 Task: Find a flat in Sint-Oedenrode for 4 guests from July 10 to July 25, with a price range of ₹15,000 to ₹25,000, 2 bedrooms, 3 beds, 2 bathrooms, and amenities like WiFi, free parking, and TV. Ensure self check-in is available and the host speaks English.
Action: Mouse pressed left at (568, 65)
Screenshot: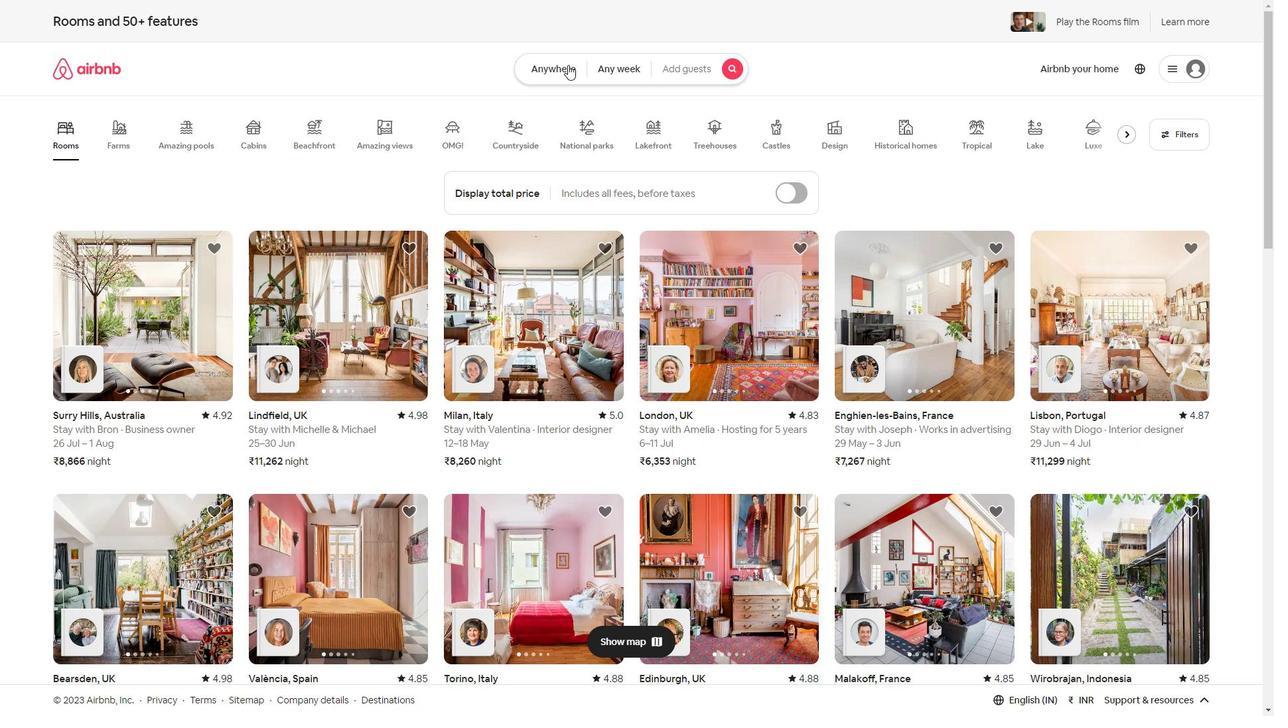 
Action: Mouse moved to (511, 122)
Screenshot: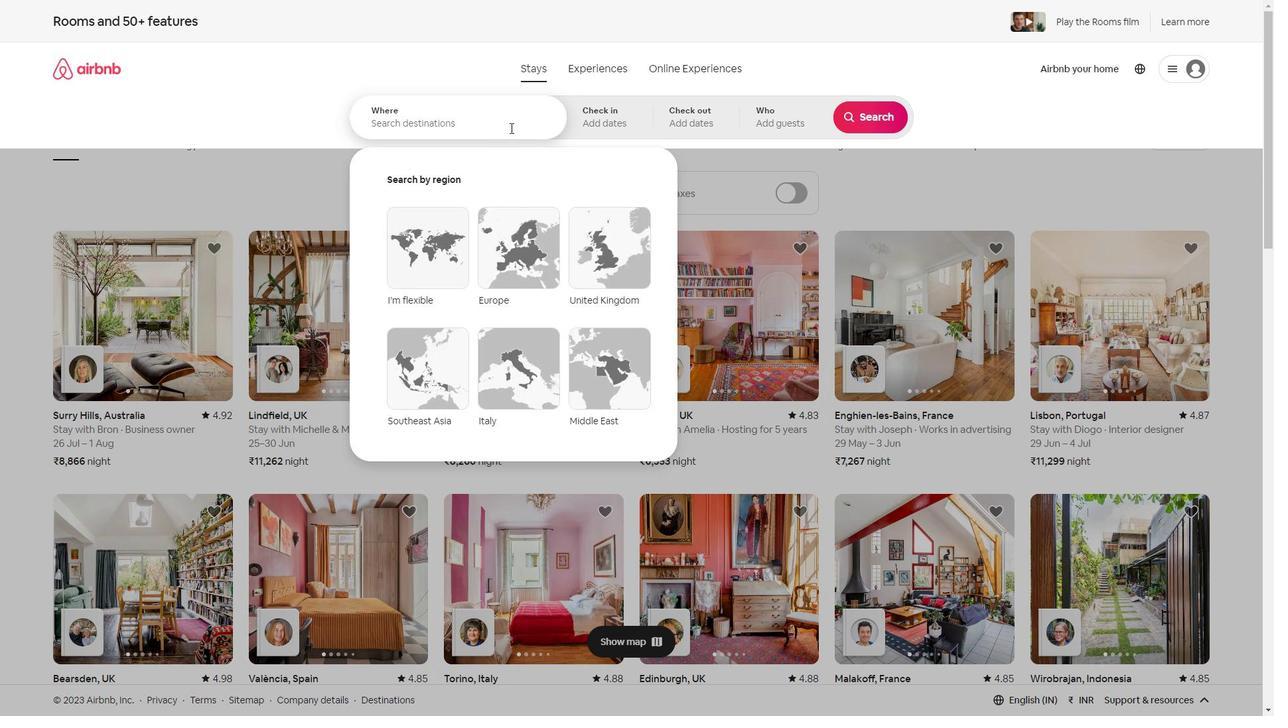 
Action: Mouse pressed left at (511, 122)
Screenshot: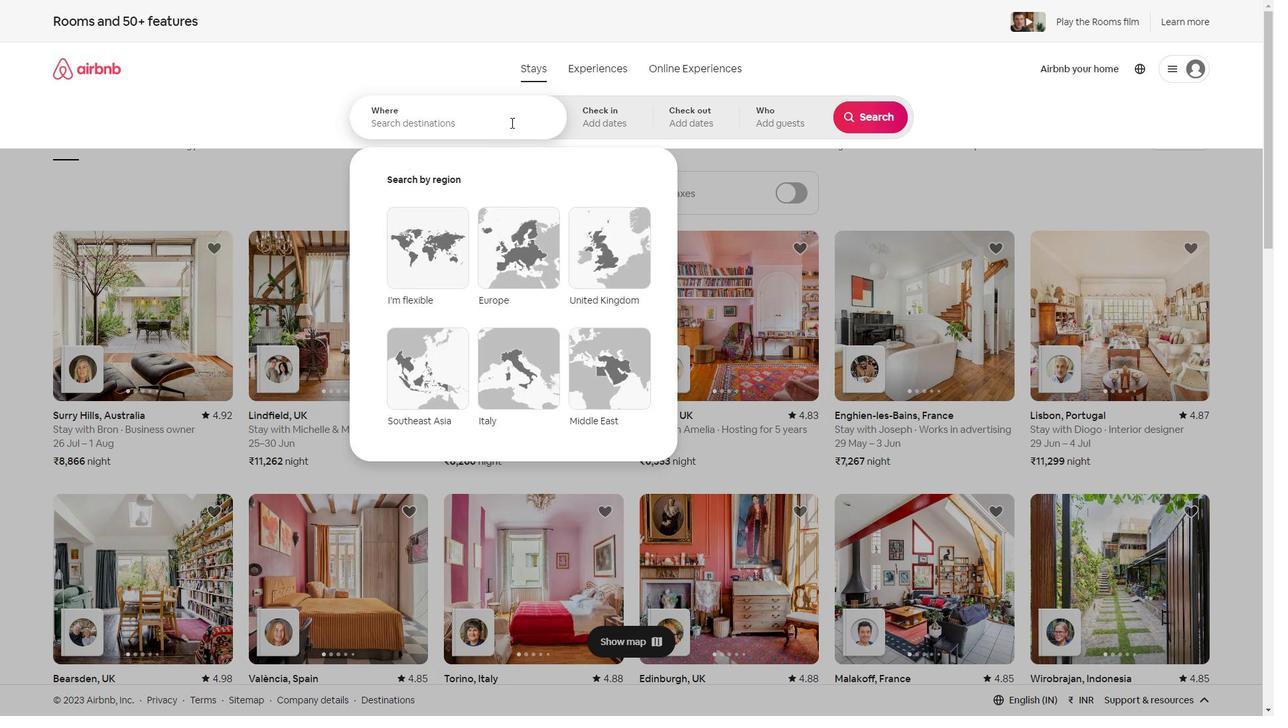 
Action: Mouse moved to (490, 200)
Screenshot: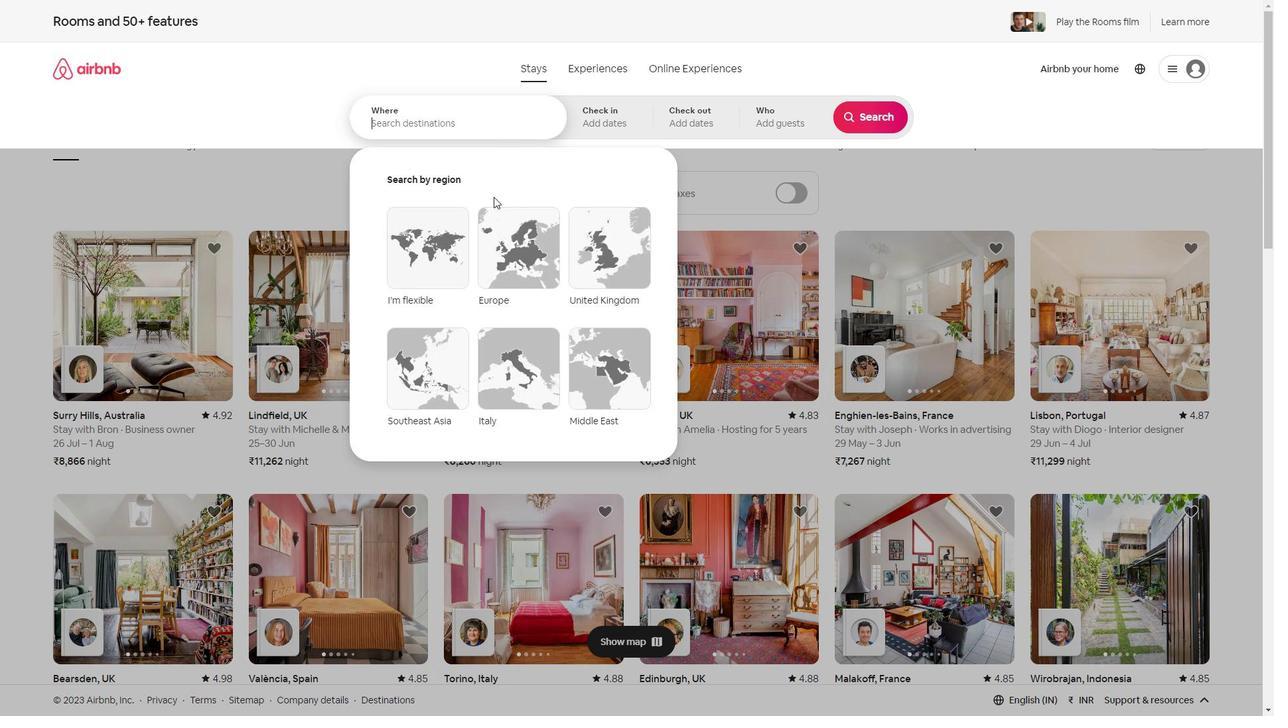 
Action: Key pressed <Key.shift>Sint-<Key.shift><Key.shift><Key.shift><Key.shift><Key.shift><Key.shift><Key.shift><Key.shift>Oede
Screenshot: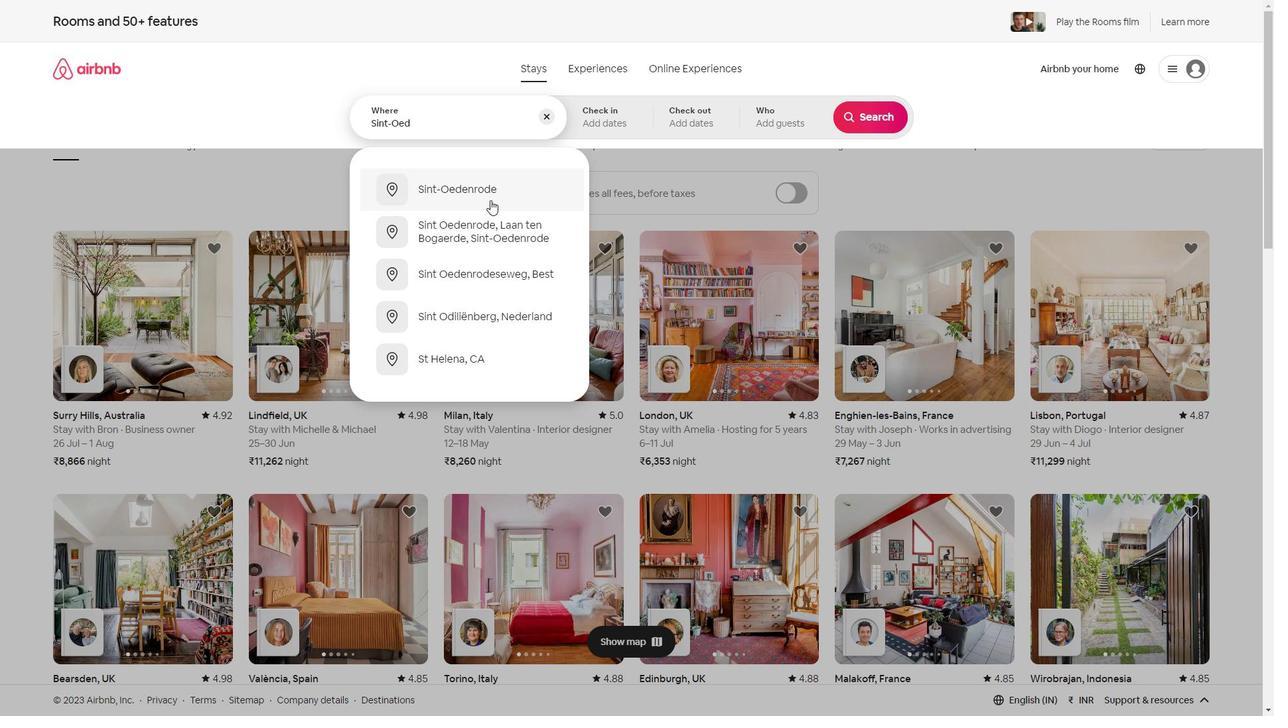 
Action: Mouse moved to (490, 201)
Screenshot: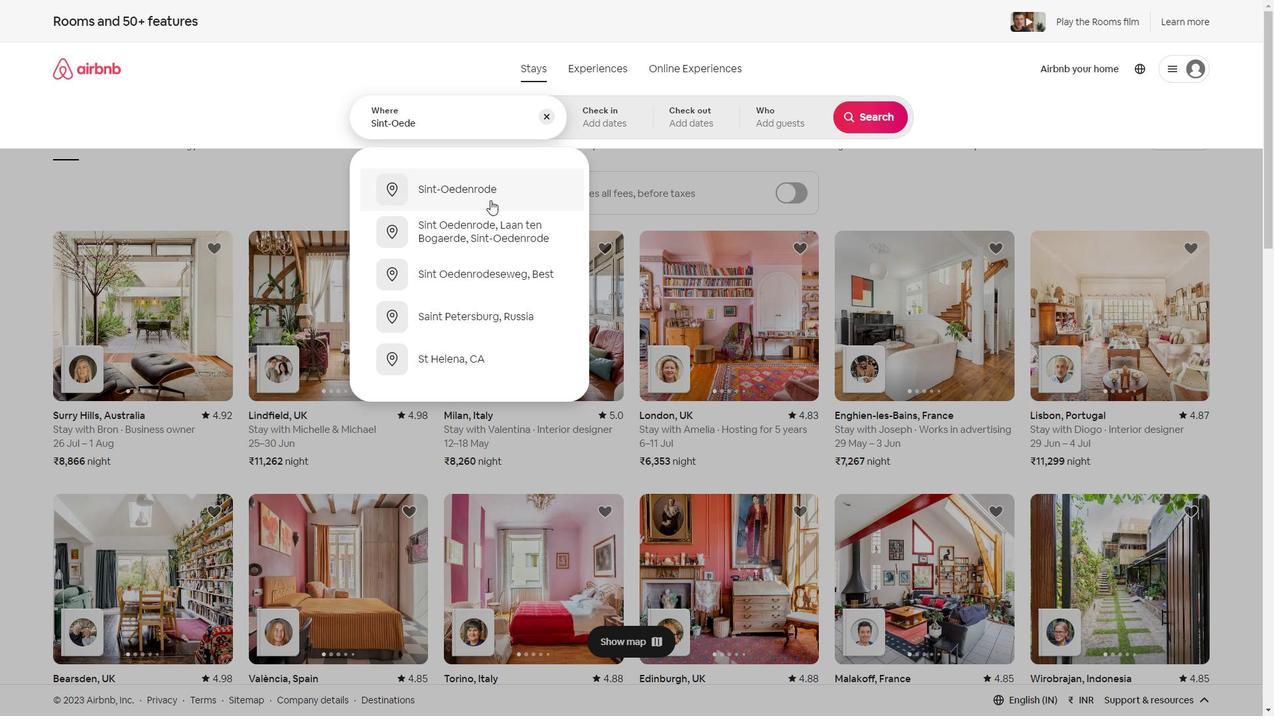 
Action: Mouse pressed left at (490, 201)
Screenshot: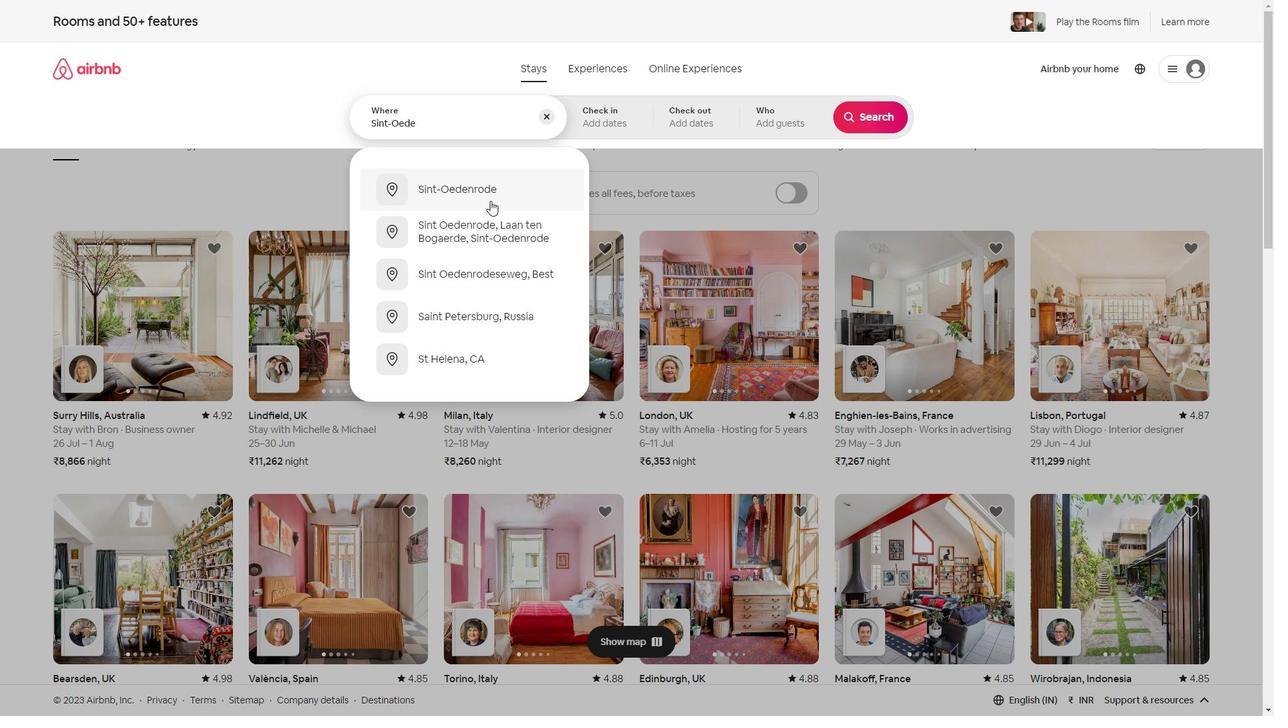 
Action: Mouse moved to (462, 116)
Screenshot: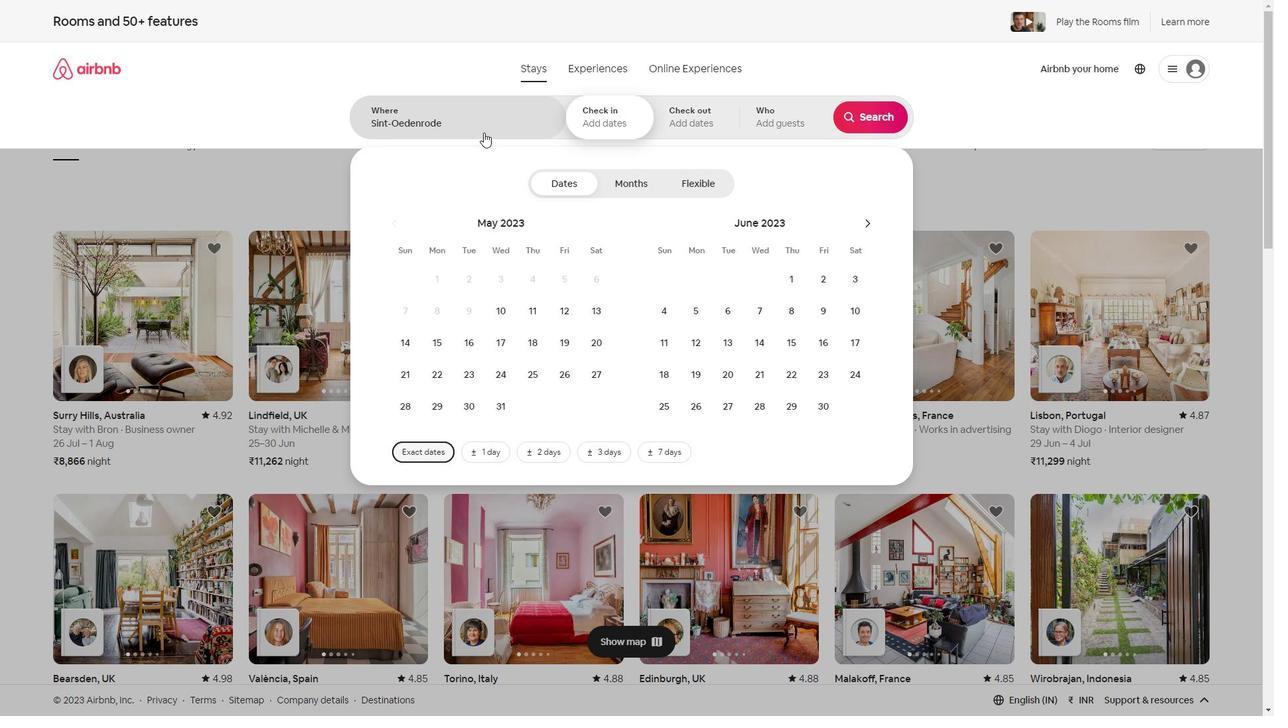 
Action: Mouse pressed left at (462, 116)
Screenshot: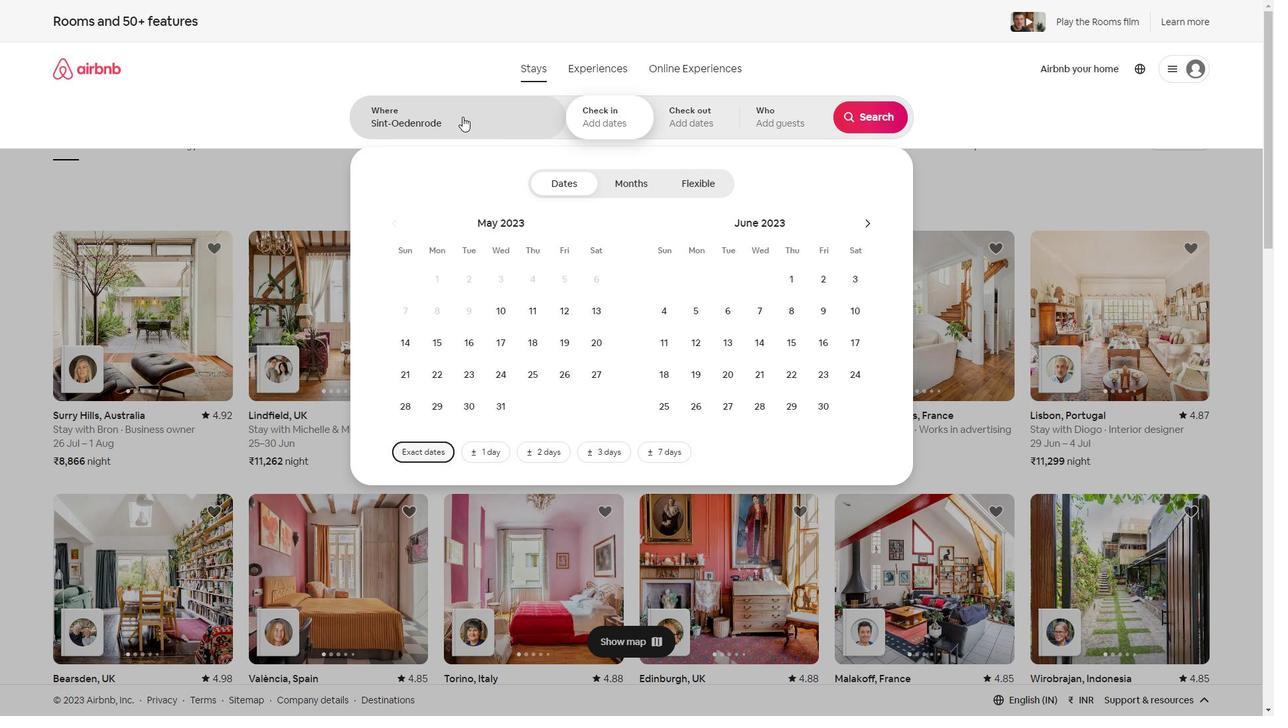 
Action: Mouse moved to (457, 122)
Screenshot: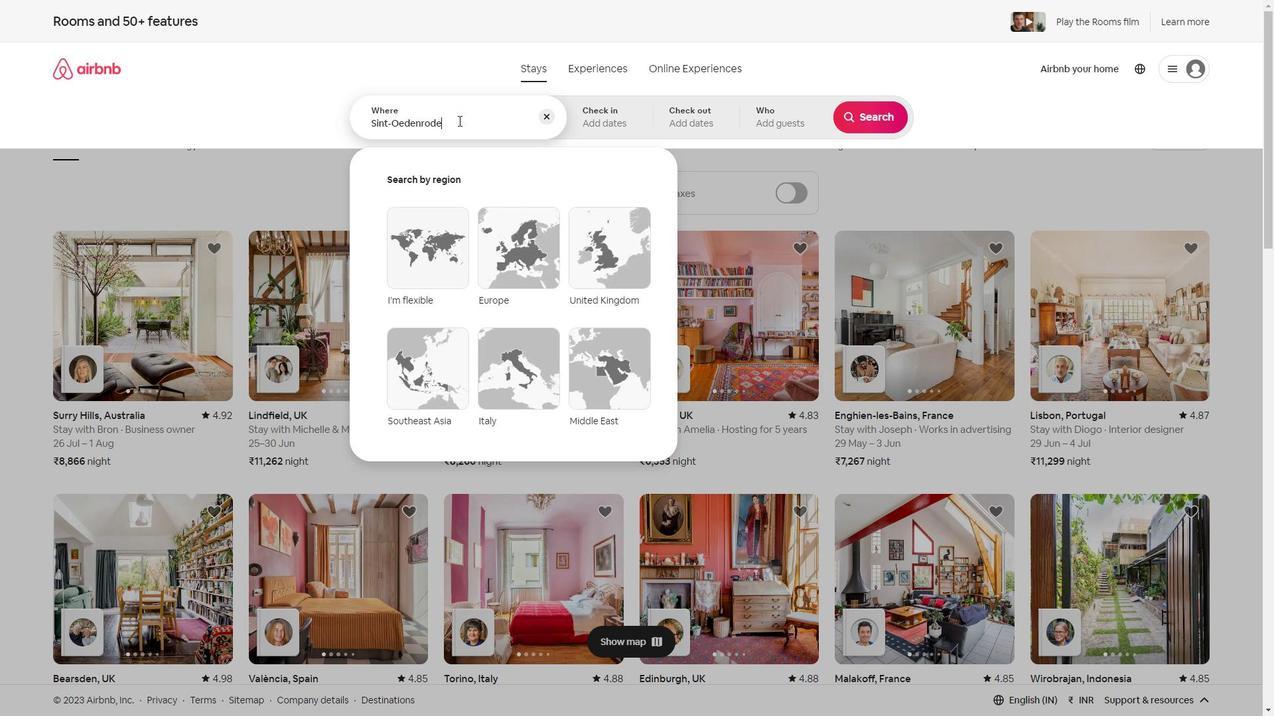 
Action: Key pressed ,<Key.shift>Nethrlands
Screenshot: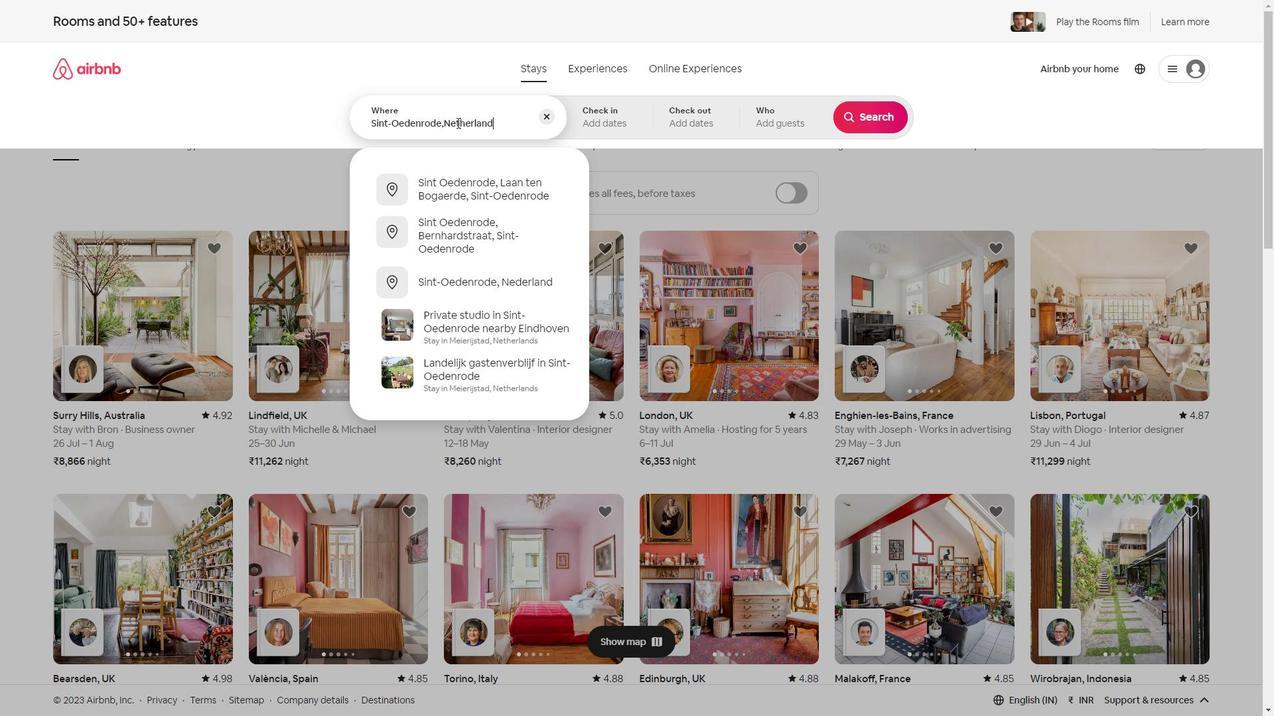 
Action: Mouse moved to (617, 106)
Screenshot: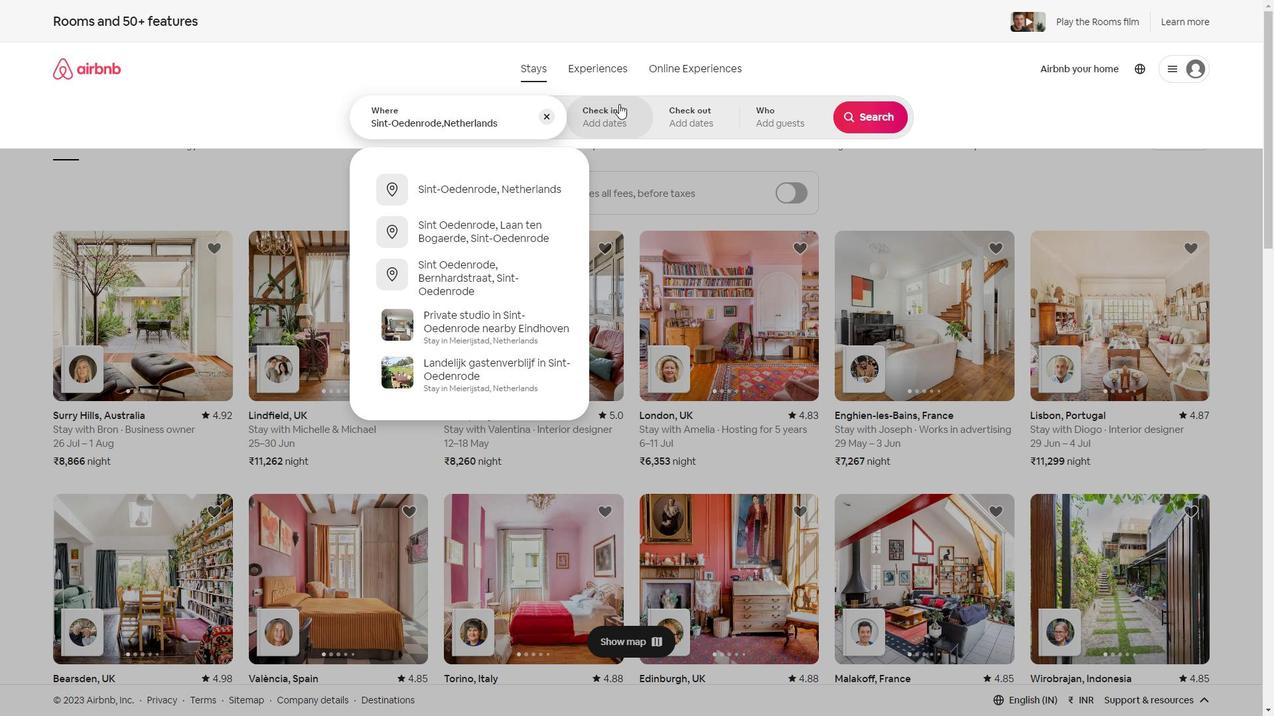 
Action: Mouse pressed left at (617, 106)
Screenshot: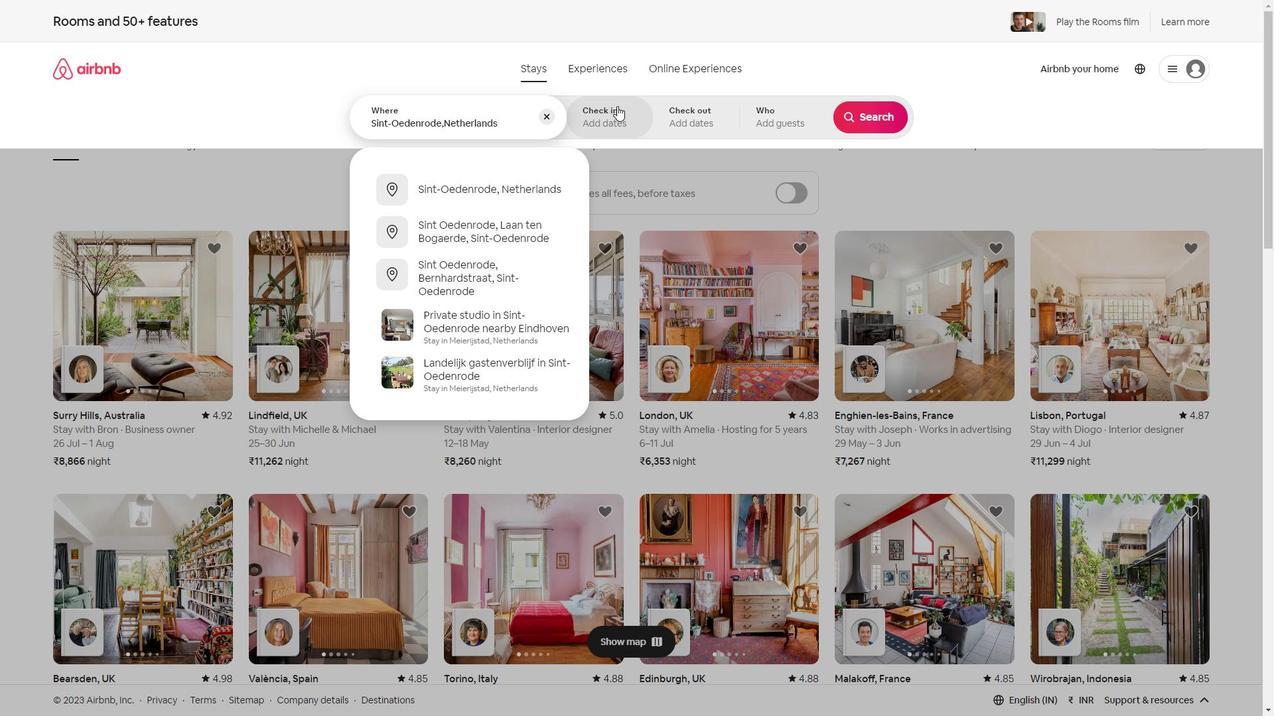 
Action: Mouse moved to (864, 225)
Screenshot: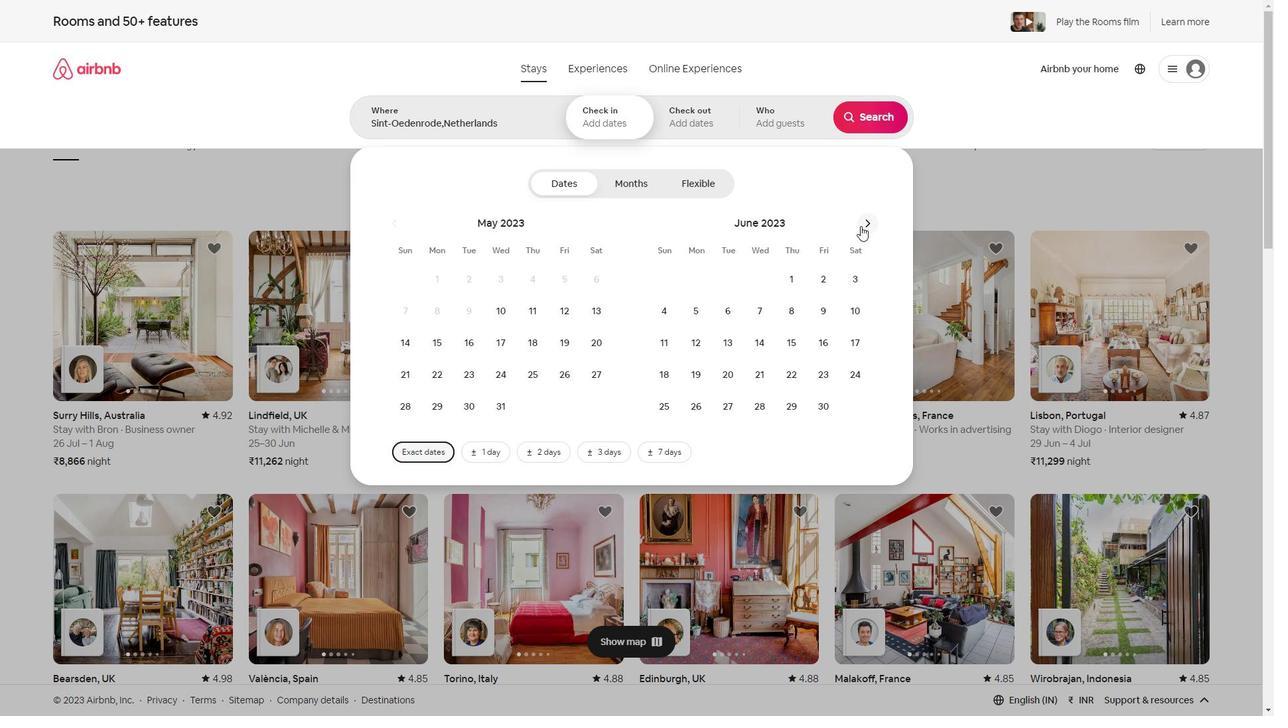 
Action: Mouse pressed left at (864, 225)
Screenshot: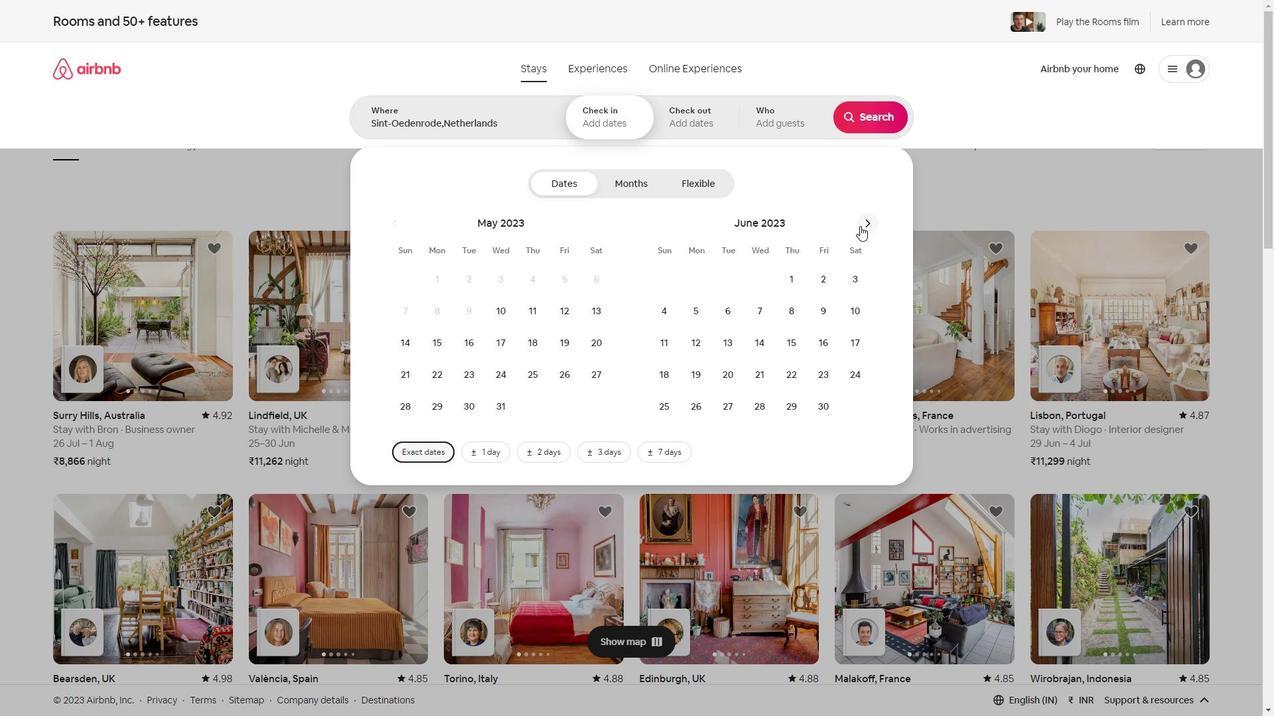 
Action: Mouse pressed left at (864, 225)
Screenshot: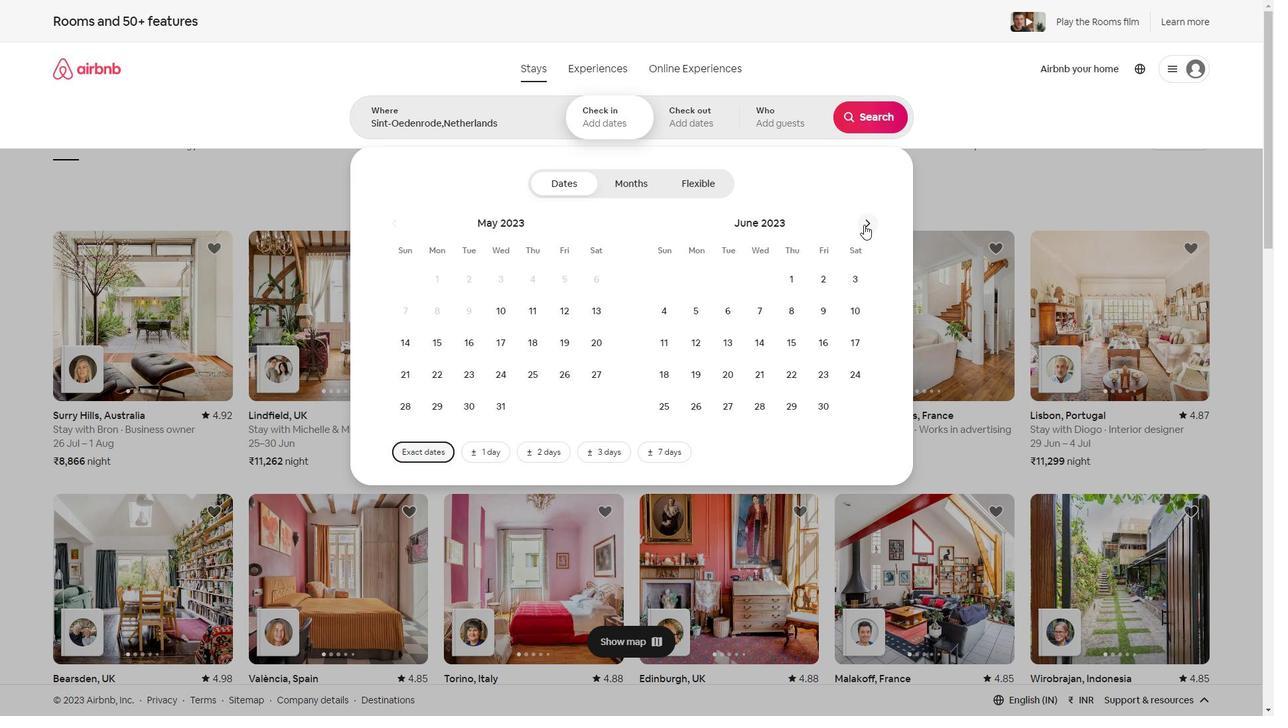 
Action: Mouse pressed left at (864, 225)
Screenshot: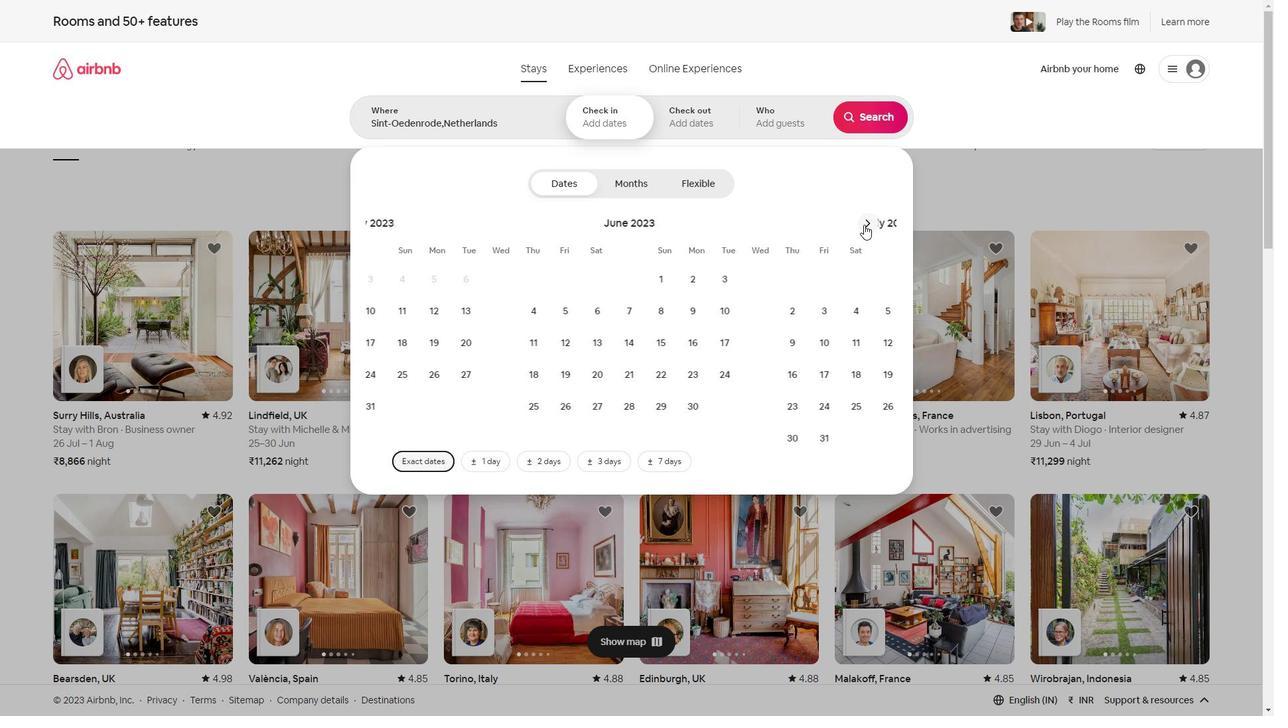 
Action: Mouse moved to (440, 344)
Screenshot: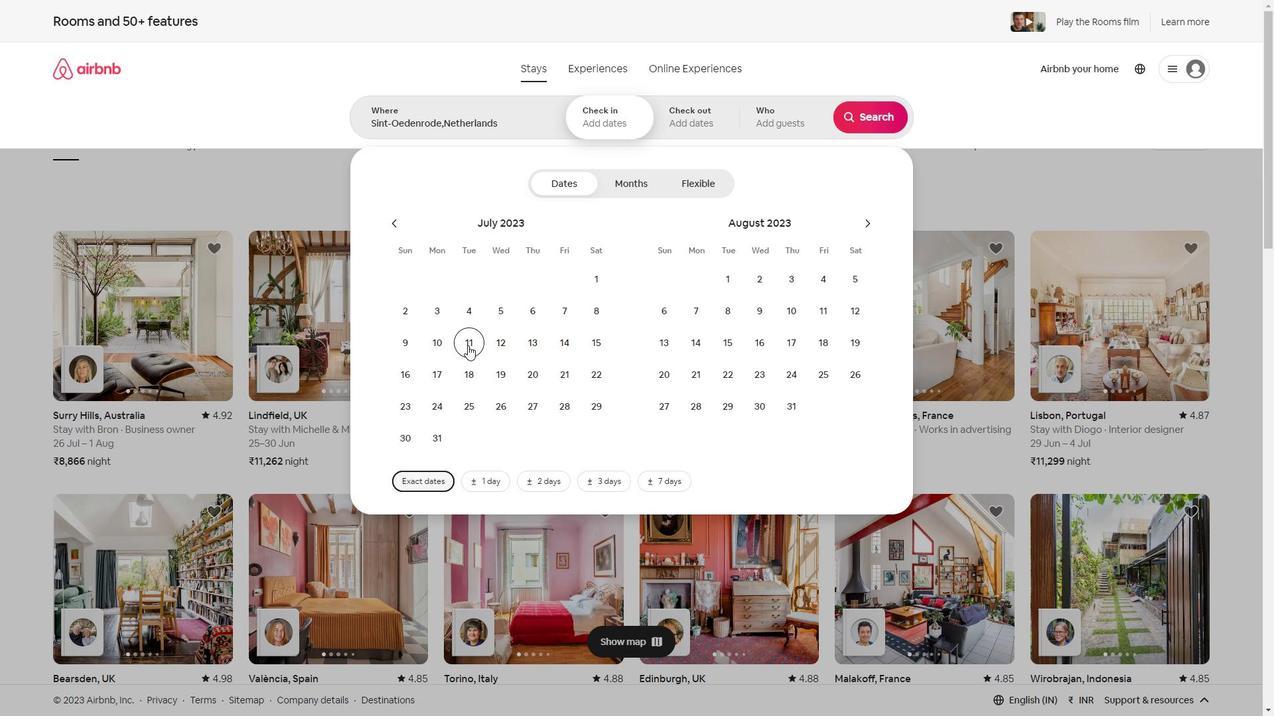 
Action: Mouse pressed left at (440, 344)
Screenshot: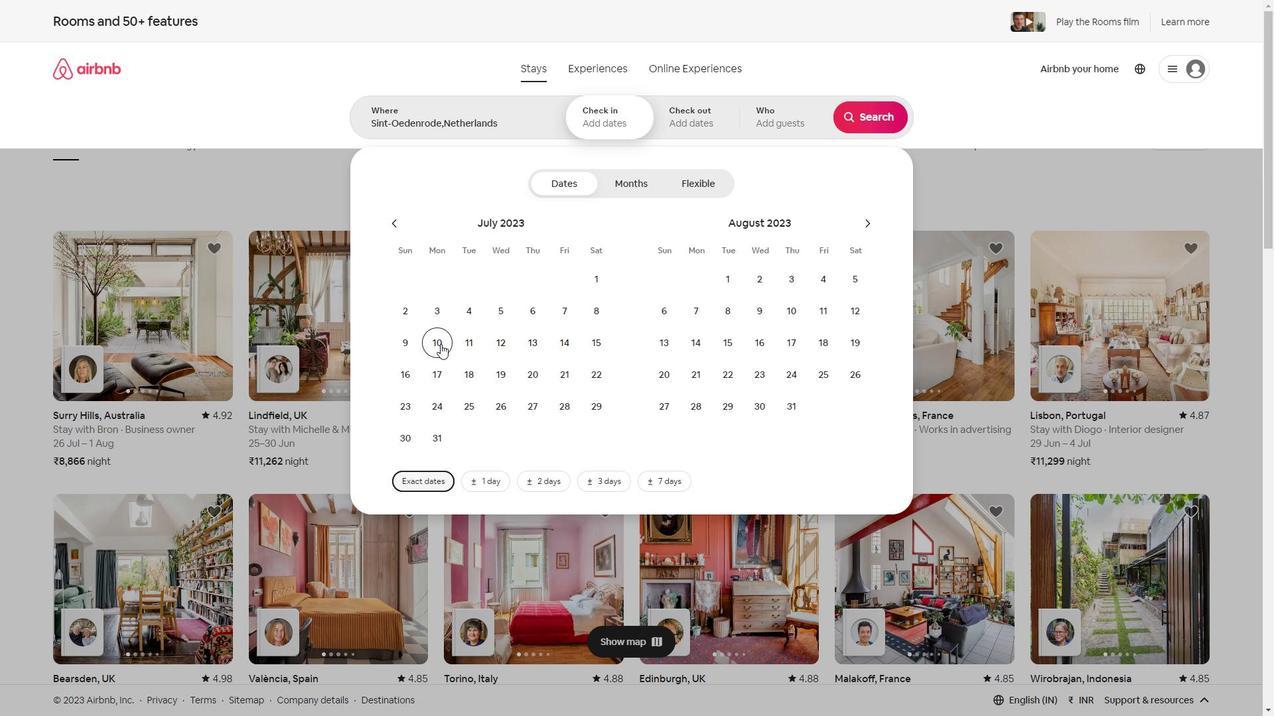 
Action: Mouse moved to (476, 415)
Screenshot: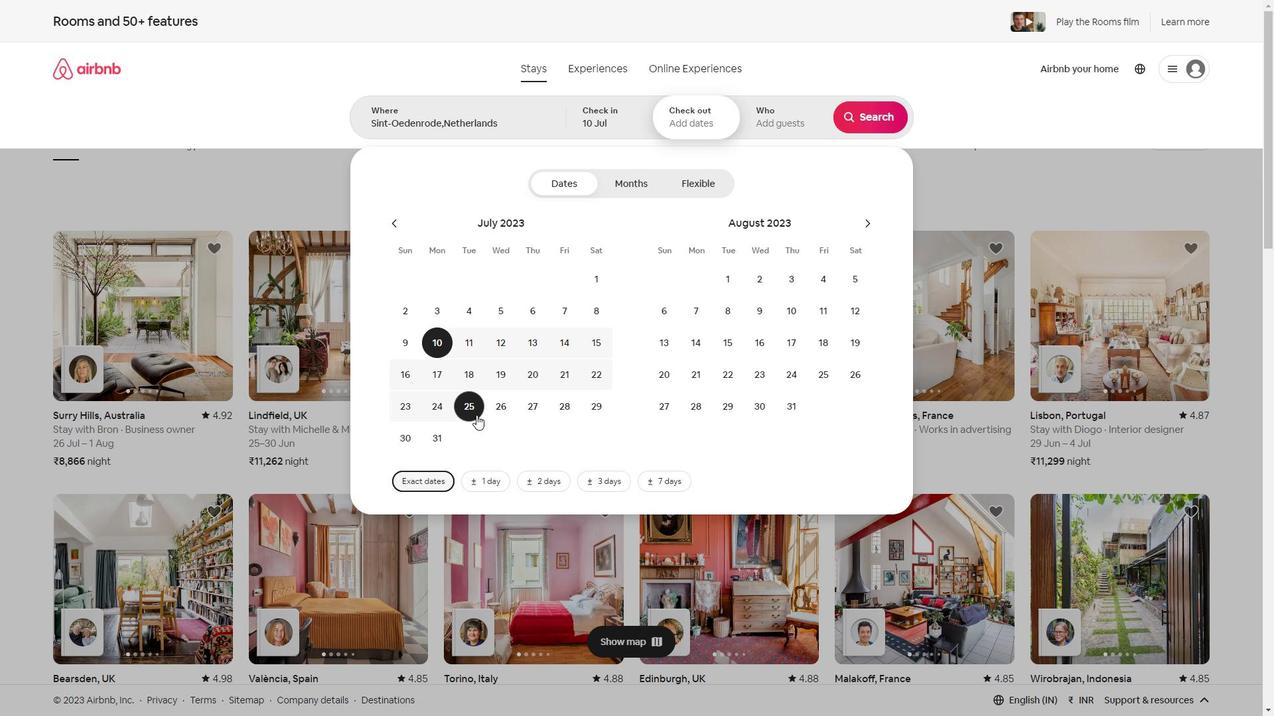 
Action: Mouse pressed left at (476, 415)
Screenshot: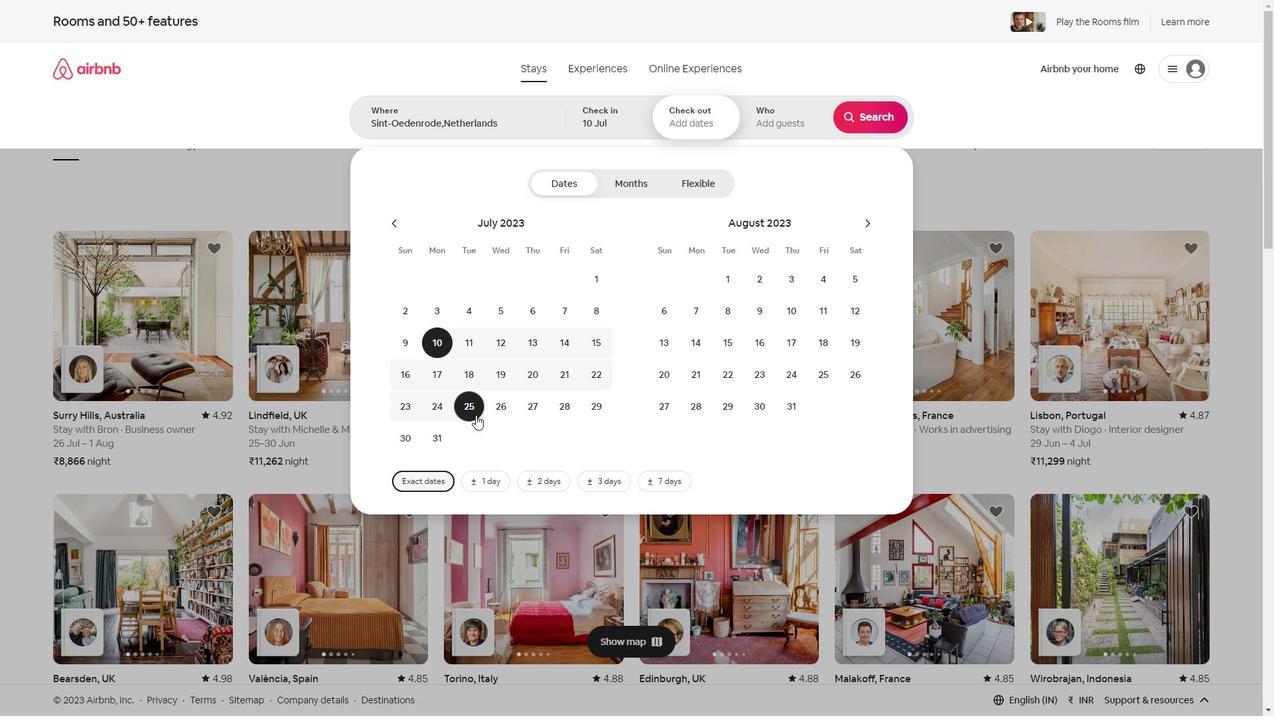 
Action: Mouse moved to (783, 121)
Screenshot: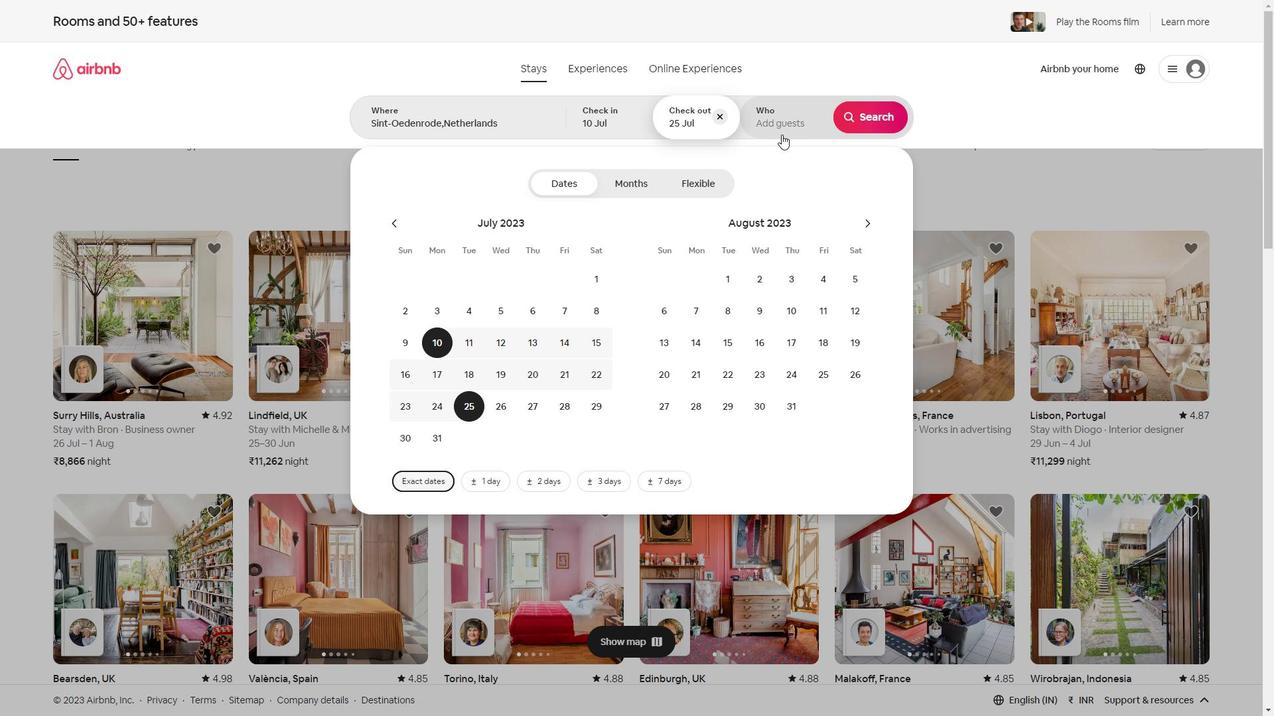 
Action: Mouse pressed left at (783, 121)
Screenshot: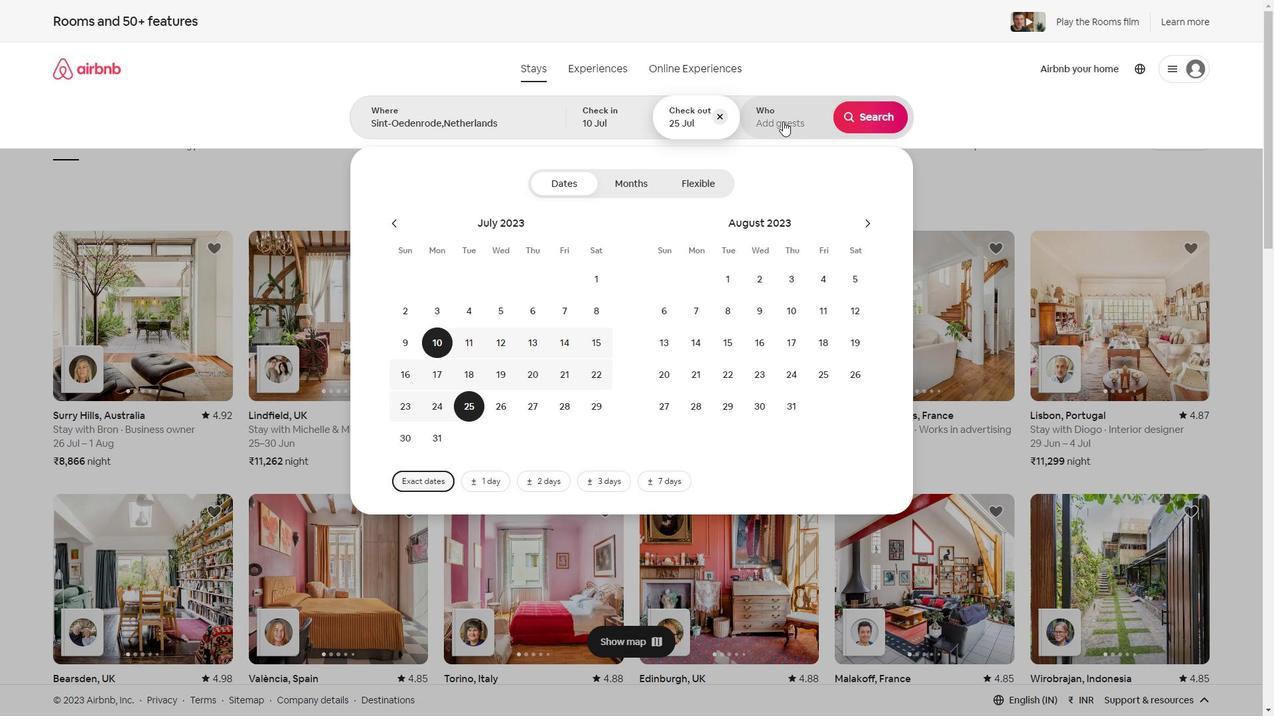 
Action: Mouse moved to (876, 191)
Screenshot: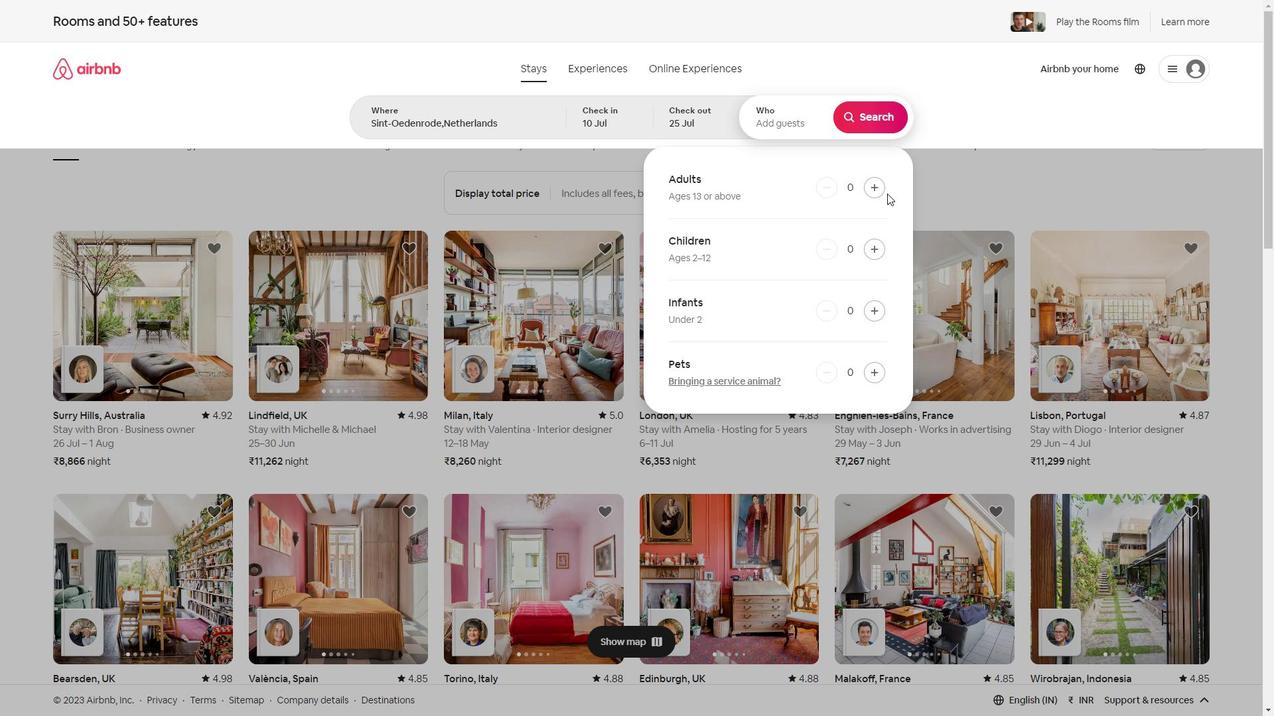 
Action: Mouse pressed left at (876, 191)
Screenshot: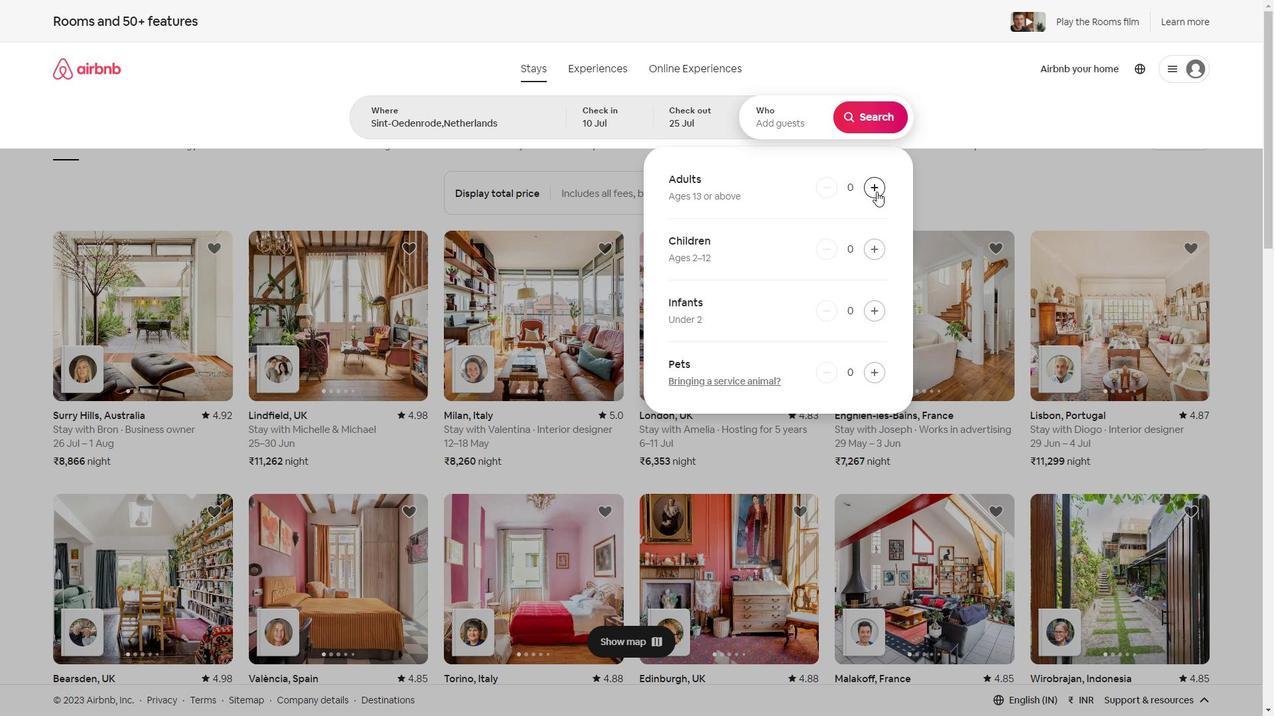 
Action: Mouse pressed left at (876, 191)
Screenshot: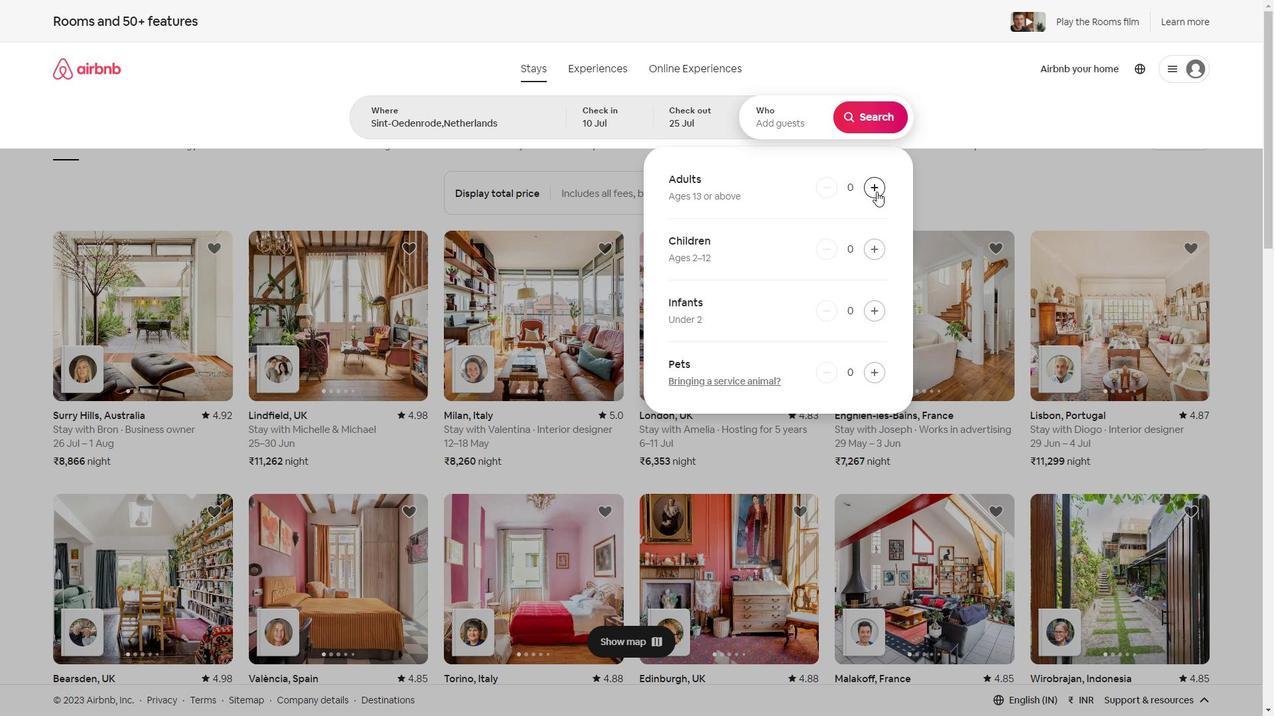 
Action: Mouse pressed left at (876, 191)
Screenshot: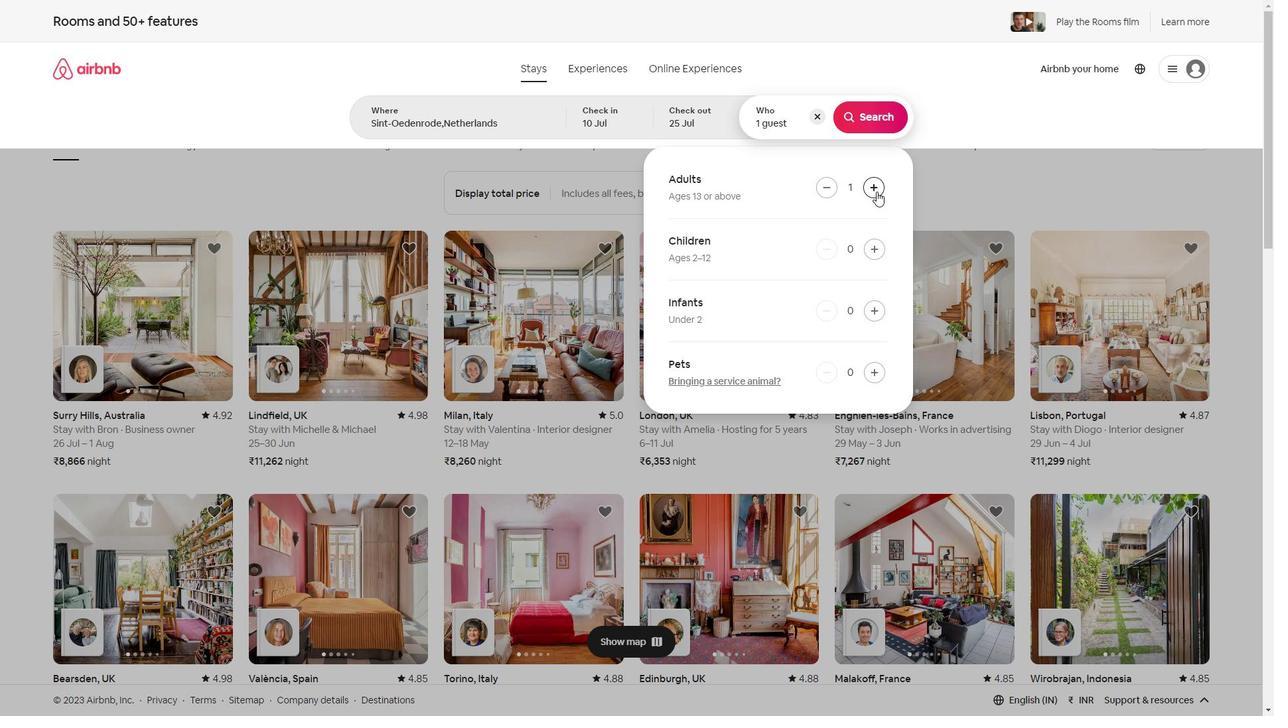 
Action: Mouse moved to (876, 253)
Screenshot: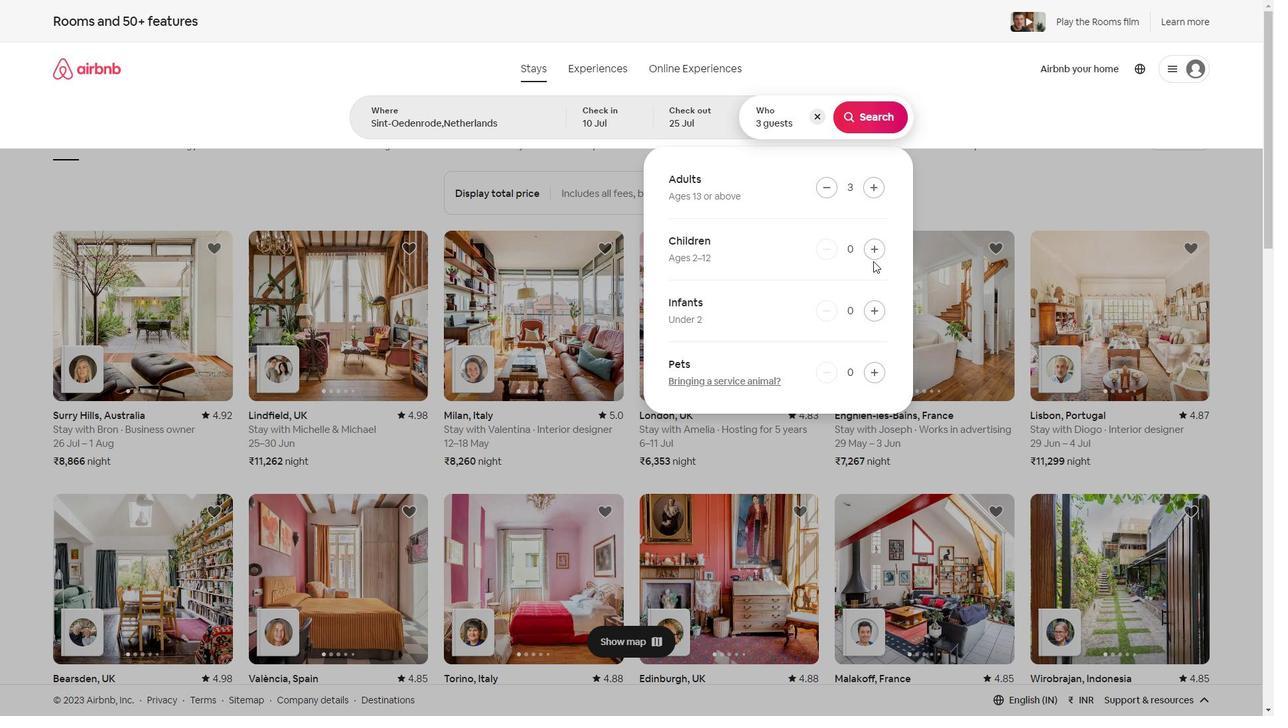 
Action: Mouse pressed left at (876, 253)
Screenshot: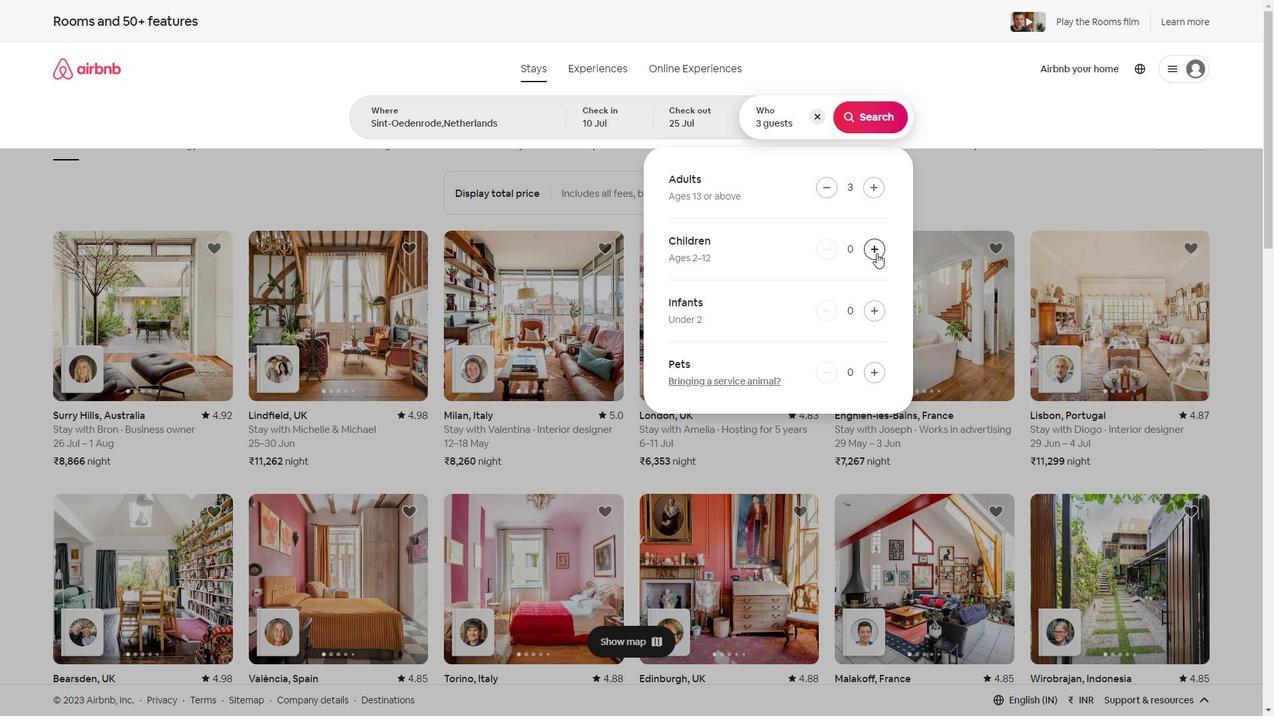 
Action: Mouse moved to (895, 122)
Screenshot: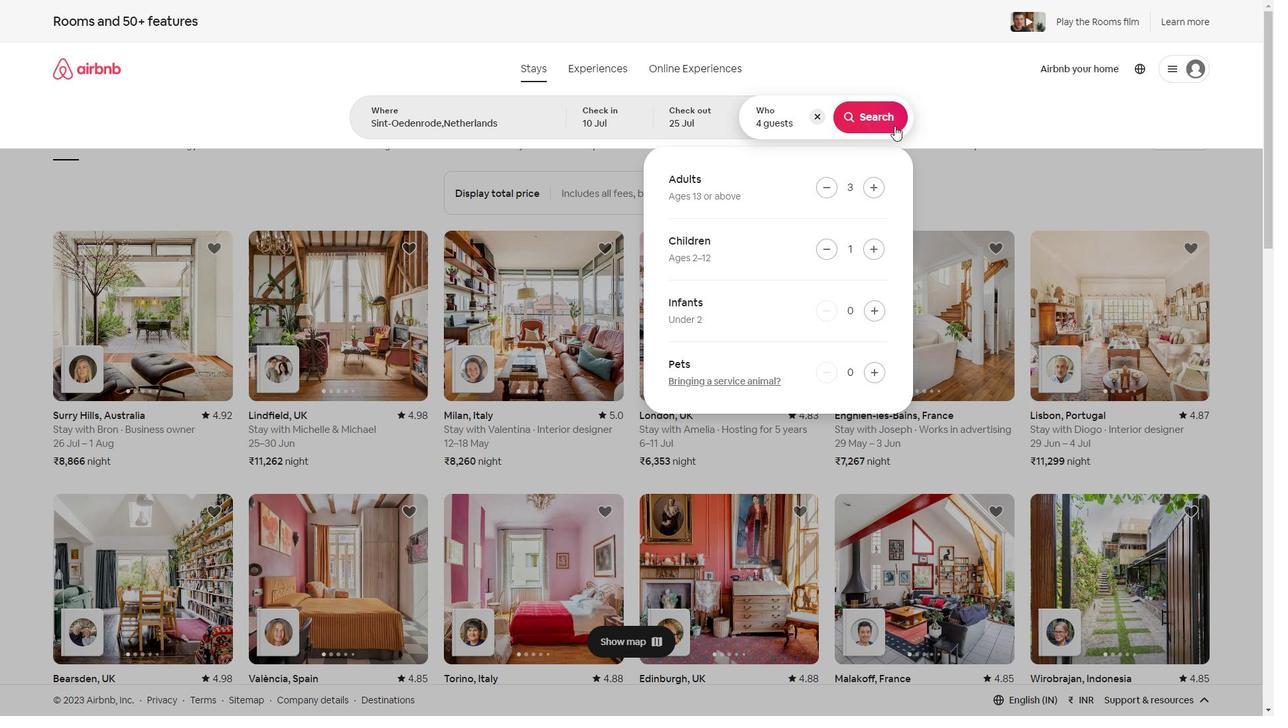 
Action: Mouse pressed left at (895, 122)
Screenshot: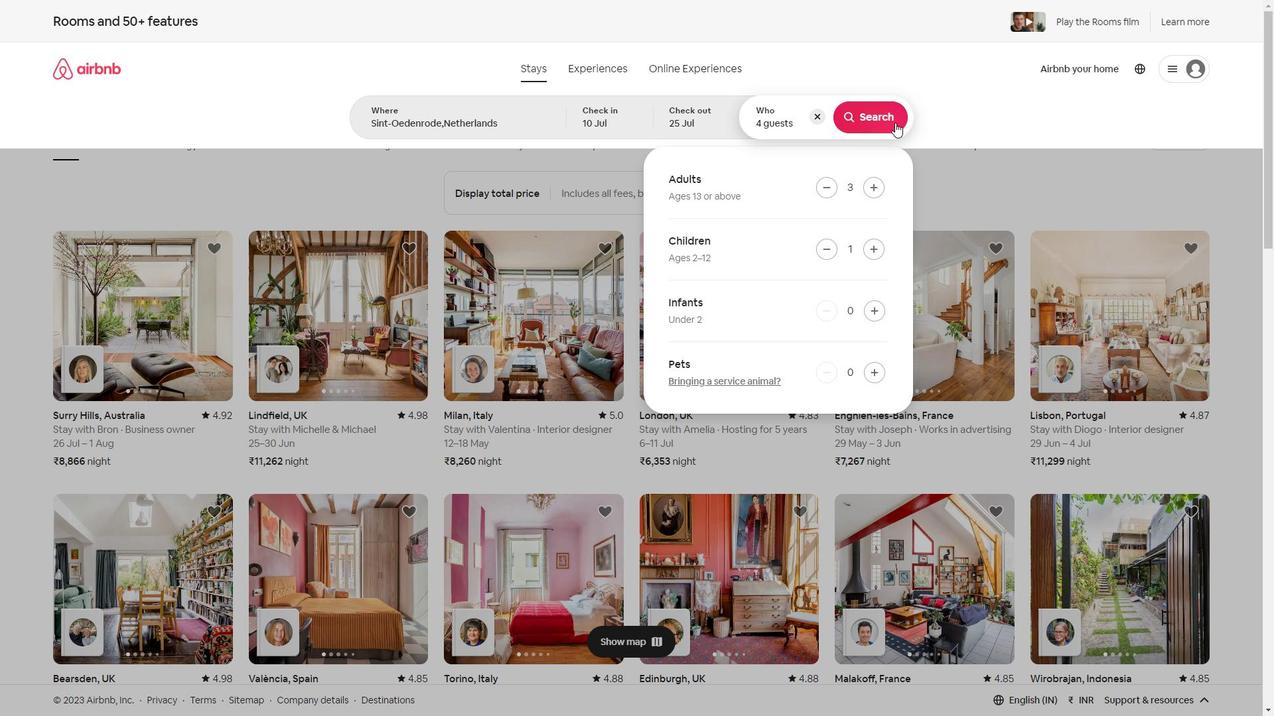 
Action: Mouse moved to (1224, 61)
Screenshot: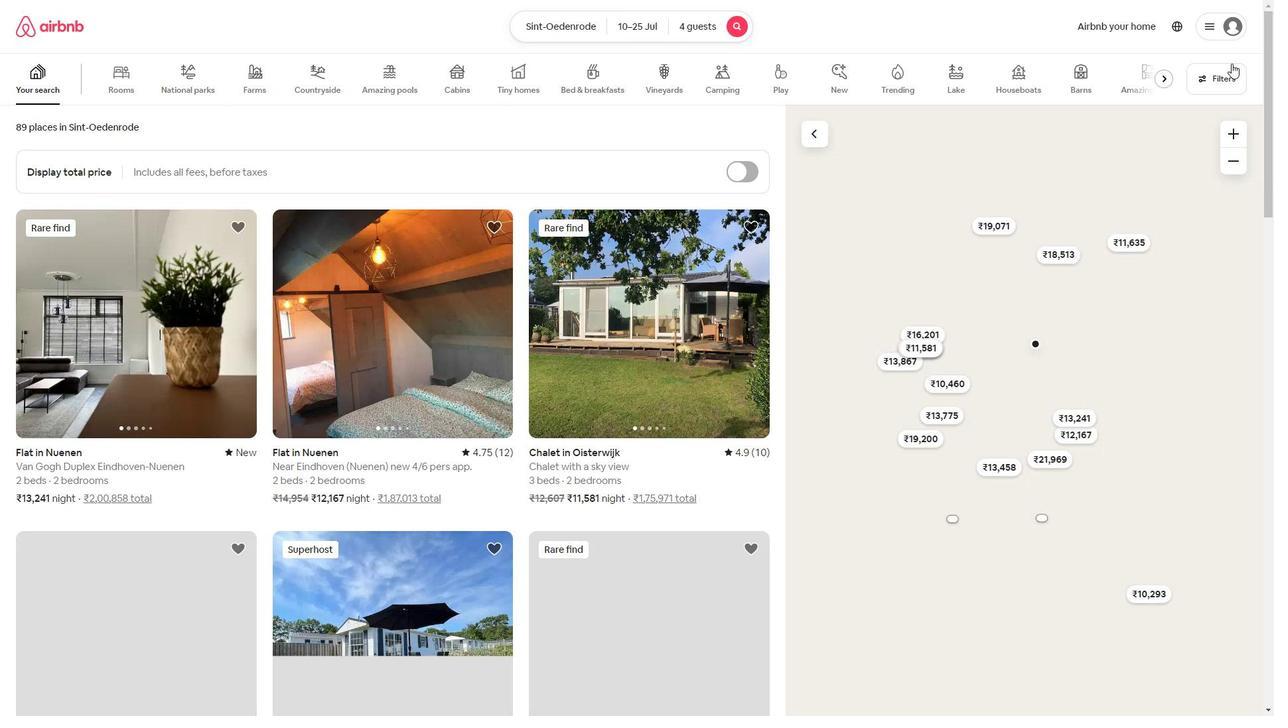 
Action: Mouse pressed left at (1224, 61)
Screenshot: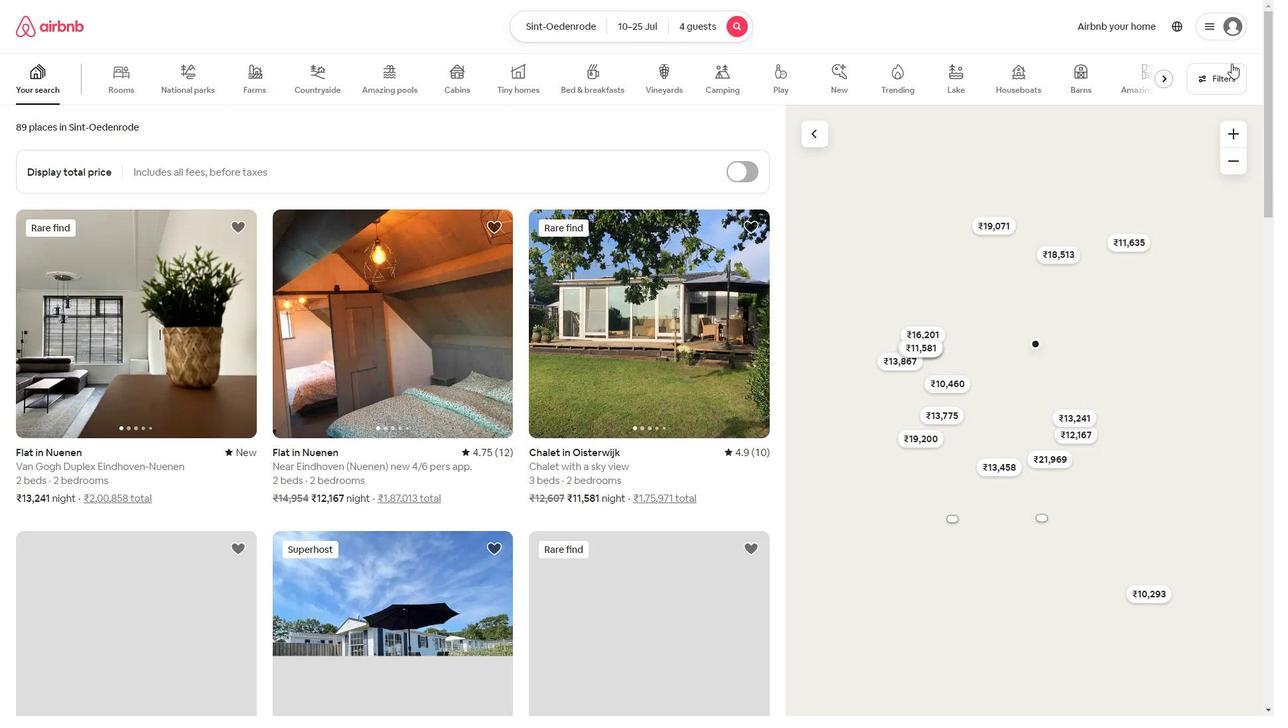 
Action: Mouse moved to (1223, 61)
Screenshot: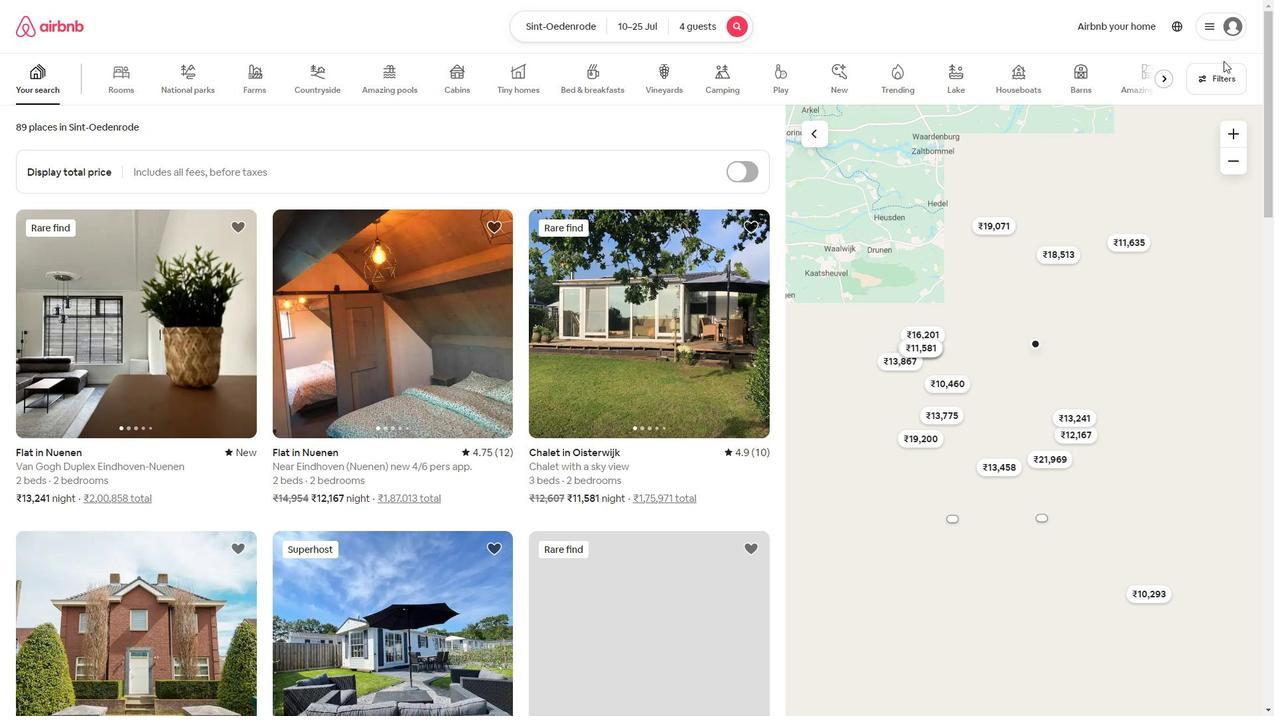 
Action: Mouse pressed left at (1220, 86)
Screenshot: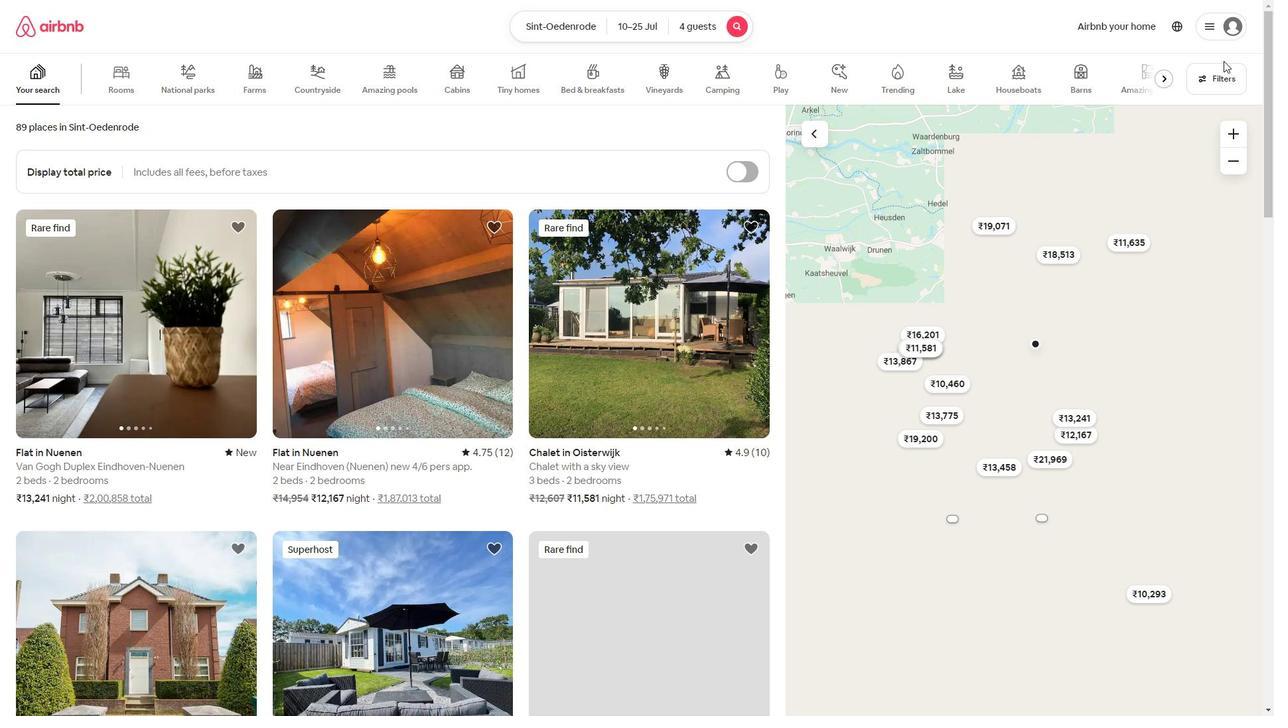 
Action: Mouse moved to (575, 396)
Screenshot: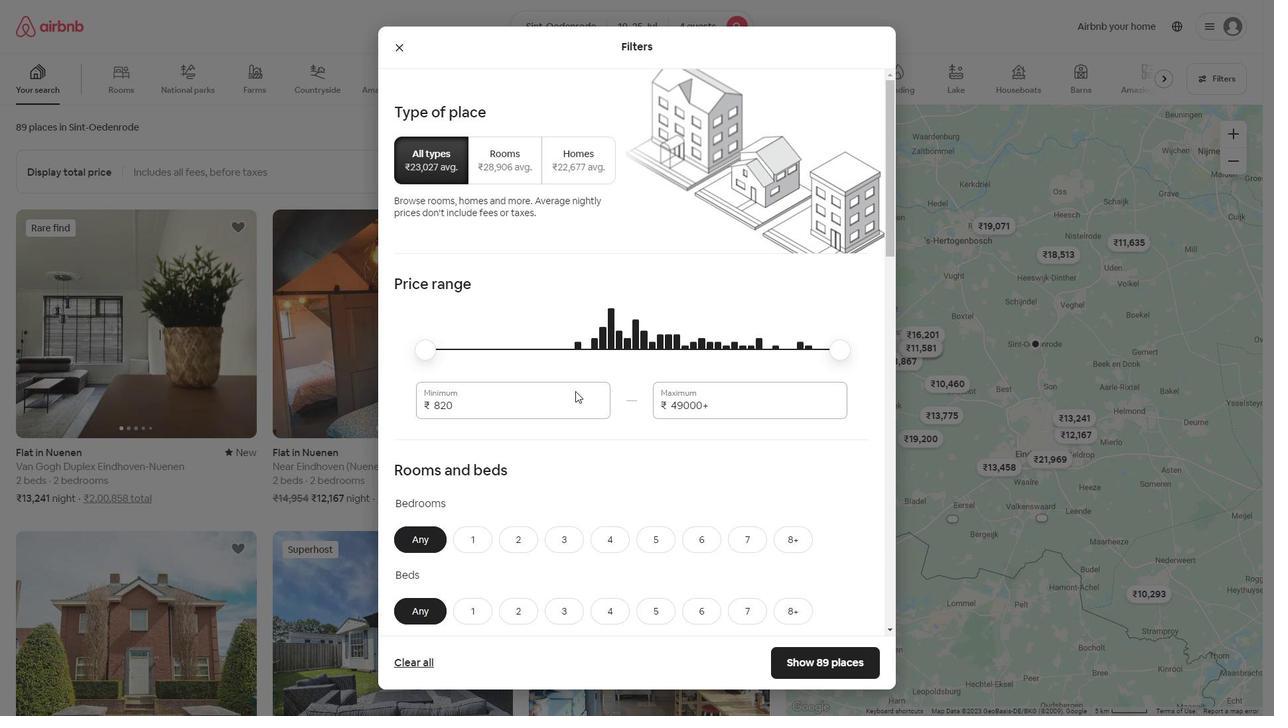 
Action: Mouse pressed left at (575, 396)
Screenshot: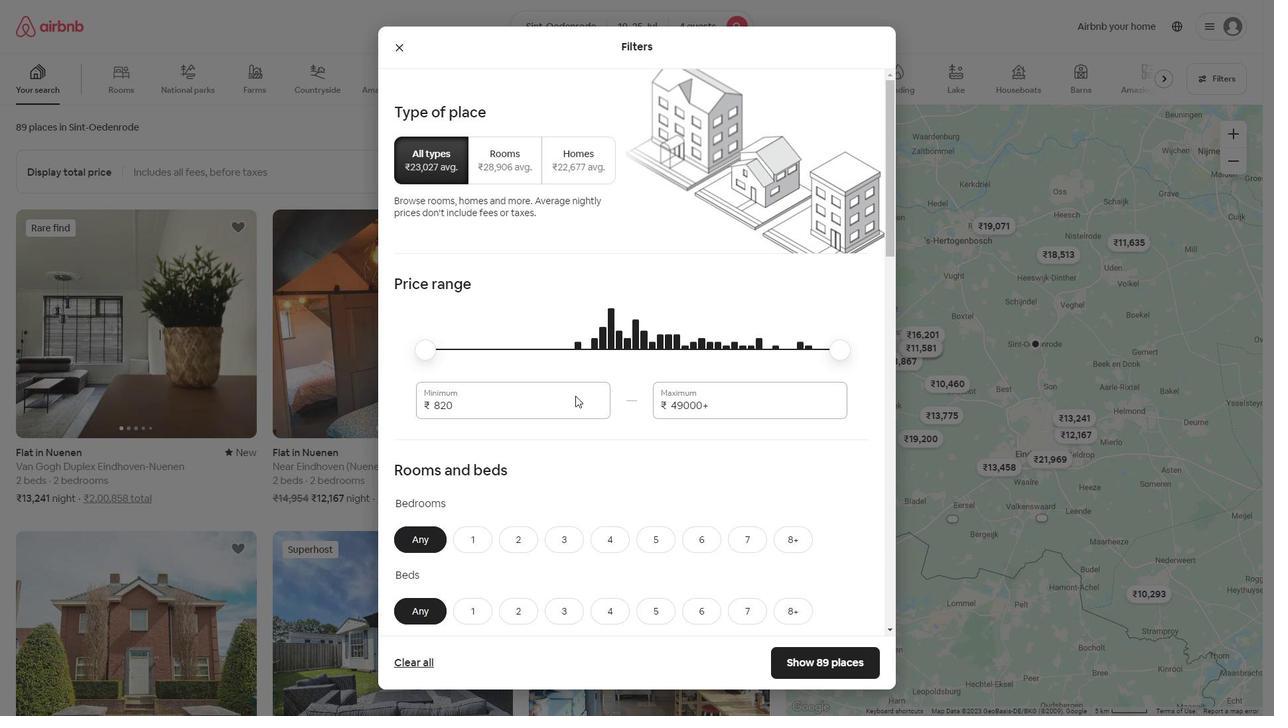 
Action: Key pressed <Key.backspace><Key.backspace><Key.backspace><Key.backspace><Key.backspace><Key.backspace><Key.backspace><Key.backspace><Key.backspace><Key.backspace>15000
Screenshot: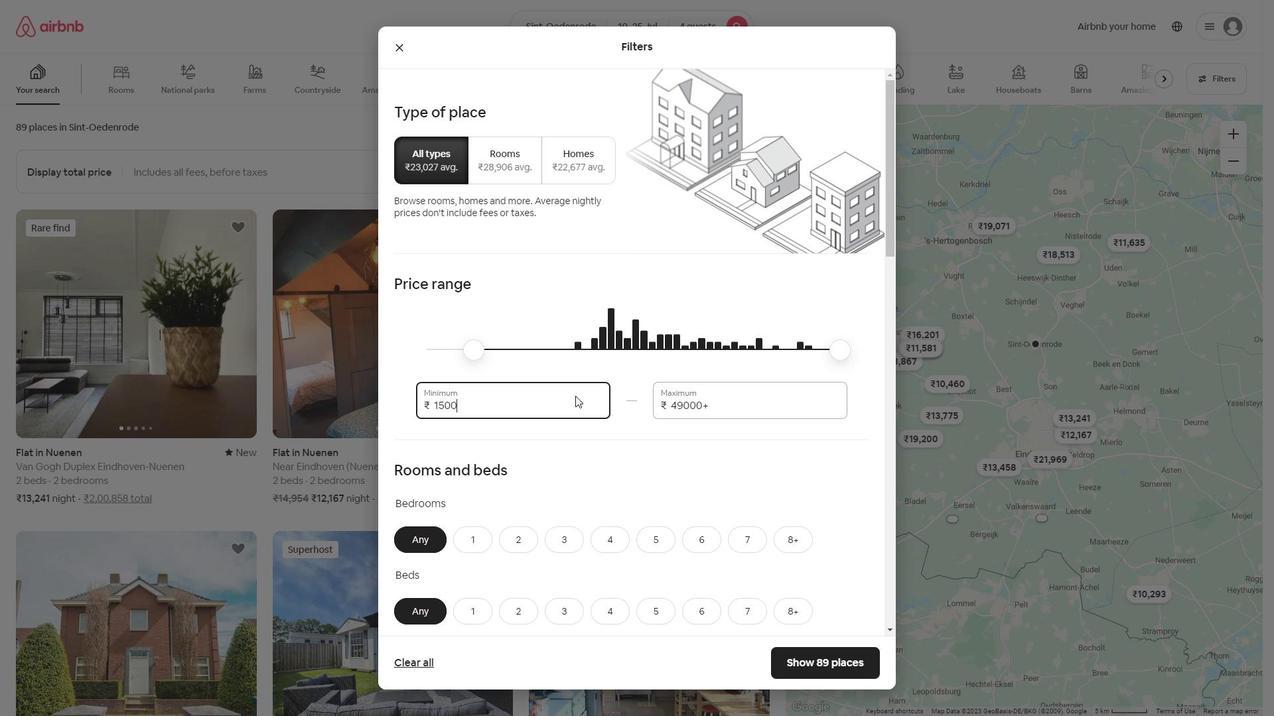 
Action: Mouse moved to (731, 410)
Screenshot: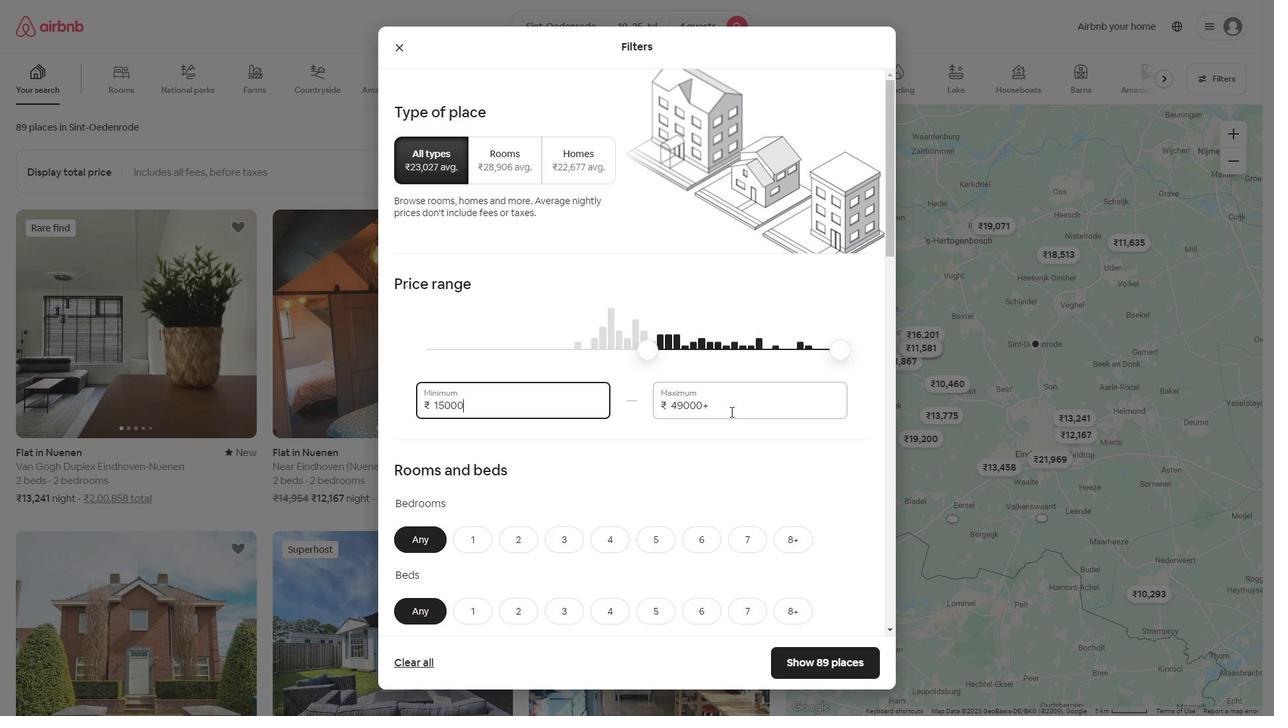 
Action: Mouse pressed left at (731, 410)
Screenshot: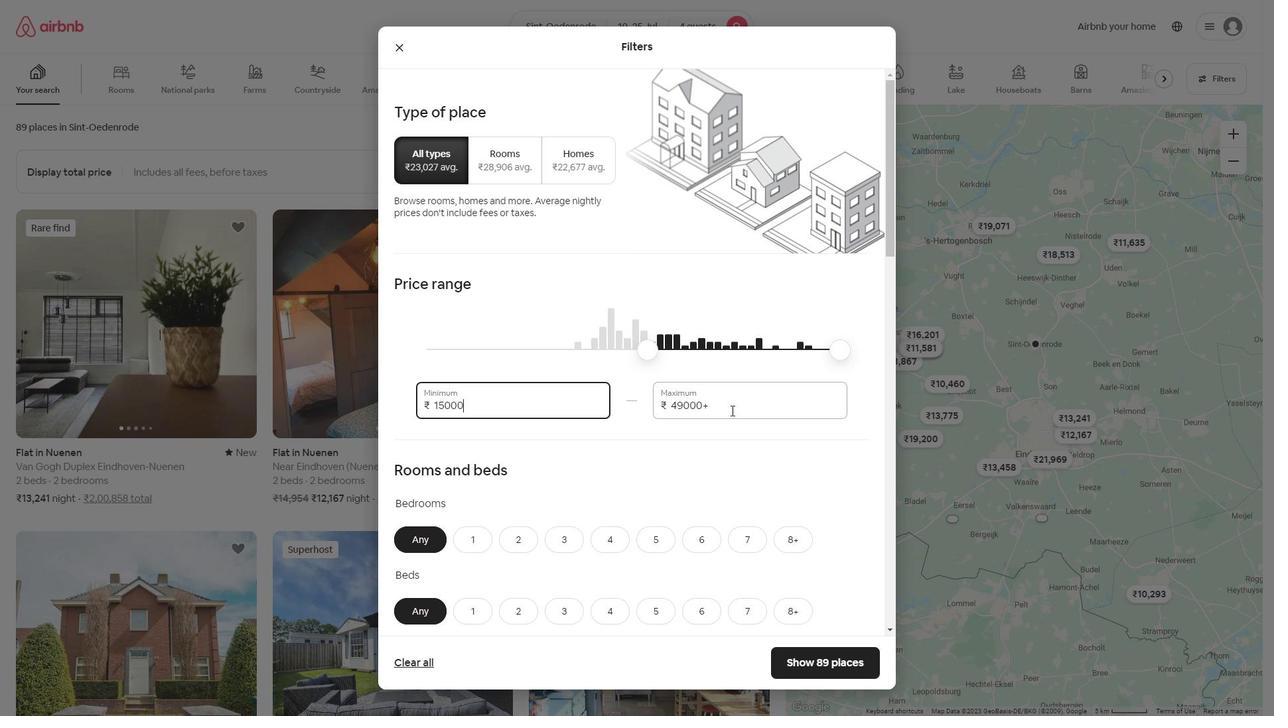 
Action: Key pressed <Key.backspace><Key.backspace><Key.backspace><Key.backspace><Key.backspace><Key.backspace><Key.backspace><Key.backspace><Key.backspace><Key.backspace><Key.backspace>25000
Screenshot: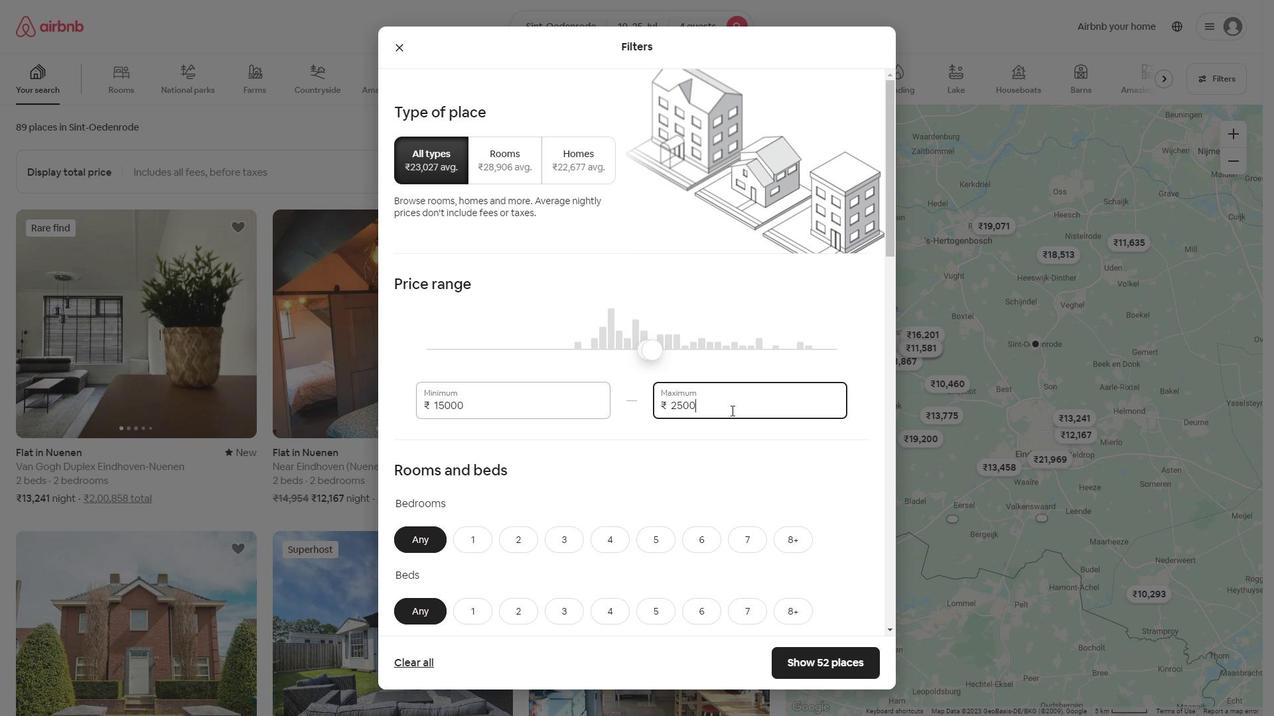 
Action: Mouse moved to (518, 527)
Screenshot: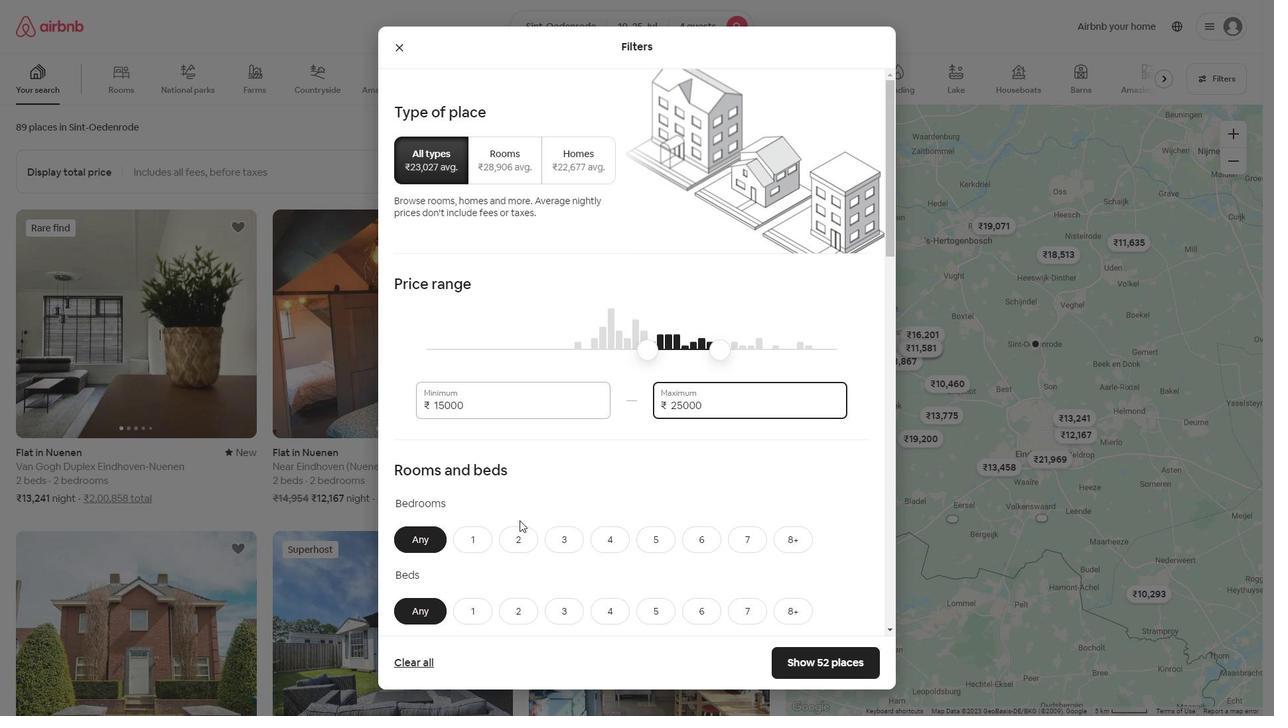 
Action: Mouse pressed left at (518, 527)
Screenshot: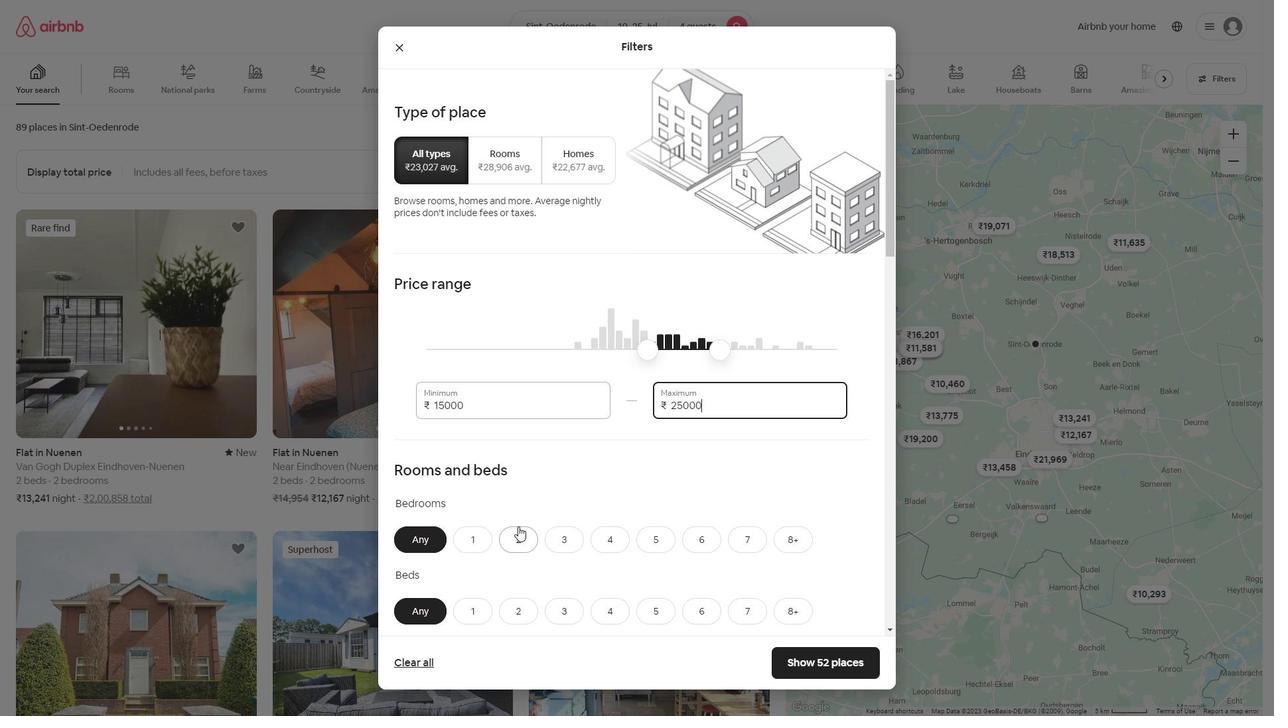 
Action: Mouse moved to (553, 608)
Screenshot: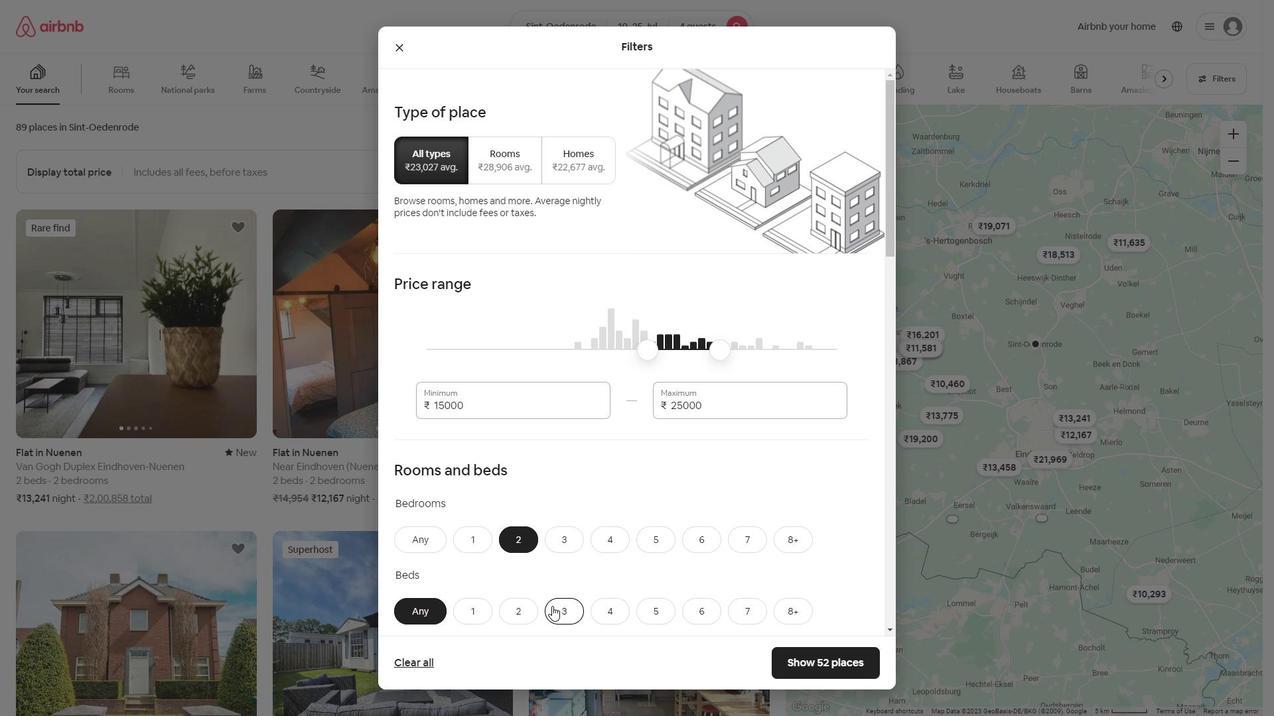 
Action: Mouse pressed left at (553, 608)
Screenshot: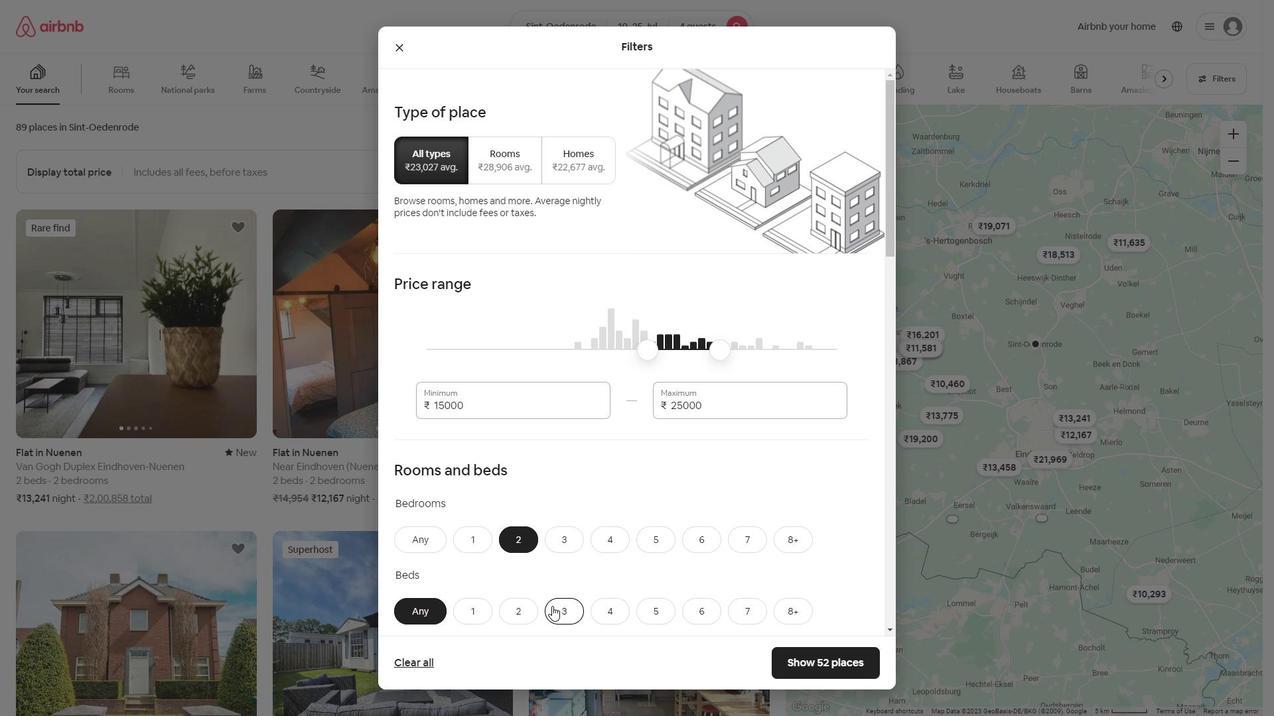 
Action: Mouse scrolled (553, 607) with delta (0, 0)
Screenshot: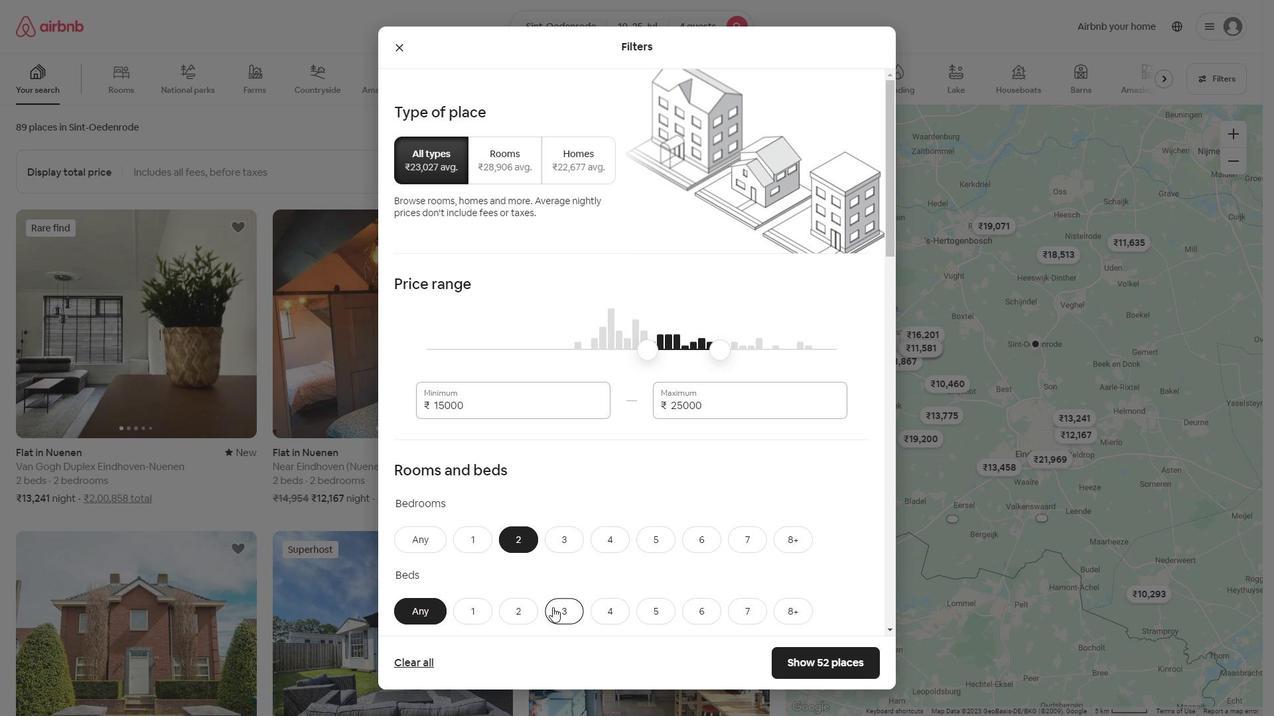 
Action: Mouse scrolled (553, 607) with delta (0, 0)
Screenshot: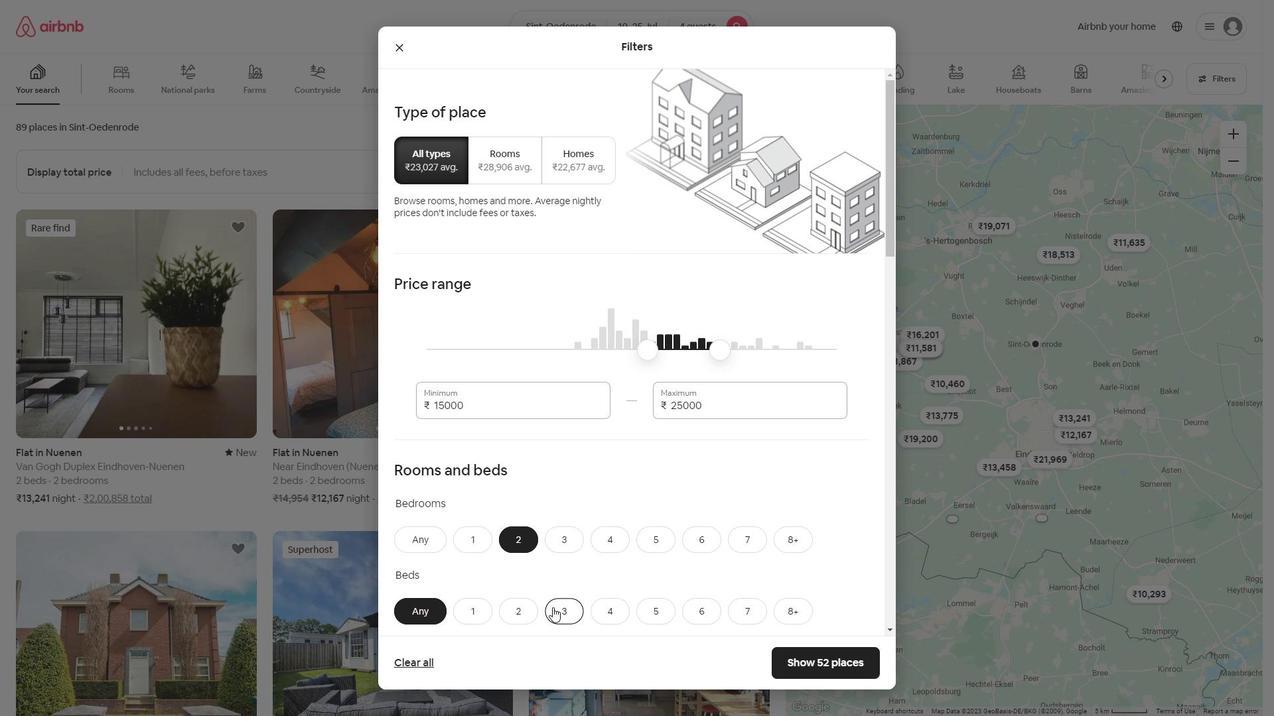 
Action: Mouse scrolled (553, 607) with delta (0, 0)
Screenshot: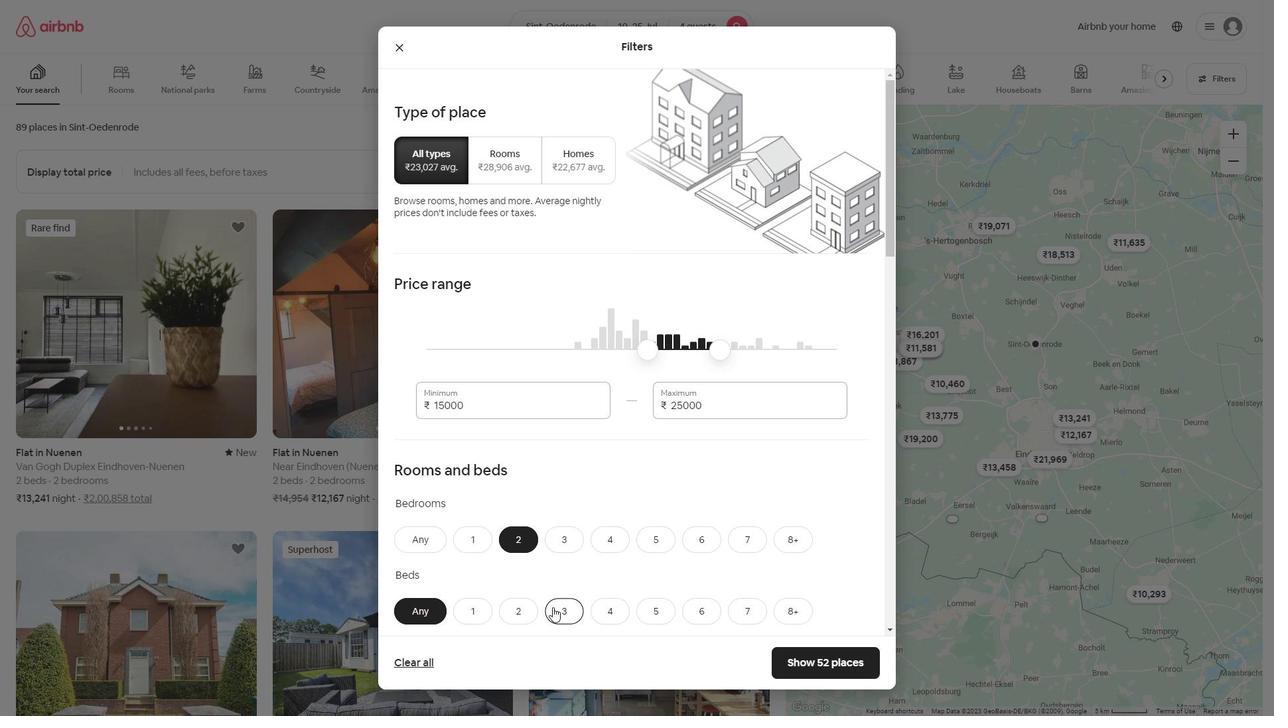 
Action: Mouse scrolled (553, 607) with delta (0, 0)
Screenshot: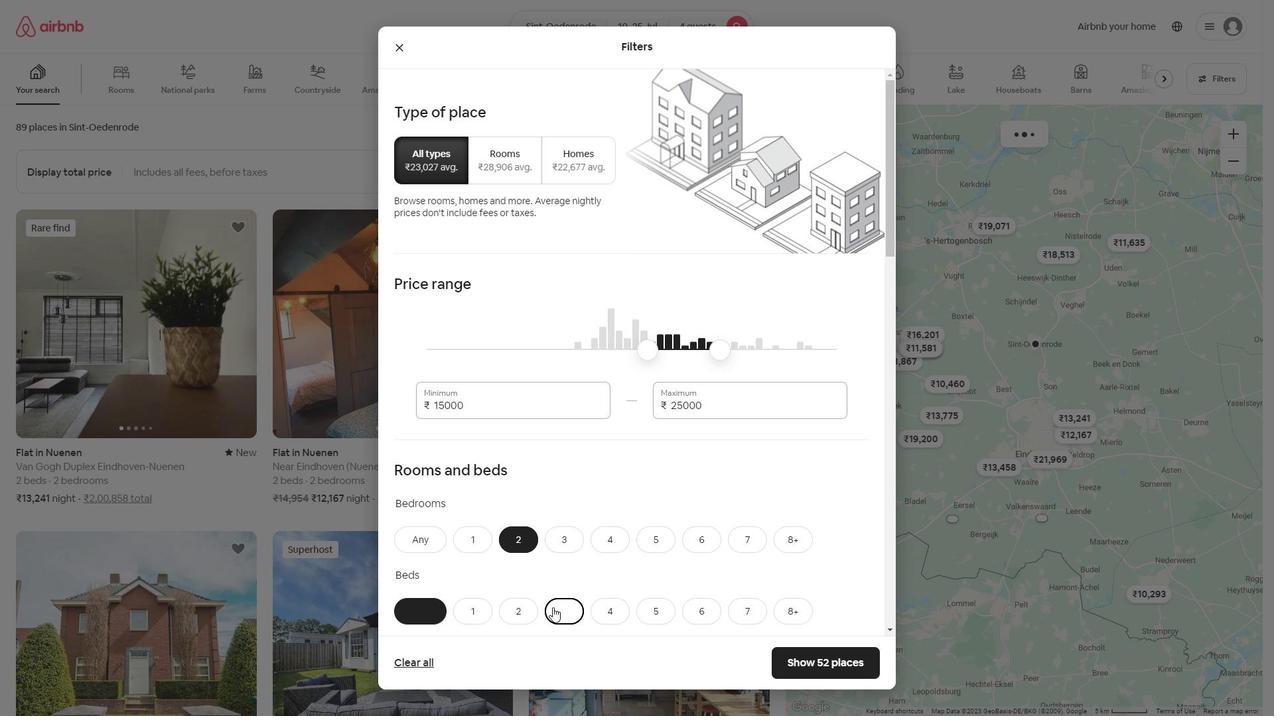 
Action: Mouse moved to (518, 423)
Screenshot: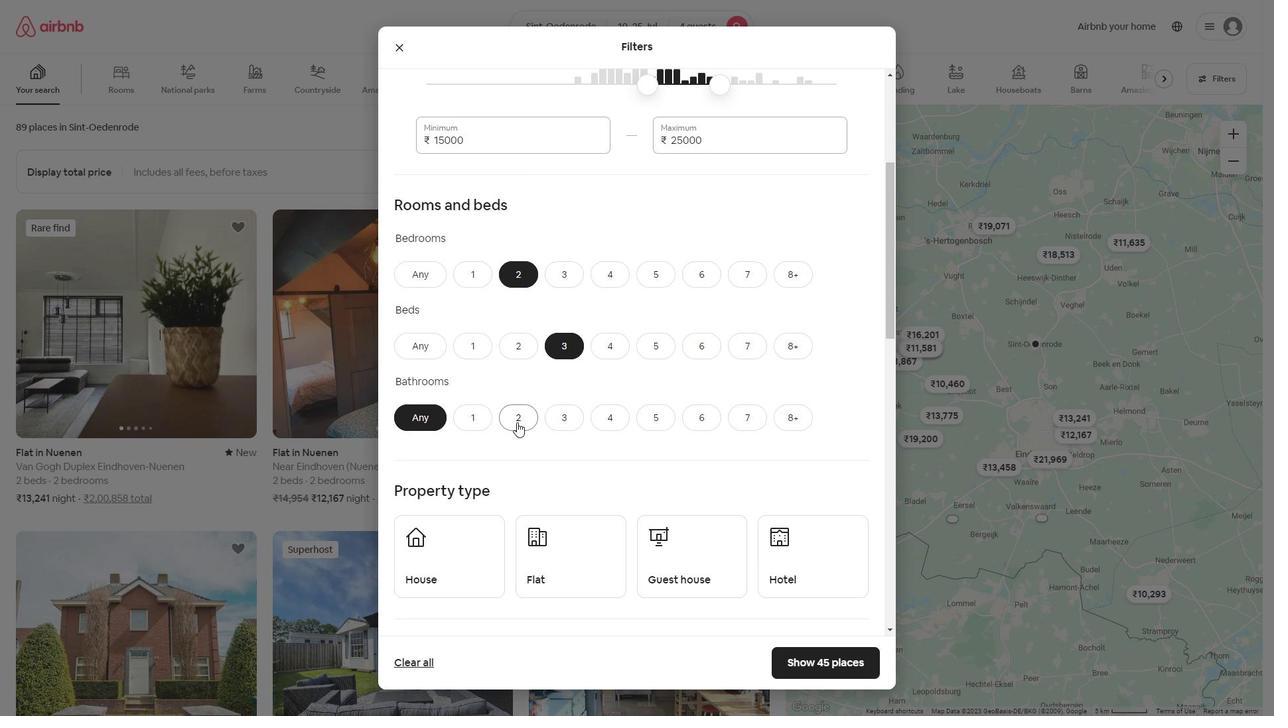 
Action: Mouse pressed left at (518, 423)
Screenshot: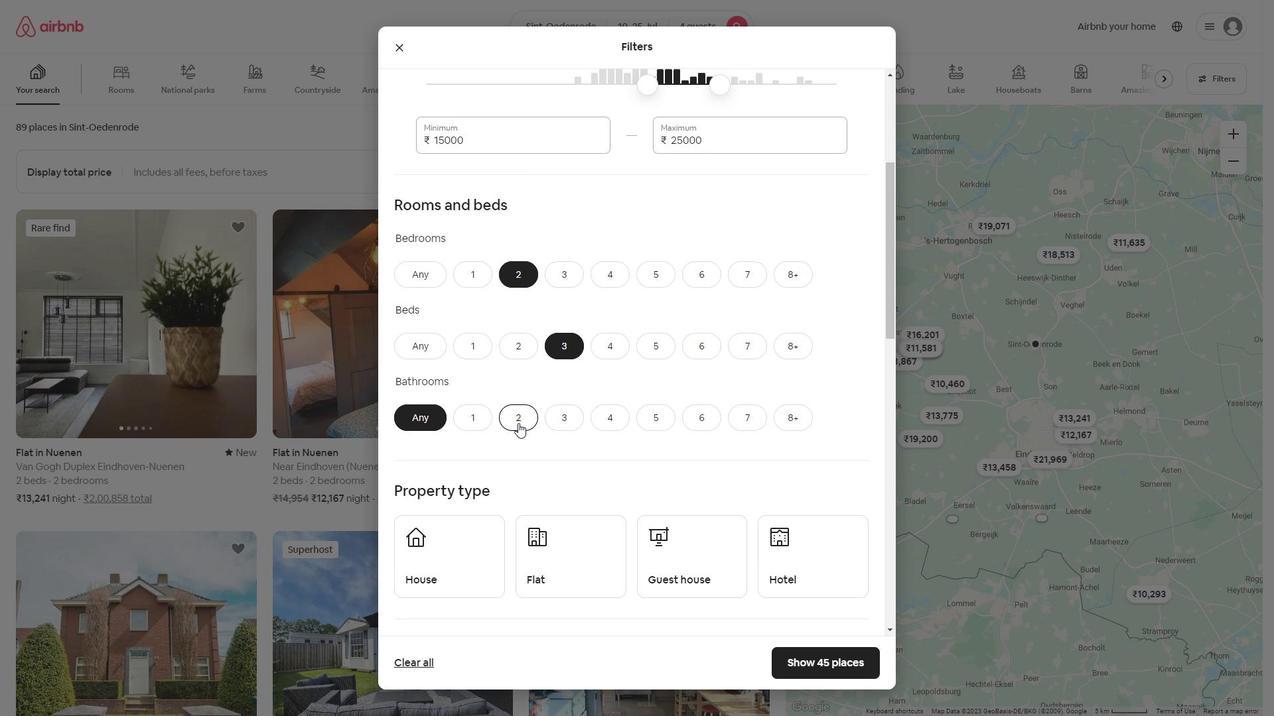 
Action: Mouse moved to (438, 535)
Screenshot: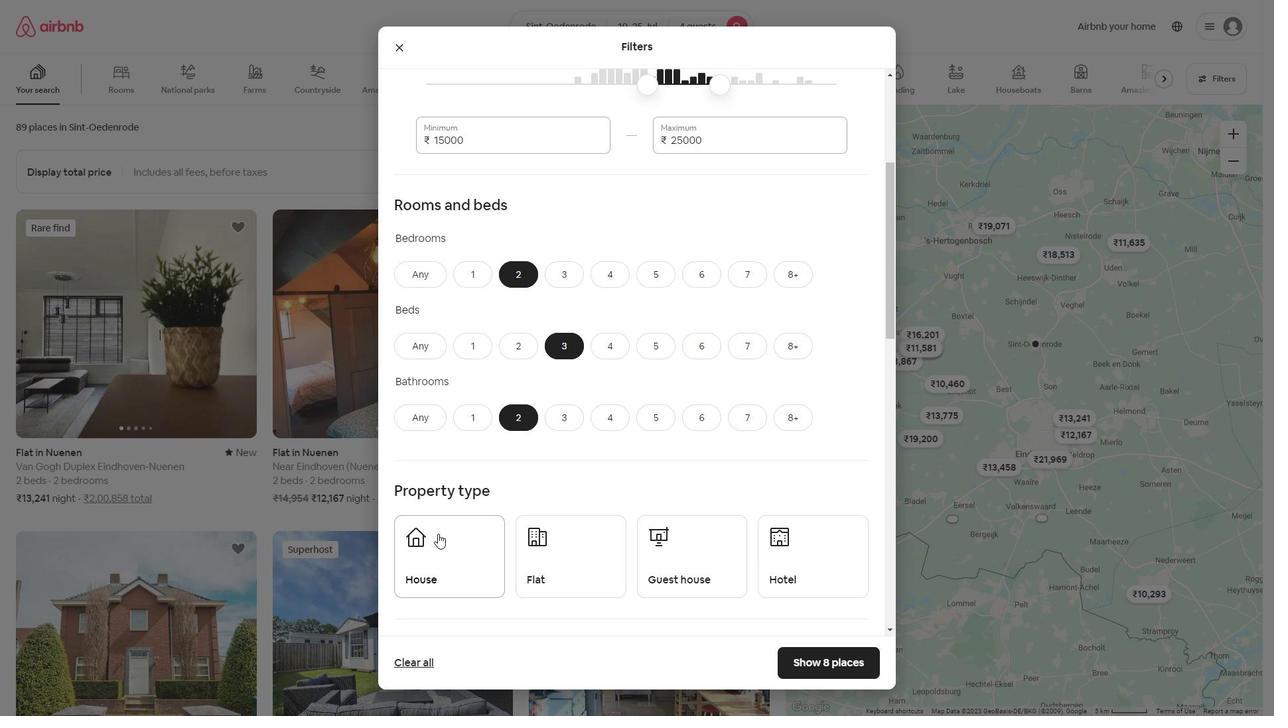 
Action: Mouse pressed left at (438, 535)
Screenshot: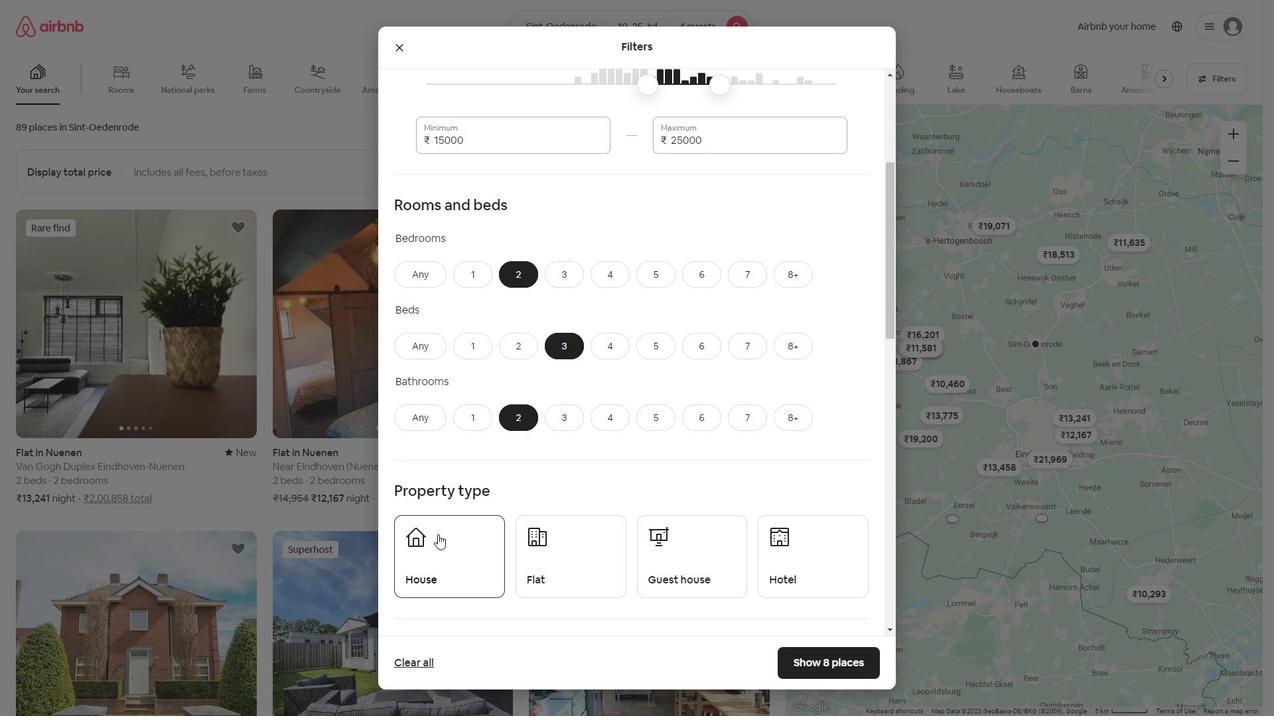 
Action: Mouse moved to (555, 554)
Screenshot: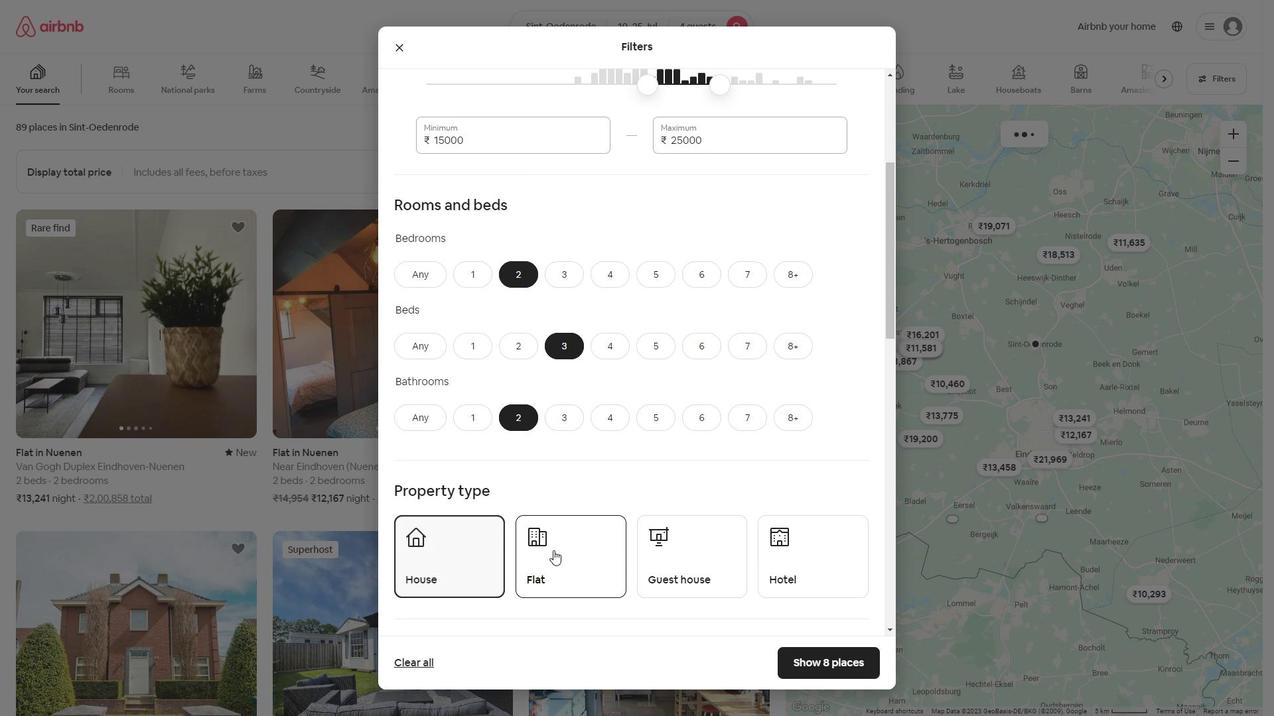 
Action: Mouse pressed left at (555, 554)
Screenshot: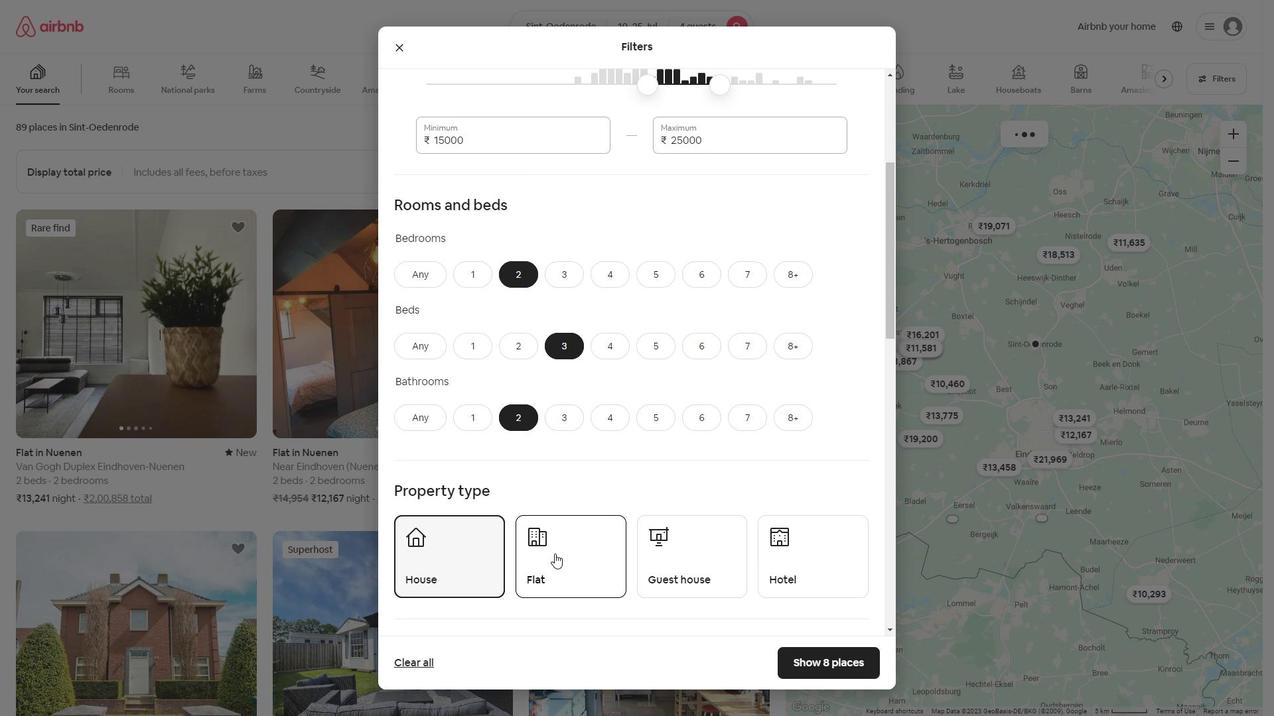 
Action: Mouse moved to (676, 575)
Screenshot: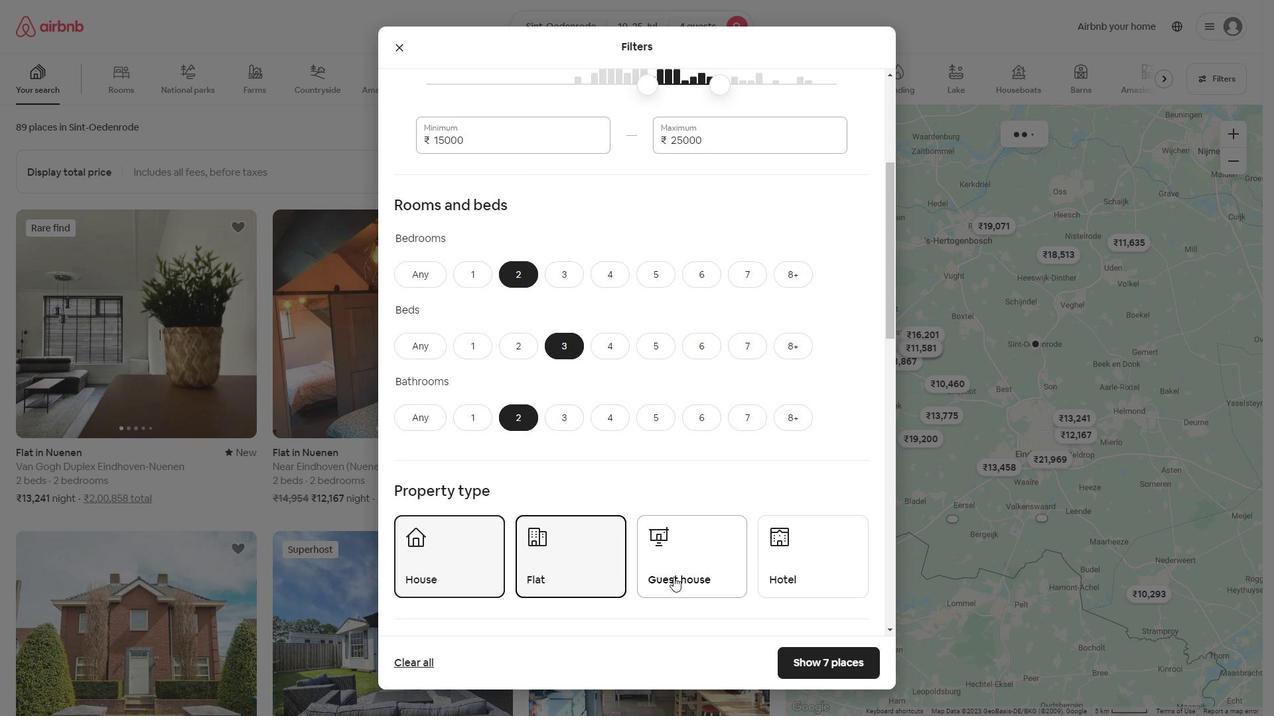 
Action: Mouse pressed left at (676, 575)
Screenshot: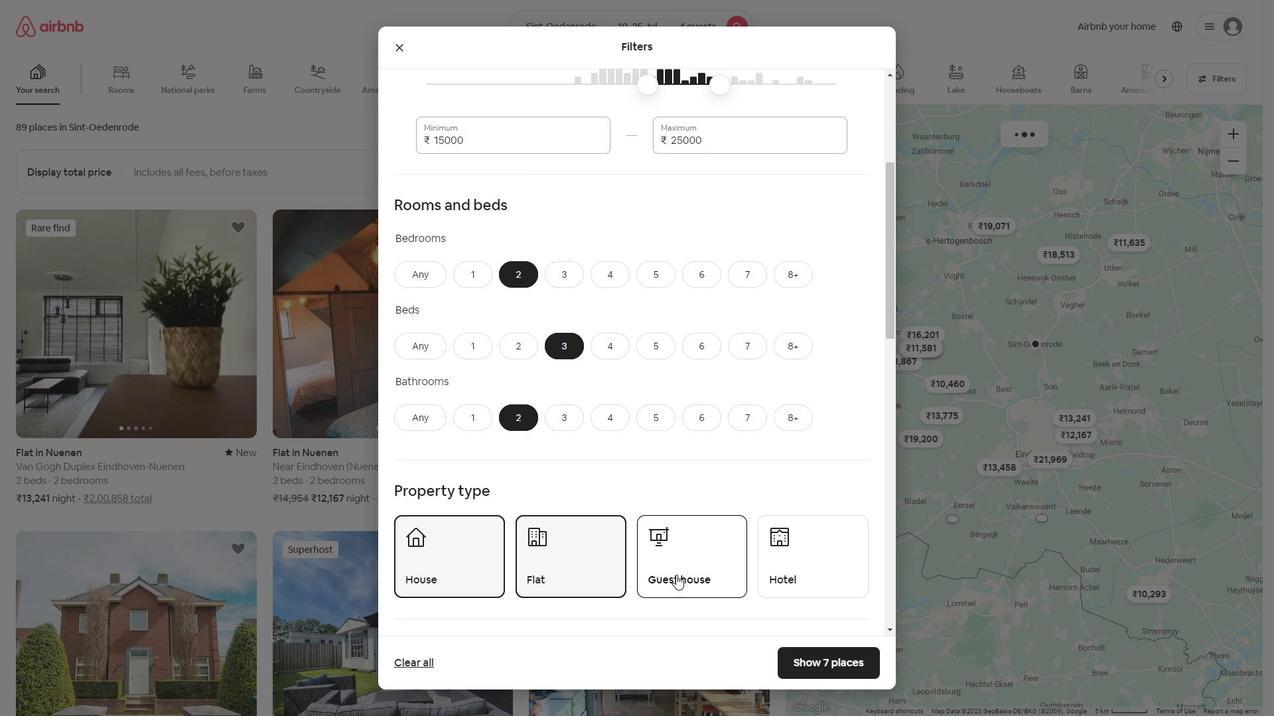 
Action: Mouse moved to (515, 472)
Screenshot: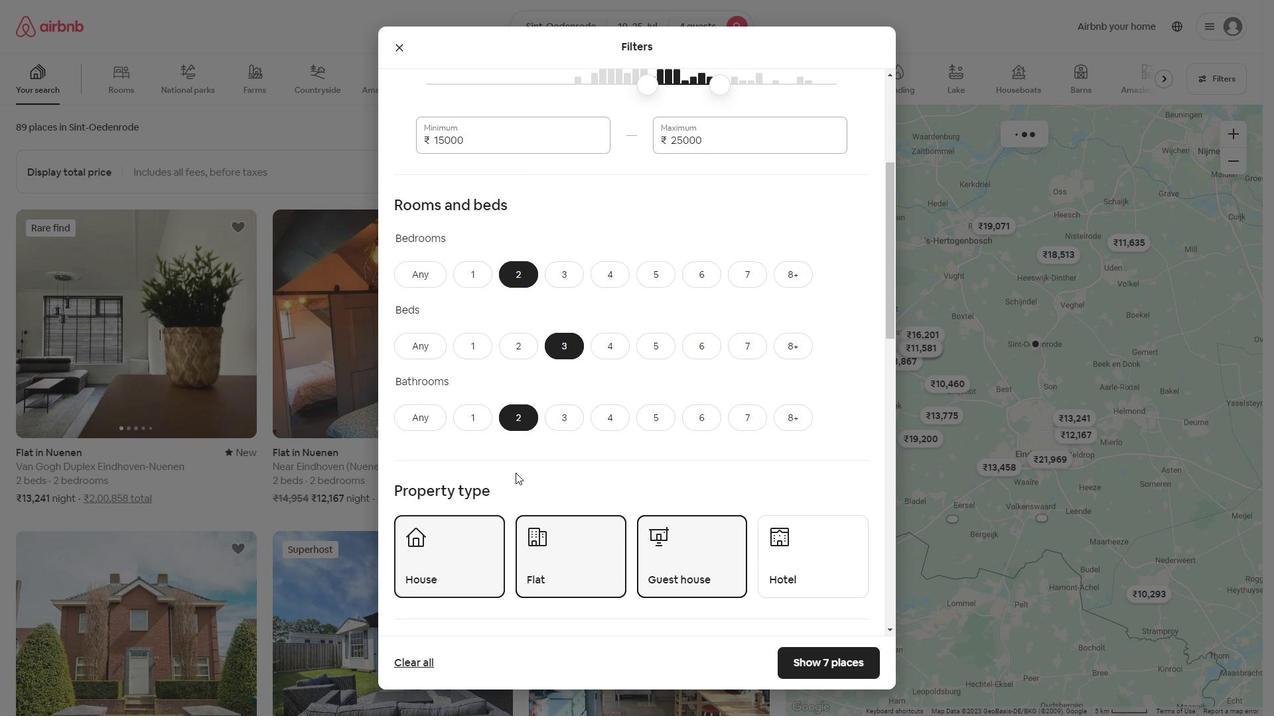 
Action: Mouse scrolled (515, 472) with delta (0, 0)
Screenshot: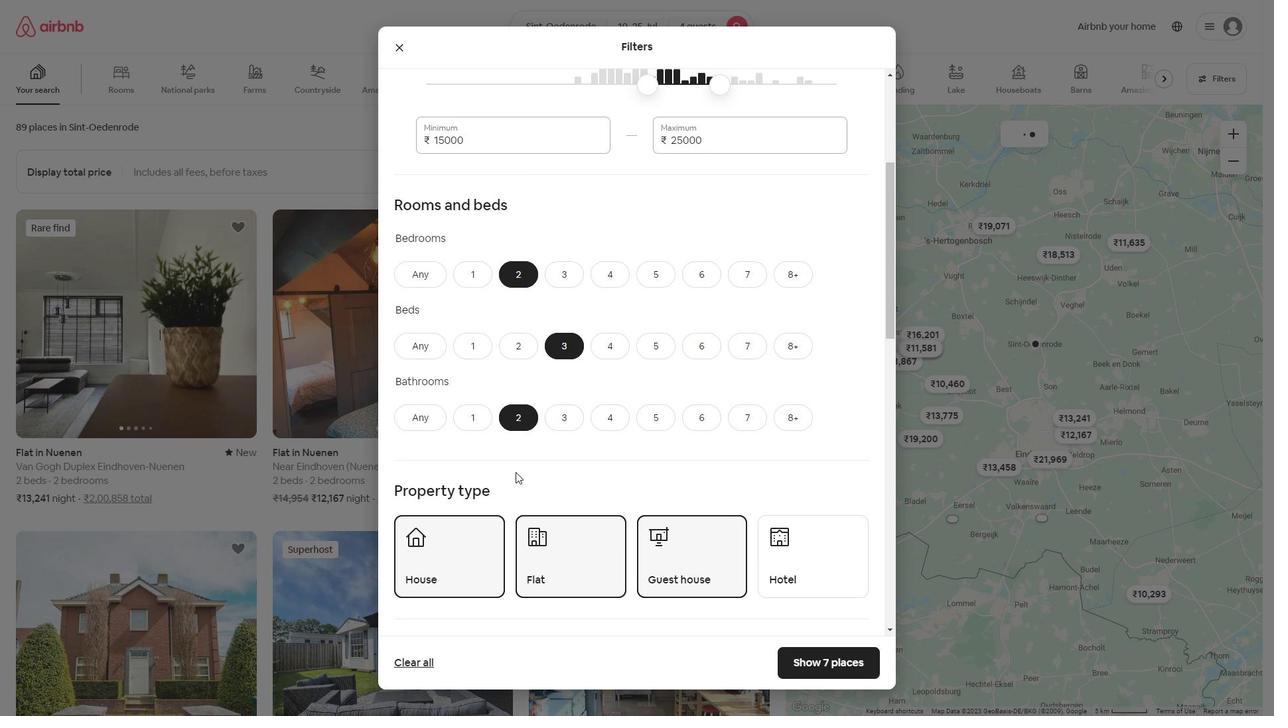 
Action: Mouse scrolled (515, 472) with delta (0, 0)
Screenshot: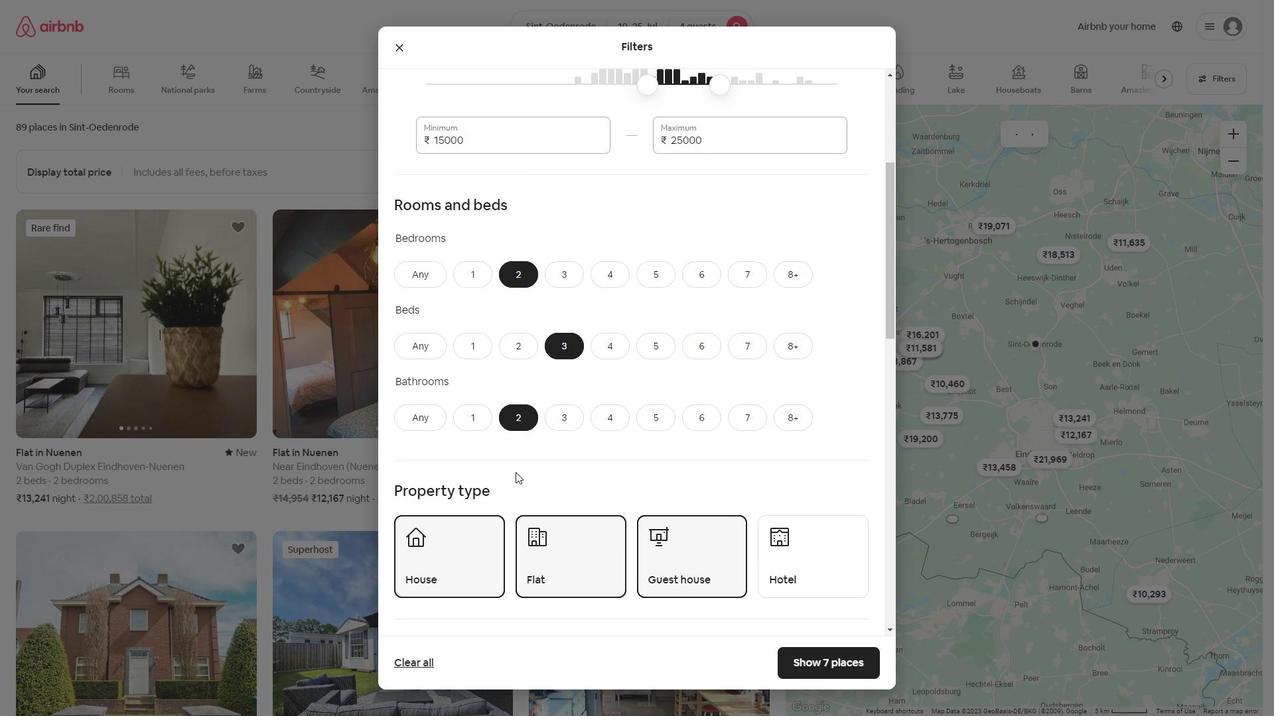 
Action: Mouse scrolled (515, 472) with delta (0, 0)
Screenshot: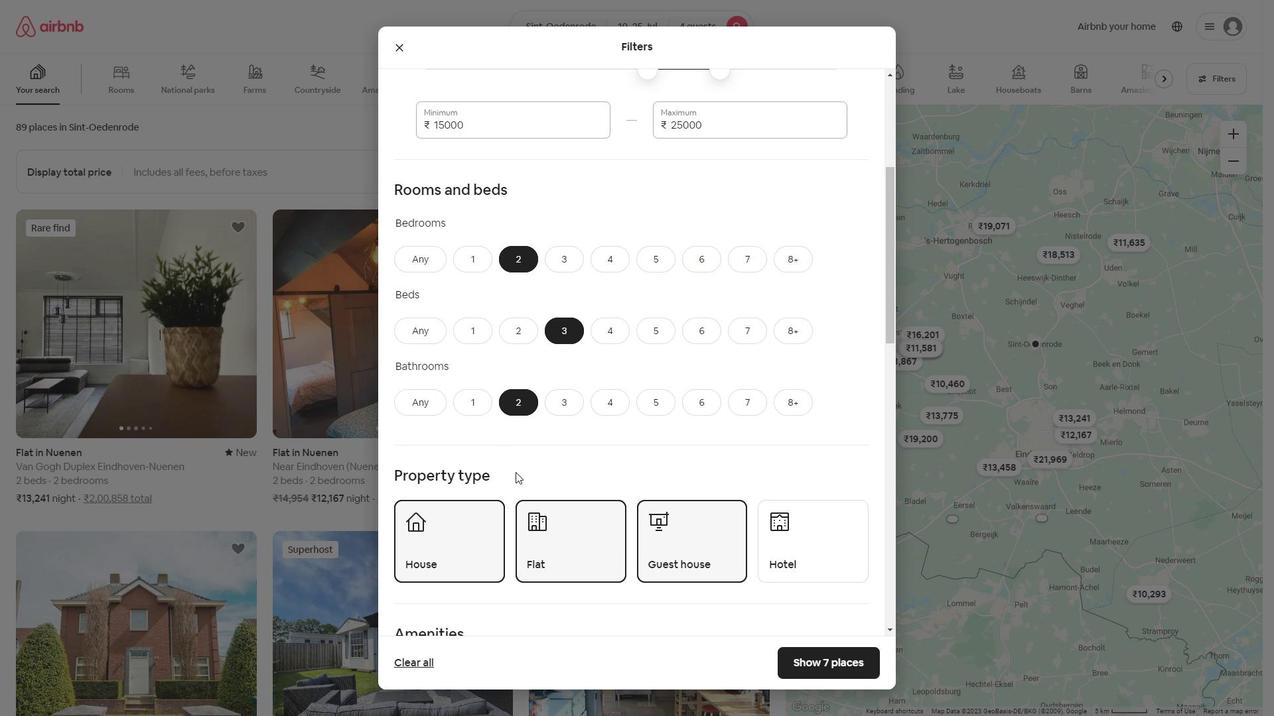 
Action: Mouse scrolled (515, 472) with delta (0, 0)
Screenshot: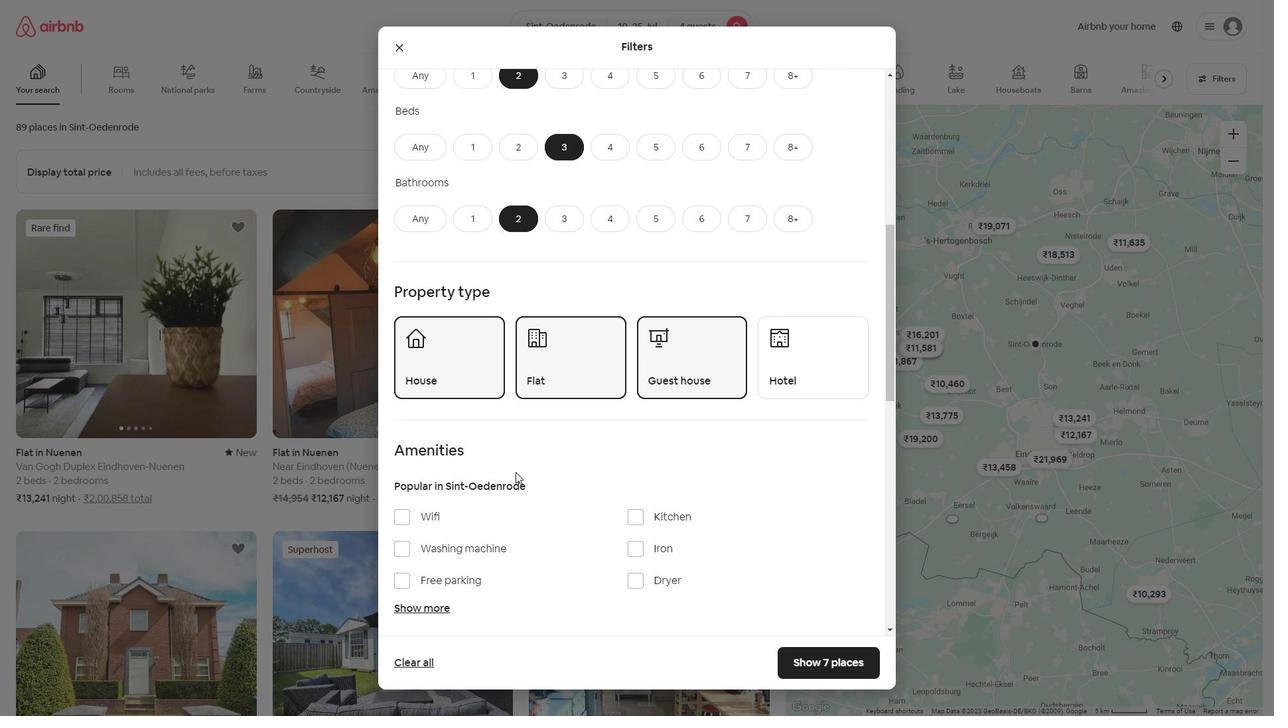 
Action: Mouse scrolled (515, 472) with delta (0, 0)
Screenshot: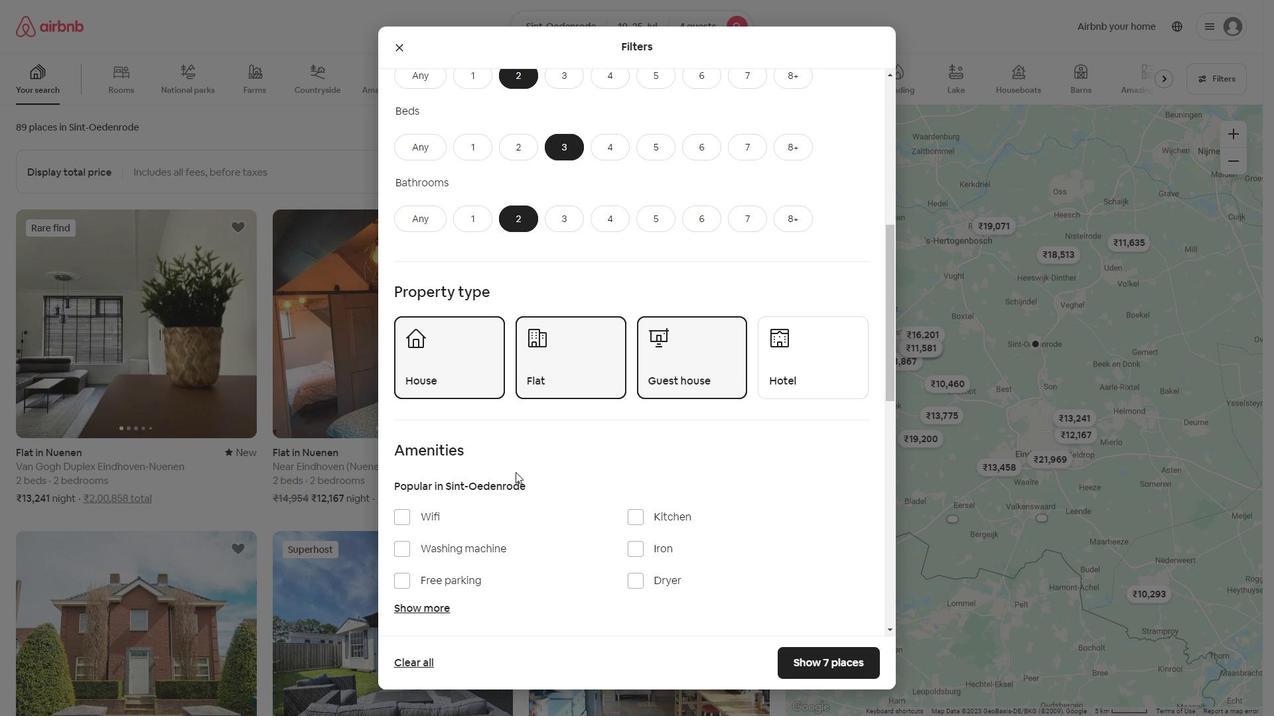 
Action: Mouse moved to (402, 381)
Screenshot: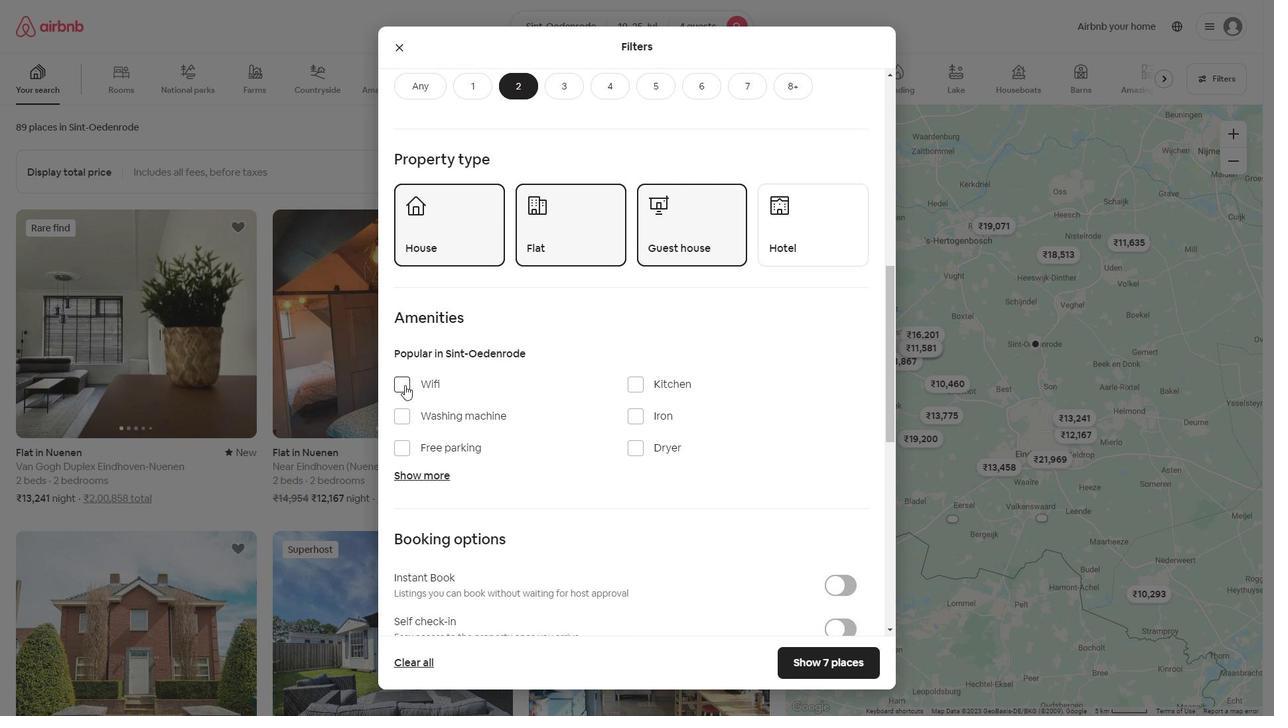 
Action: Mouse pressed left at (402, 381)
Screenshot: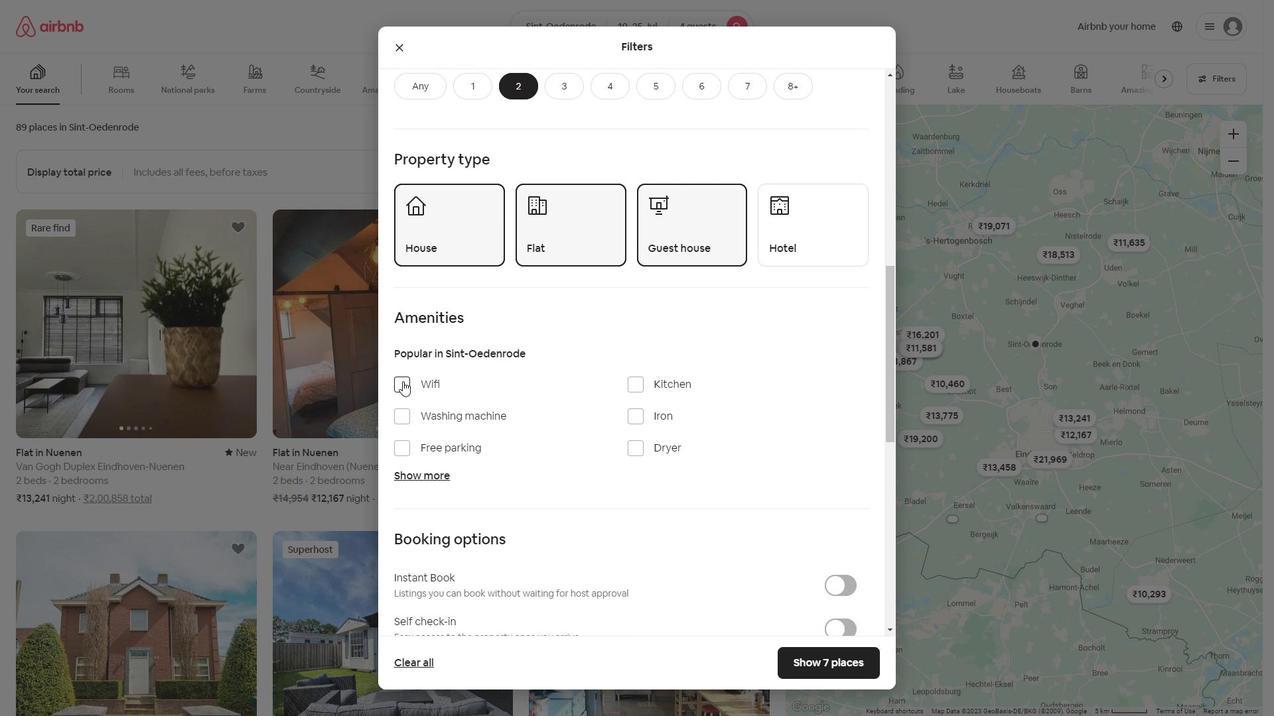 
Action: Mouse moved to (406, 450)
Screenshot: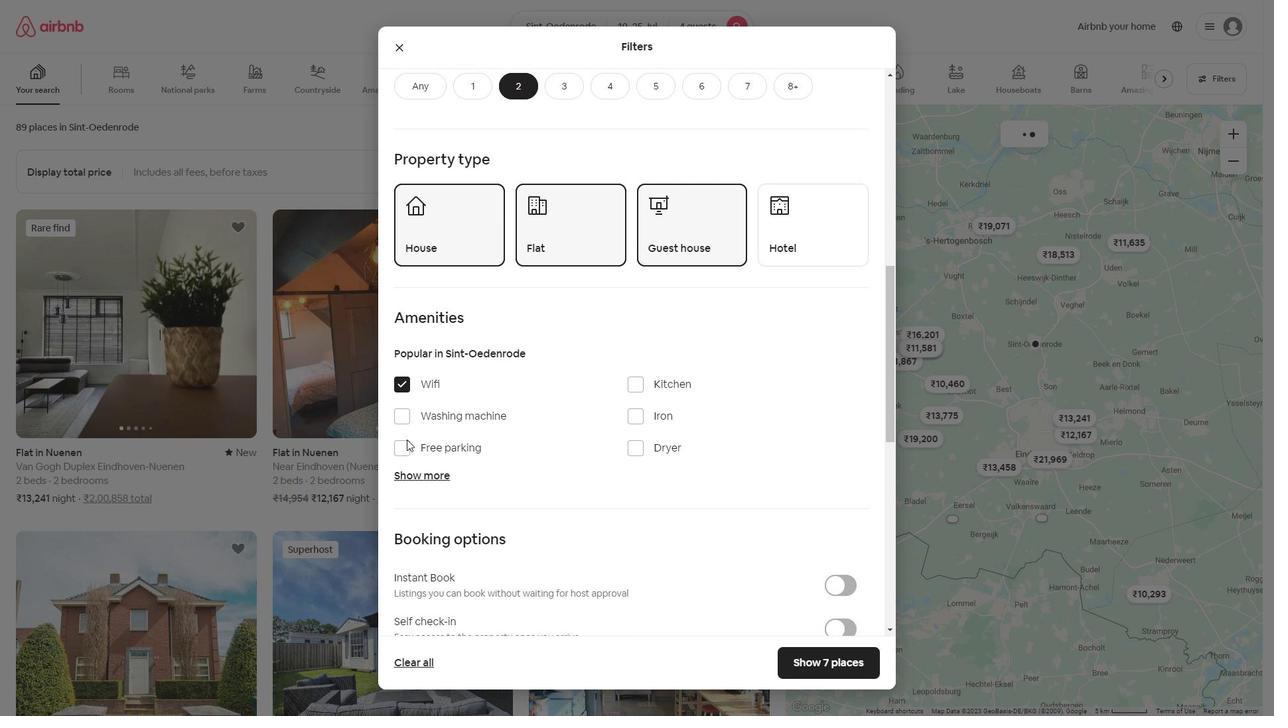 
Action: Mouse pressed left at (406, 450)
Screenshot: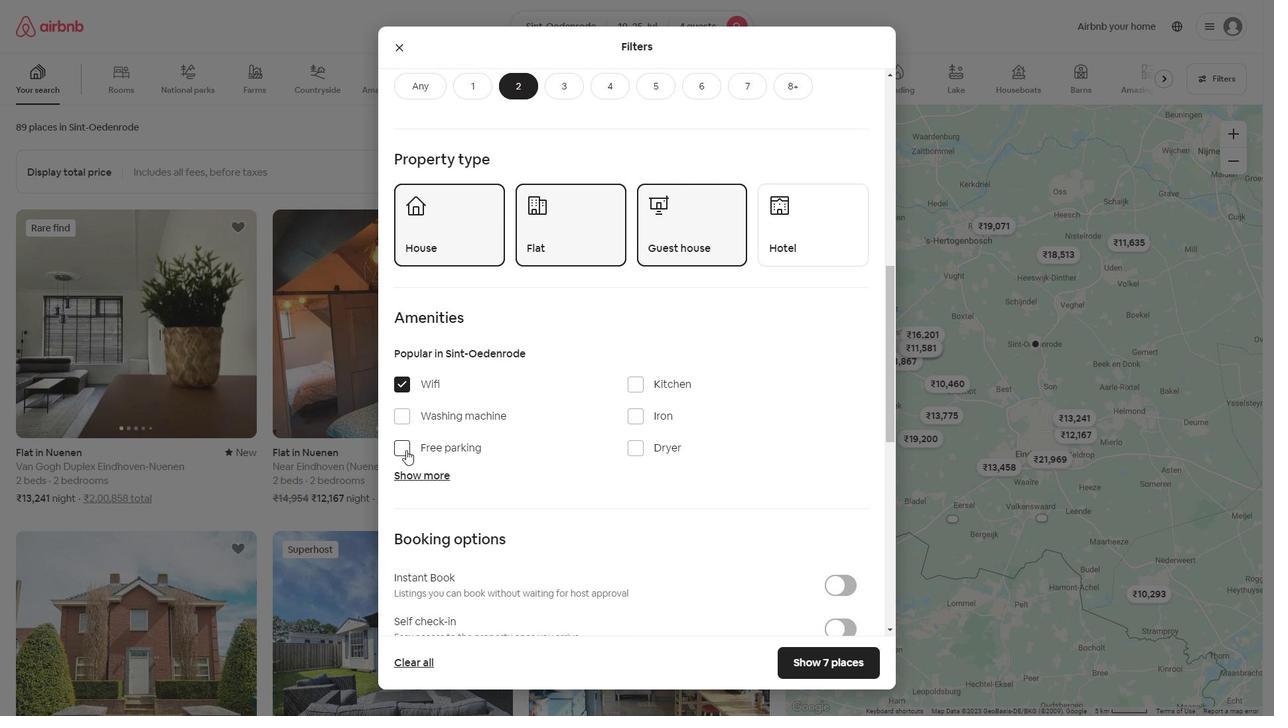 
Action: Mouse moved to (404, 477)
Screenshot: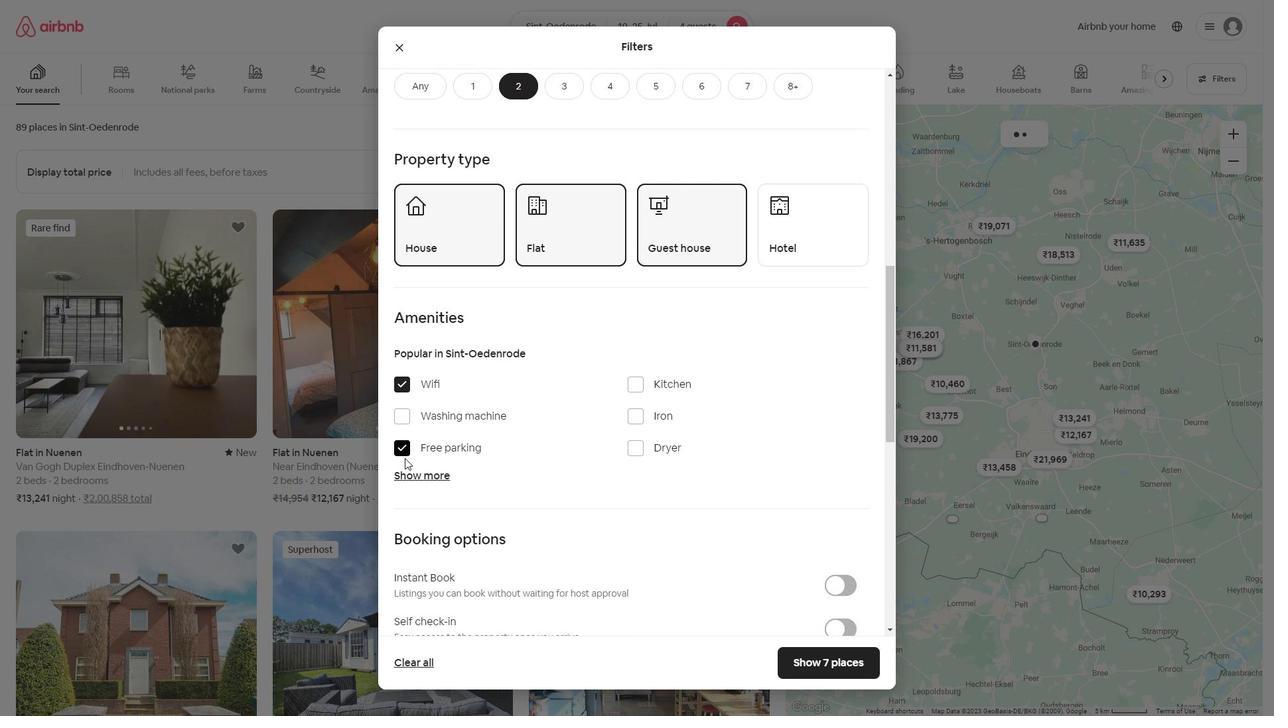 
Action: Mouse pressed left at (404, 477)
Screenshot: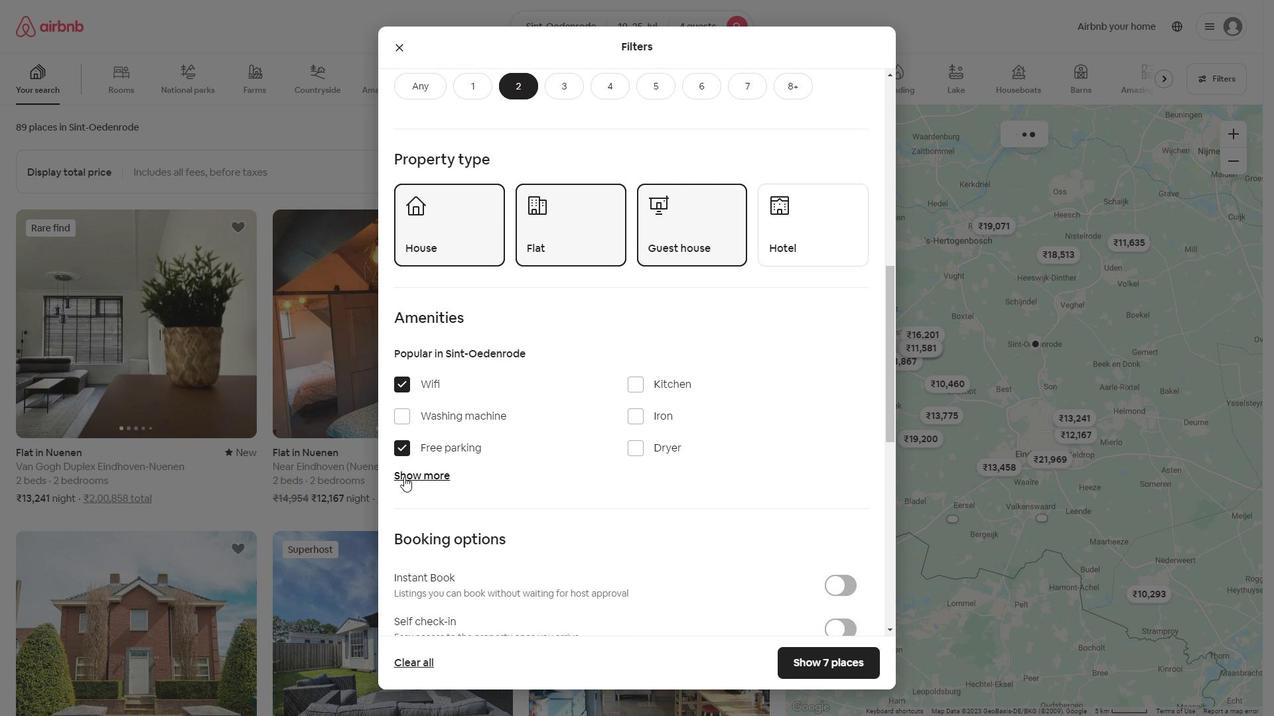 
Action: Mouse moved to (637, 560)
Screenshot: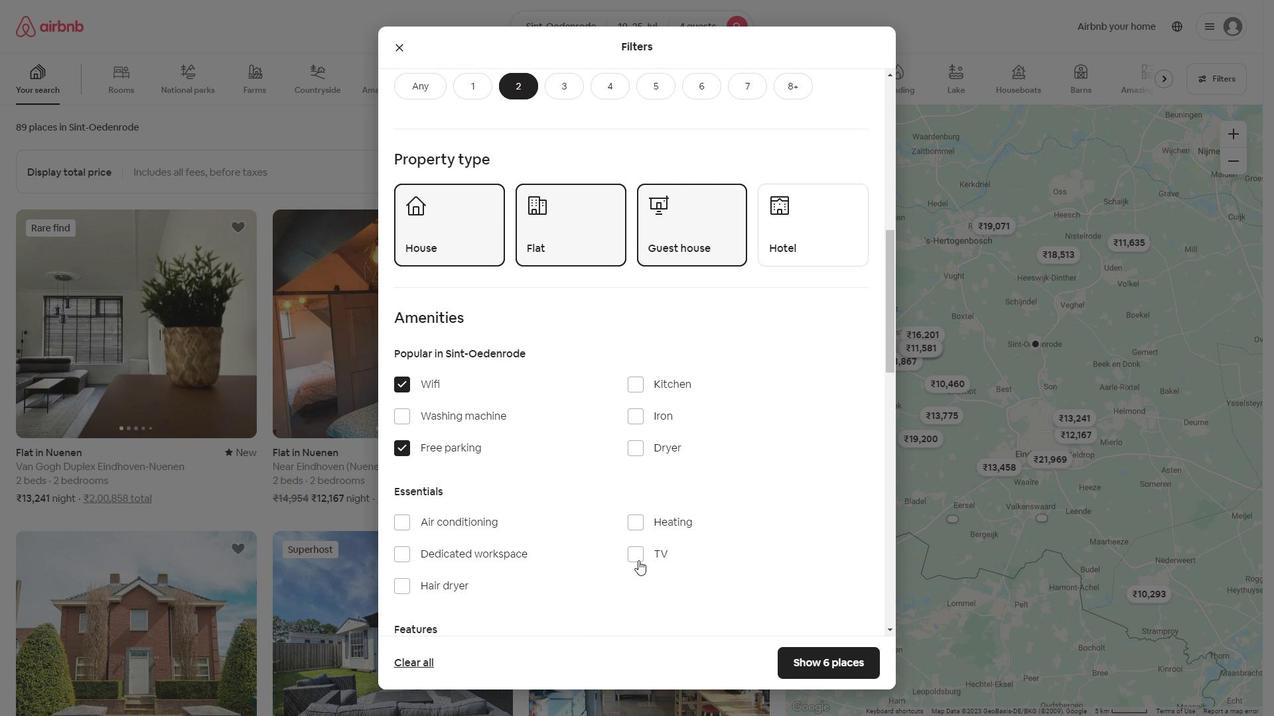 
Action: Mouse pressed left at (637, 560)
Screenshot: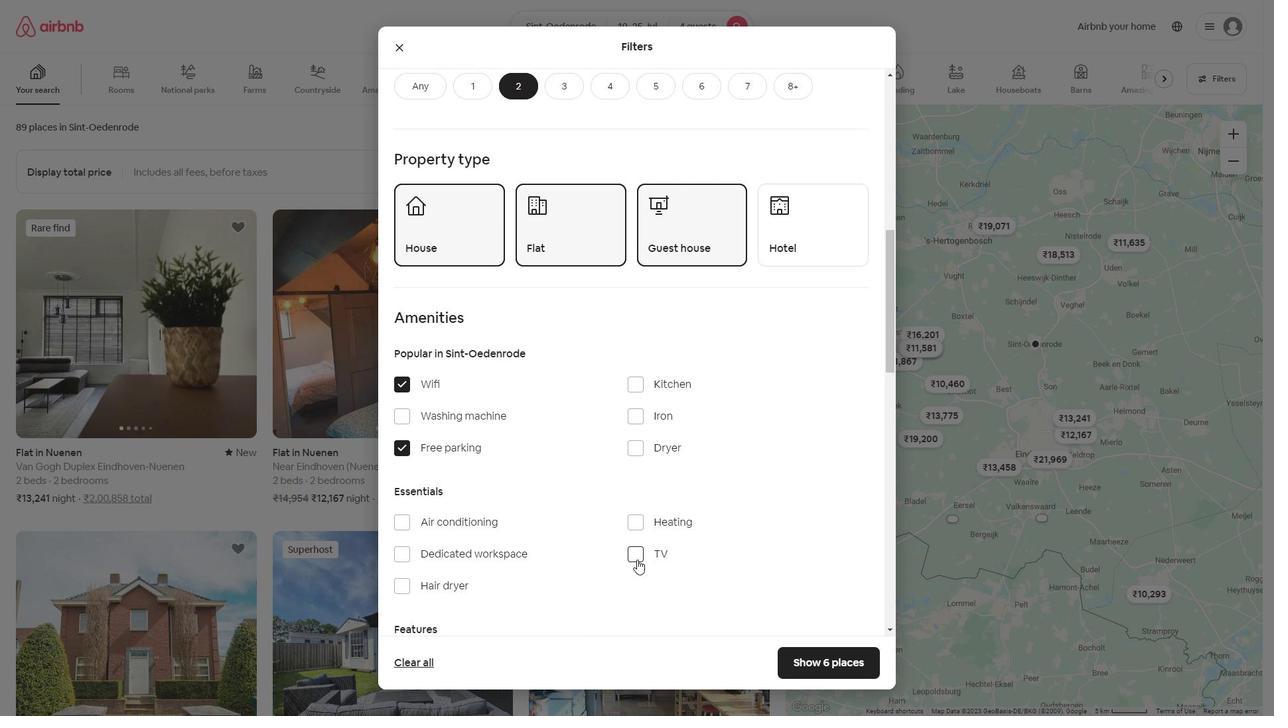 
Action: Mouse moved to (511, 489)
Screenshot: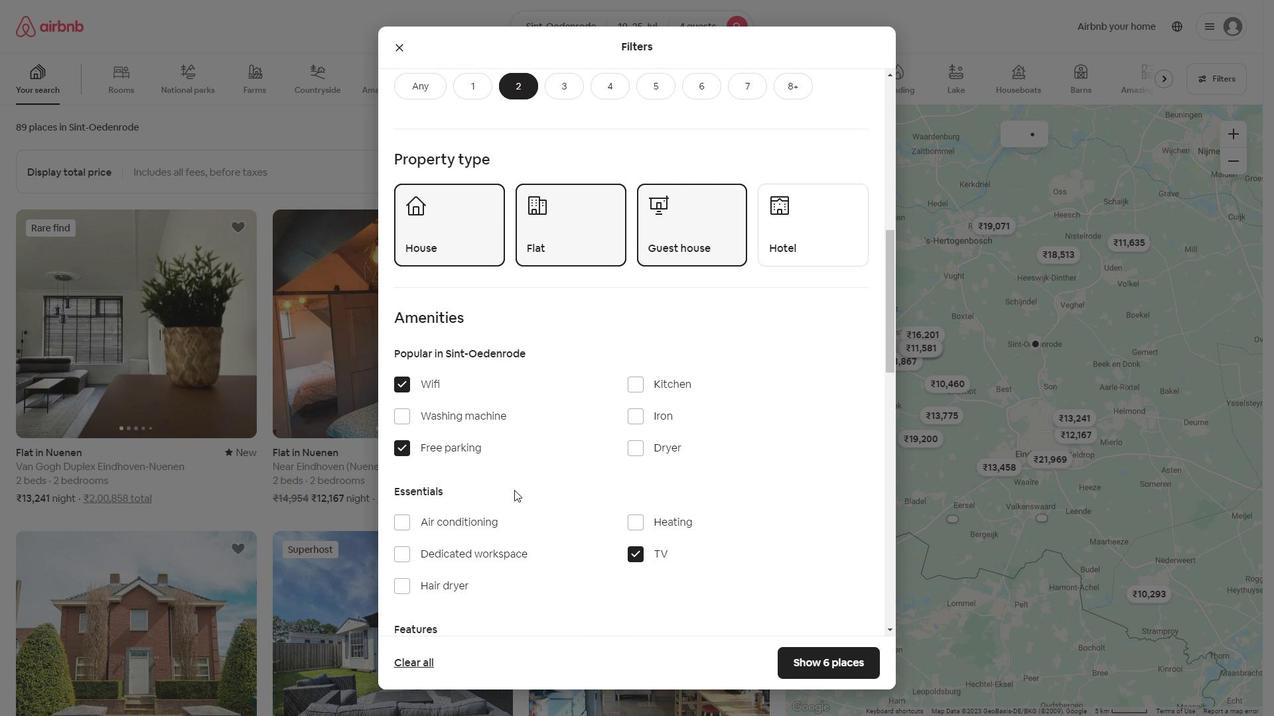 
Action: Mouse scrolled (513, 489) with delta (0, 0)
Screenshot: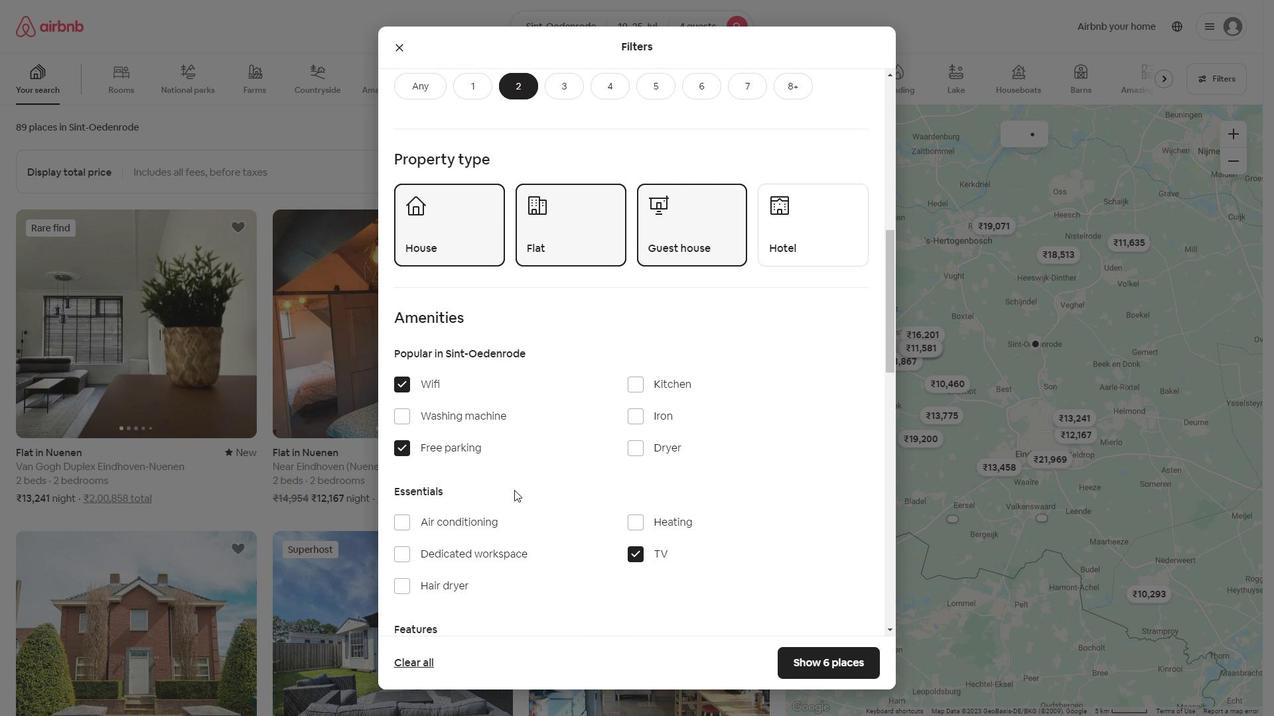 
Action: Mouse scrolled (511, 489) with delta (0, 0)
Screenshot: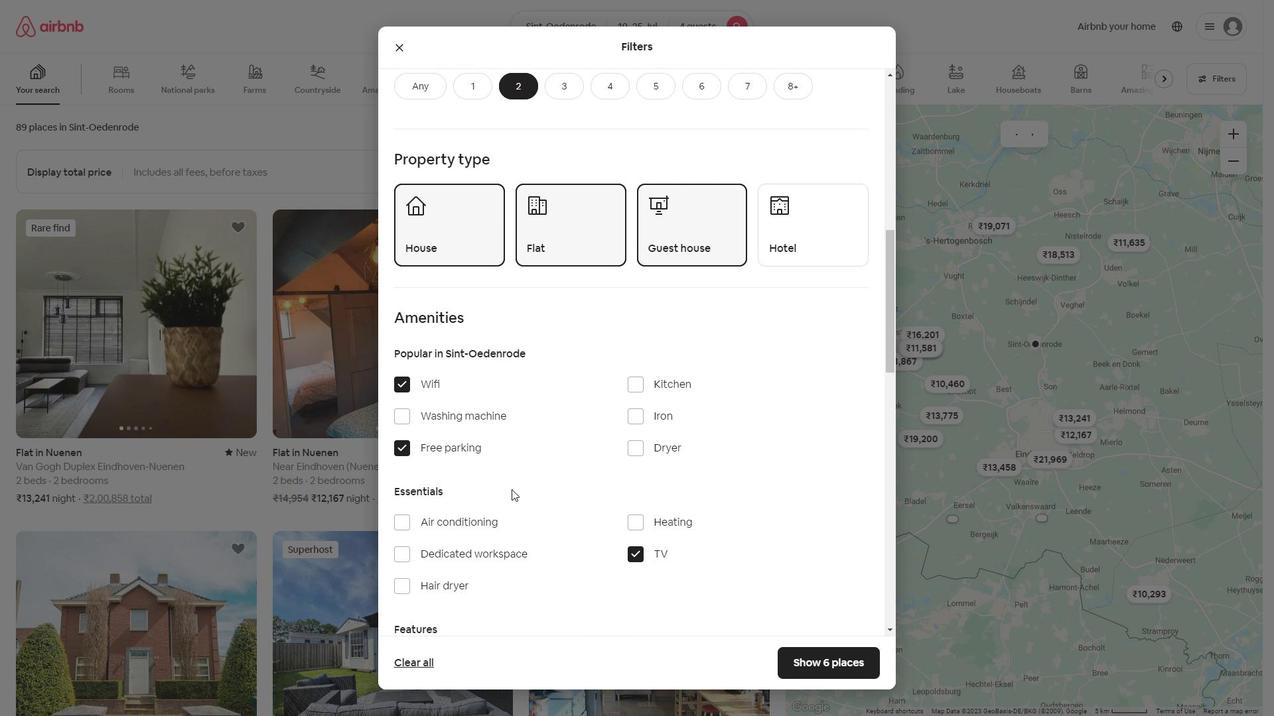 
Action: Mouse scrolled (511, 489) with delta (0, 0)
Screenshot: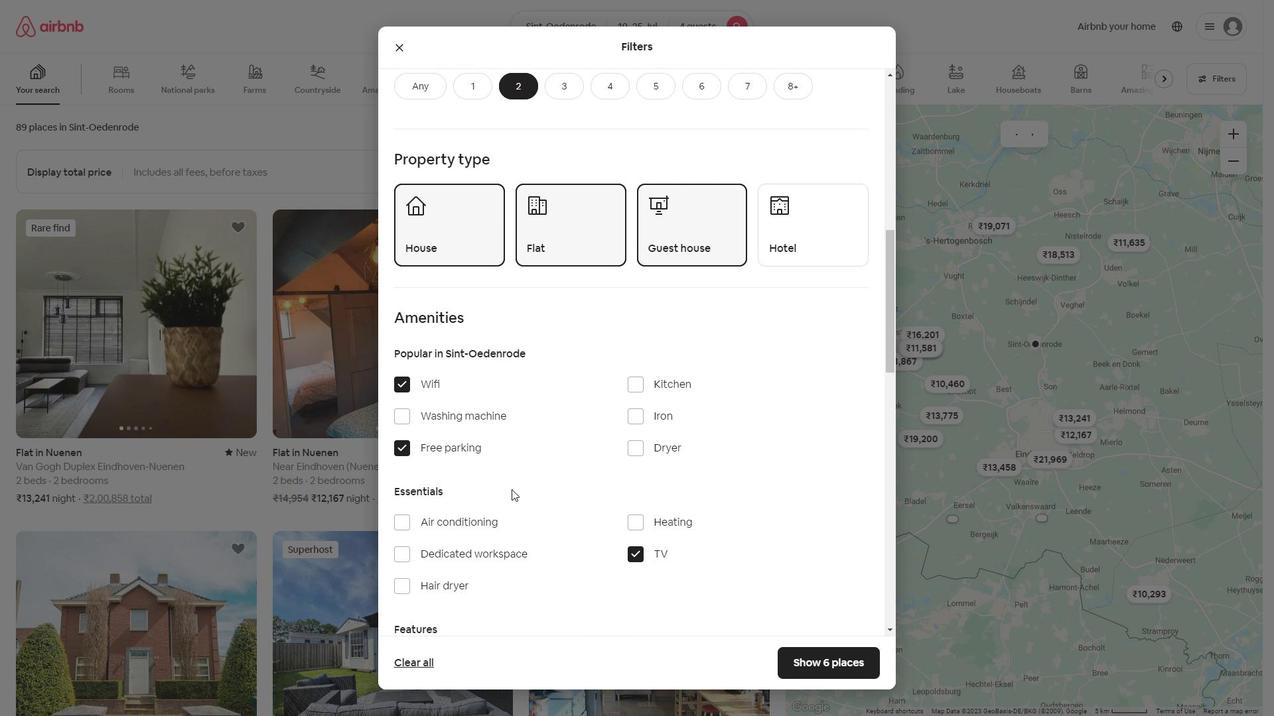 
Action: Mouse scrolled (511, 489) with delta (0, 0)
Screenshot: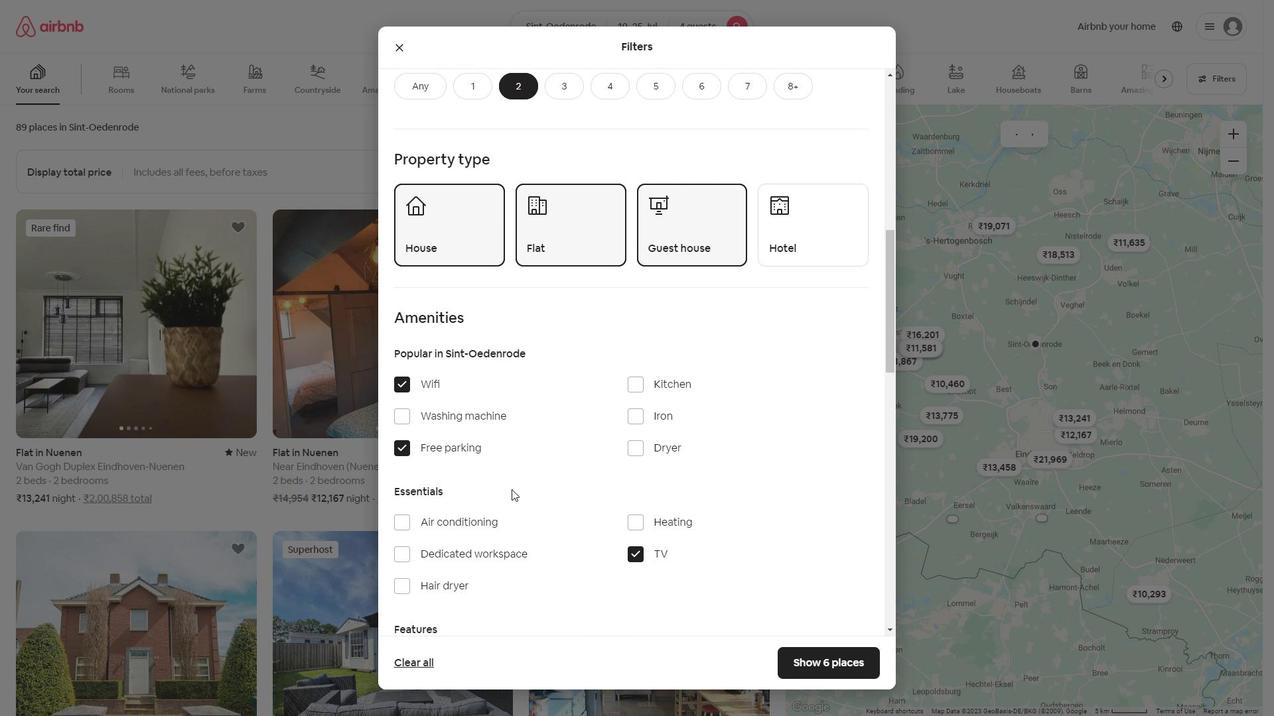 
Action: Mouse moved to (409, 474)
Screenshot: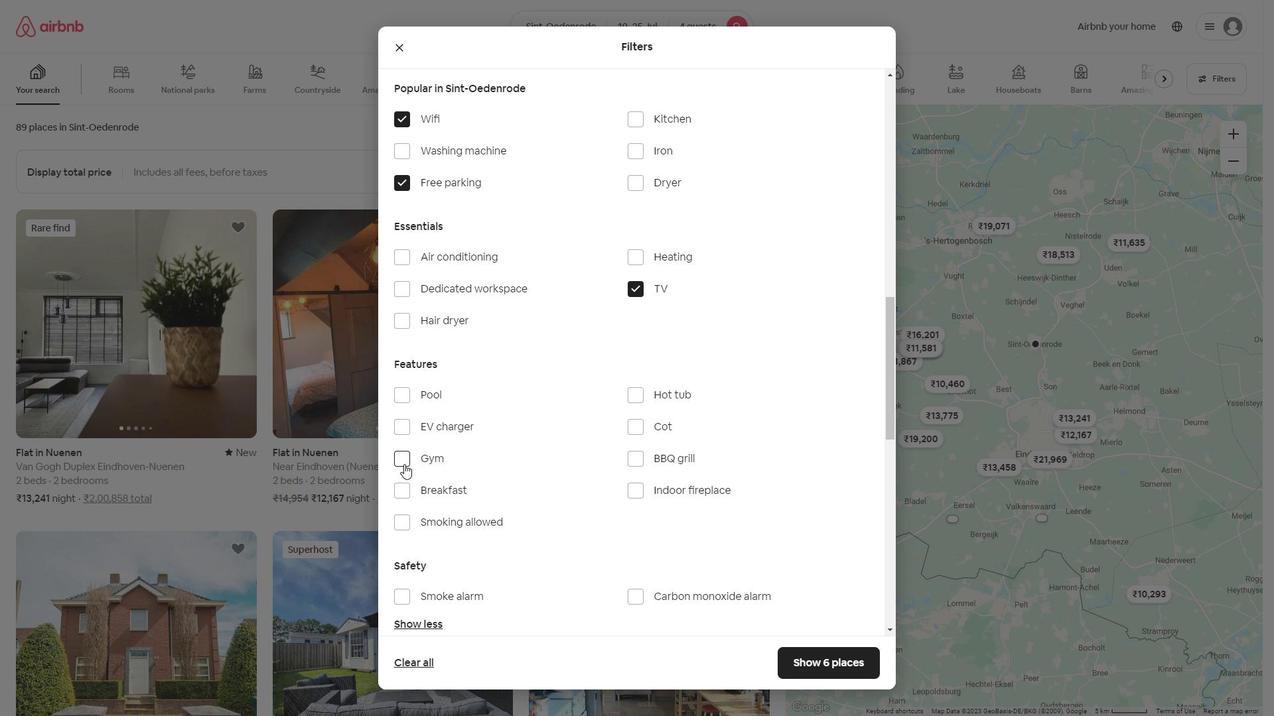 
Action: Mouse pressed left at (409, 474)
Screenshot: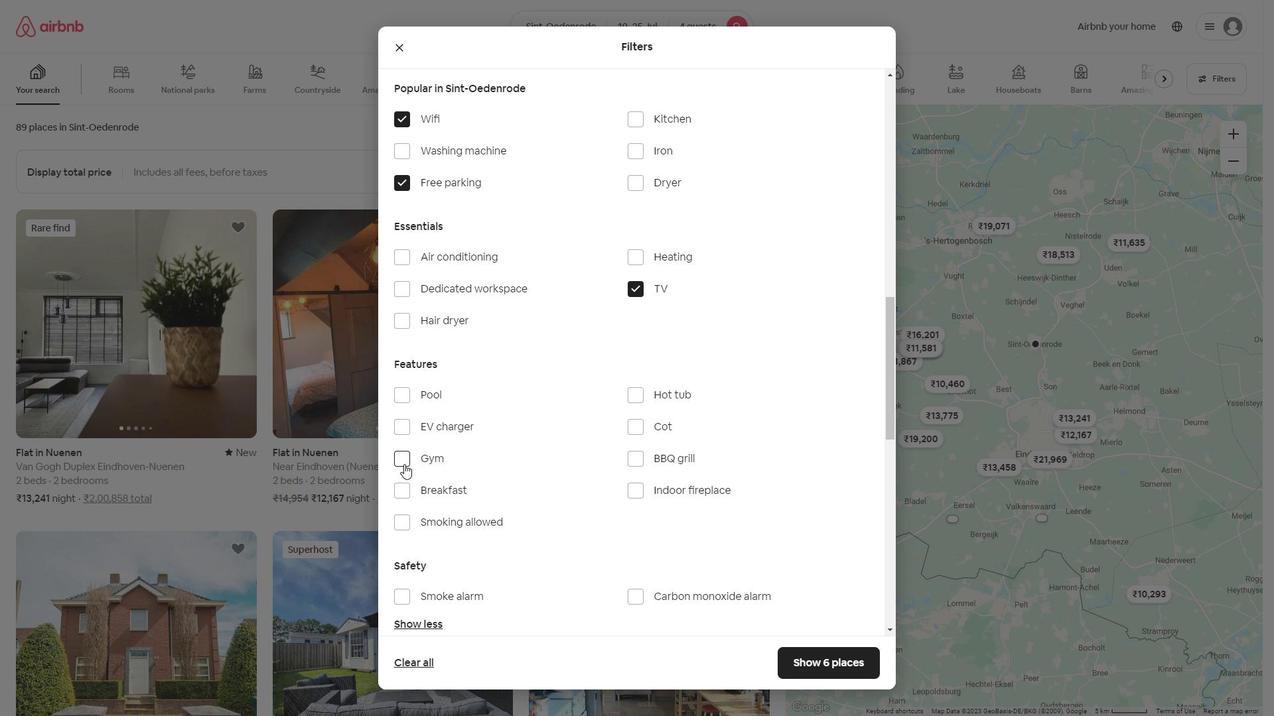 
Action: Mouse moved to (407, 492)
Screenshot: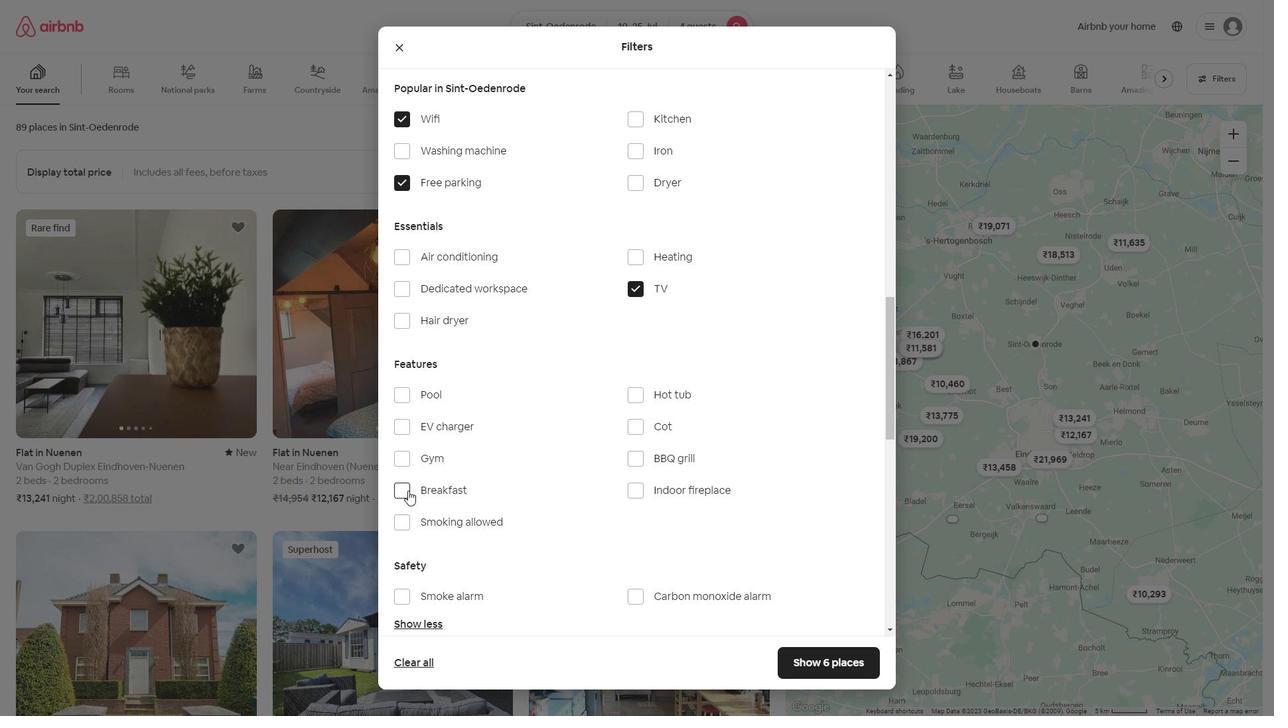 
Action: Mouse pressed left at (407, 492)
Screenshot: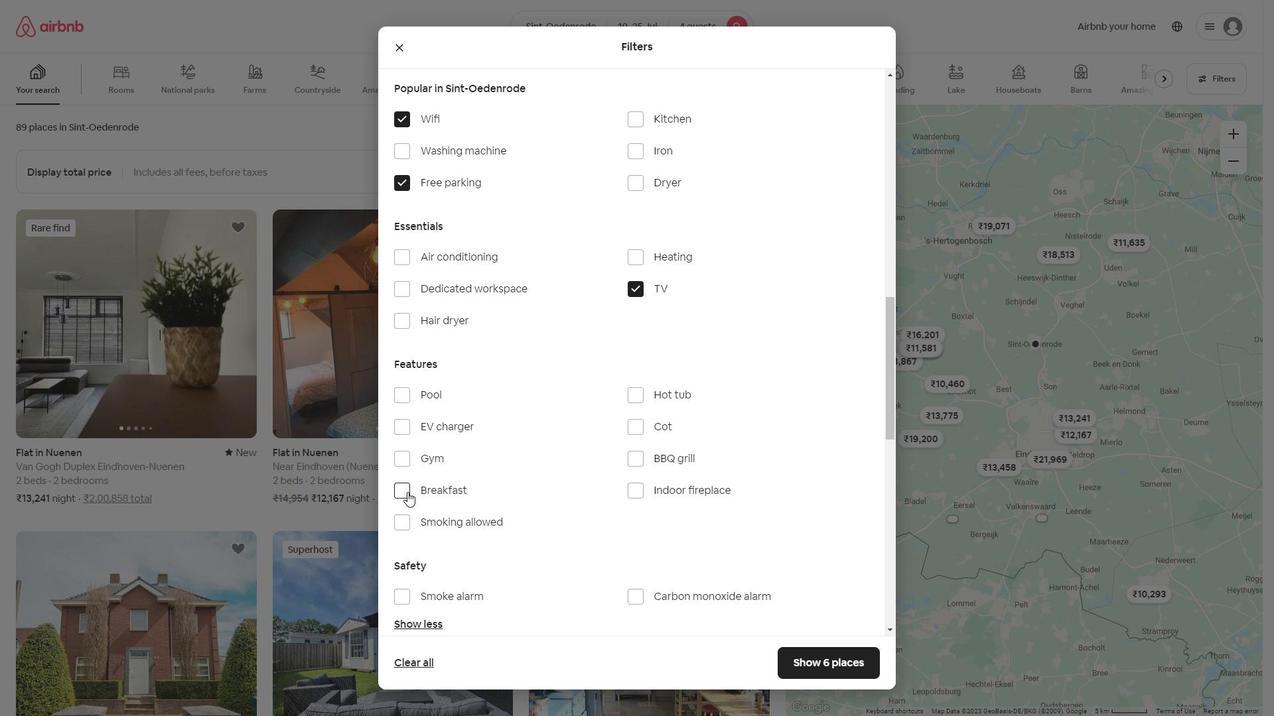 
Action: Mouse moved to (407, 488)
Screenshot: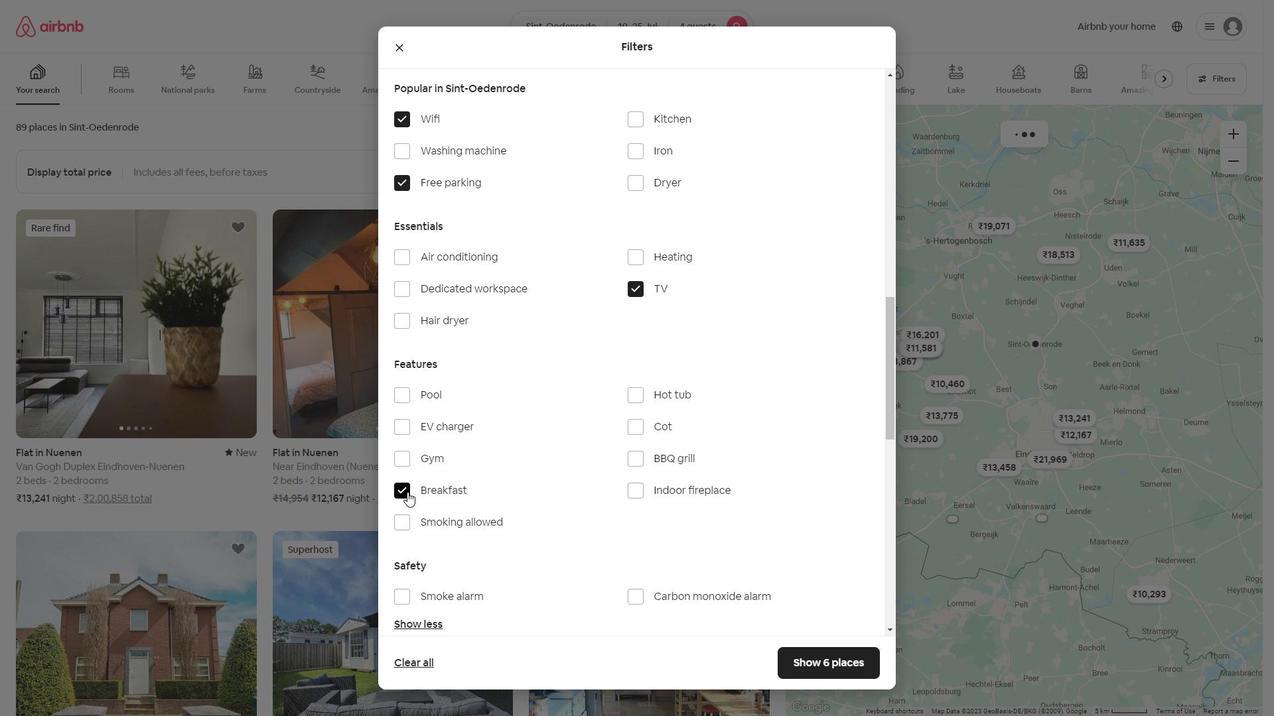 
Action: Mouse scrolled (407, 487) with delta (0, 0)
Screenshot: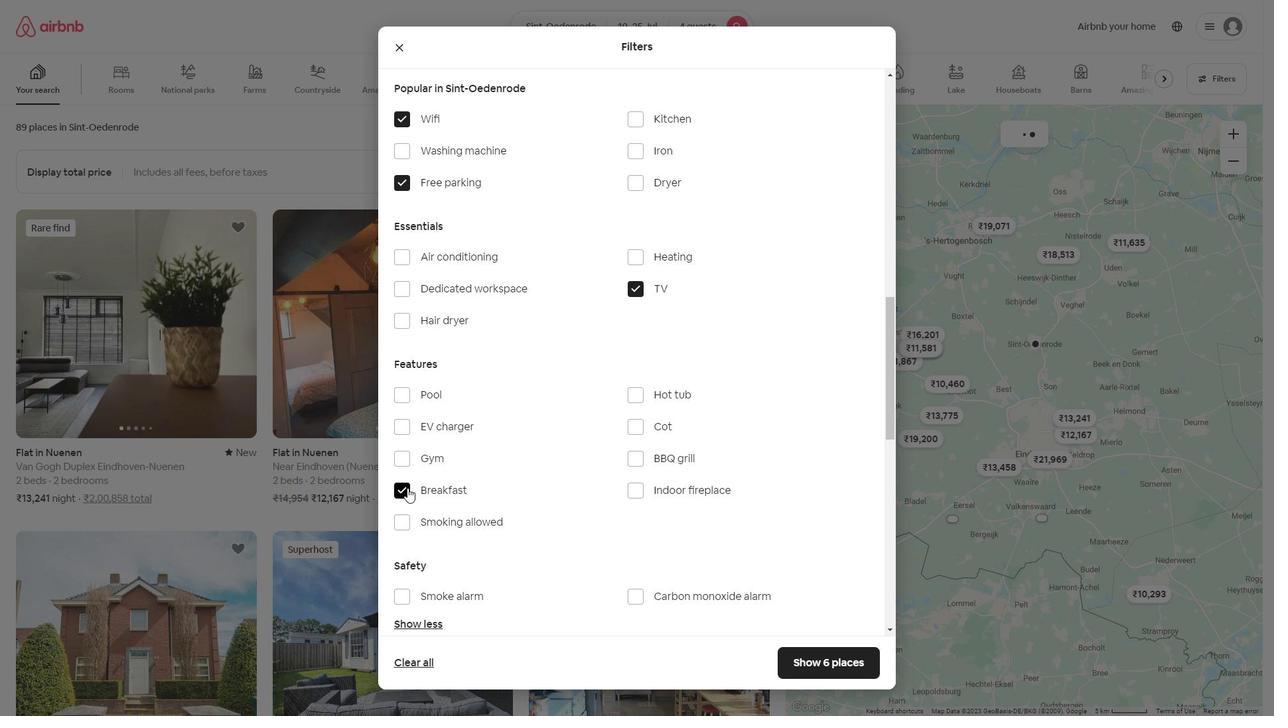 
Action: Mouse scrolled (407, 487) with delta (0, 0)
Screenshot: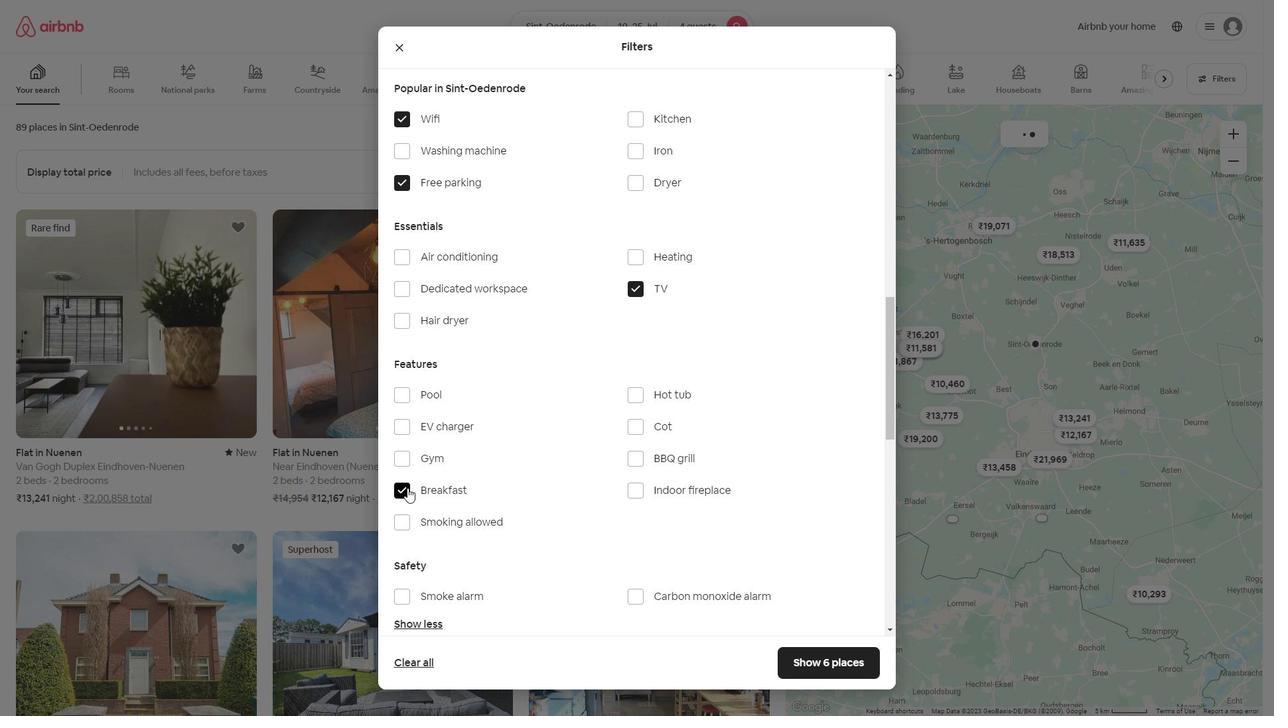 
Action: Mouse scrolled (407, 487) with delta (0, 0)
Screenshot: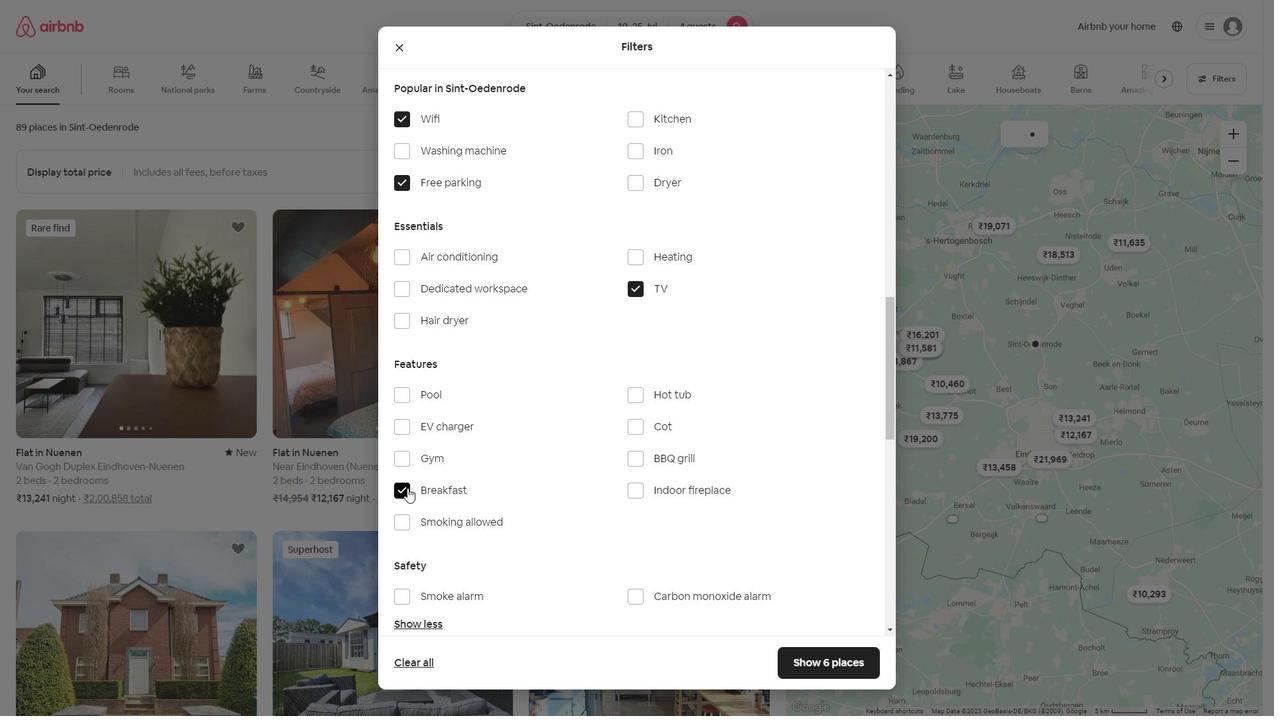 
Action: Mouse scrolled (407, 487) with delta (0, 0)
Screenshot: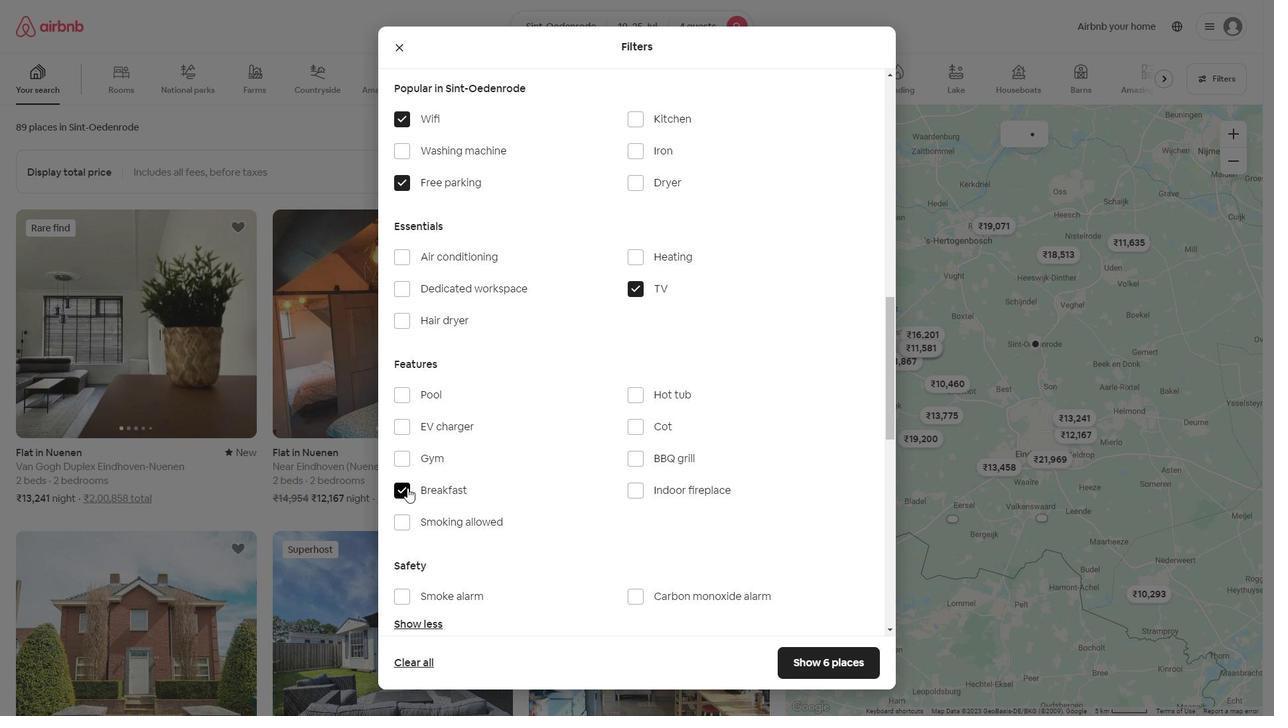 
Action: Mouse scrolled (407, 487) with delta (0, 0)
Screenshot: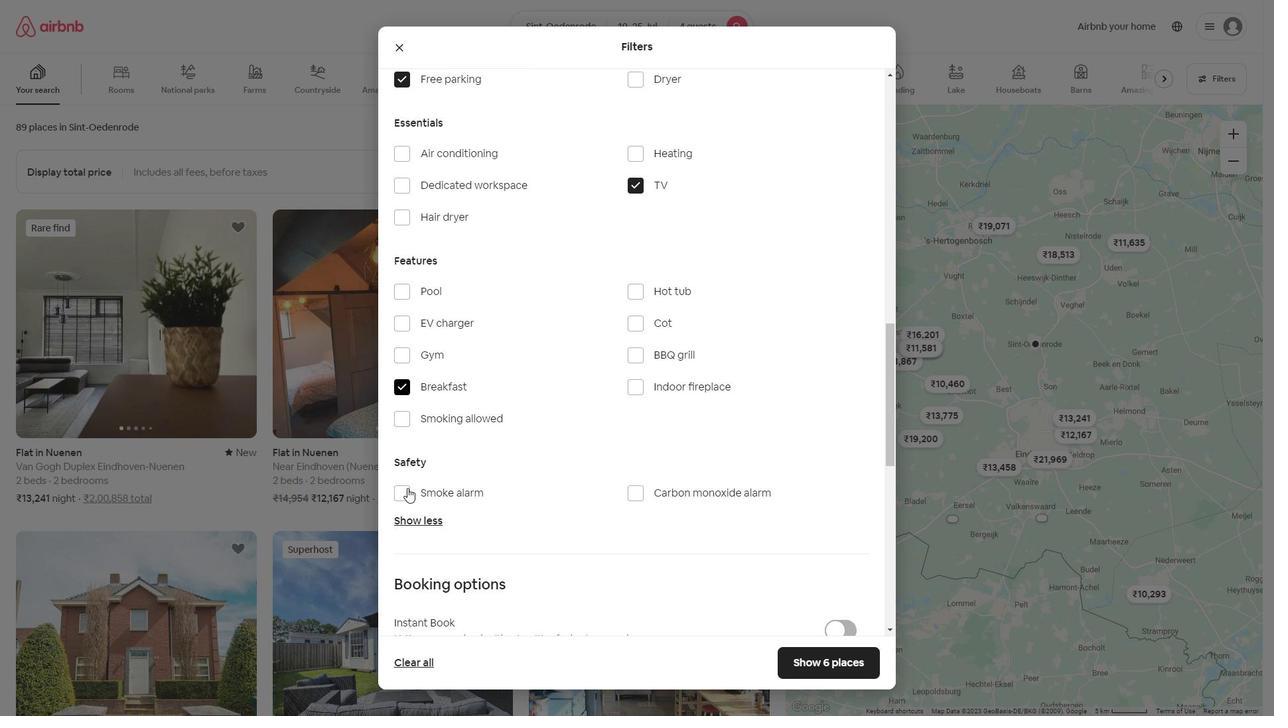 
Action: Mouse moved to (851, 305)
Screenshot: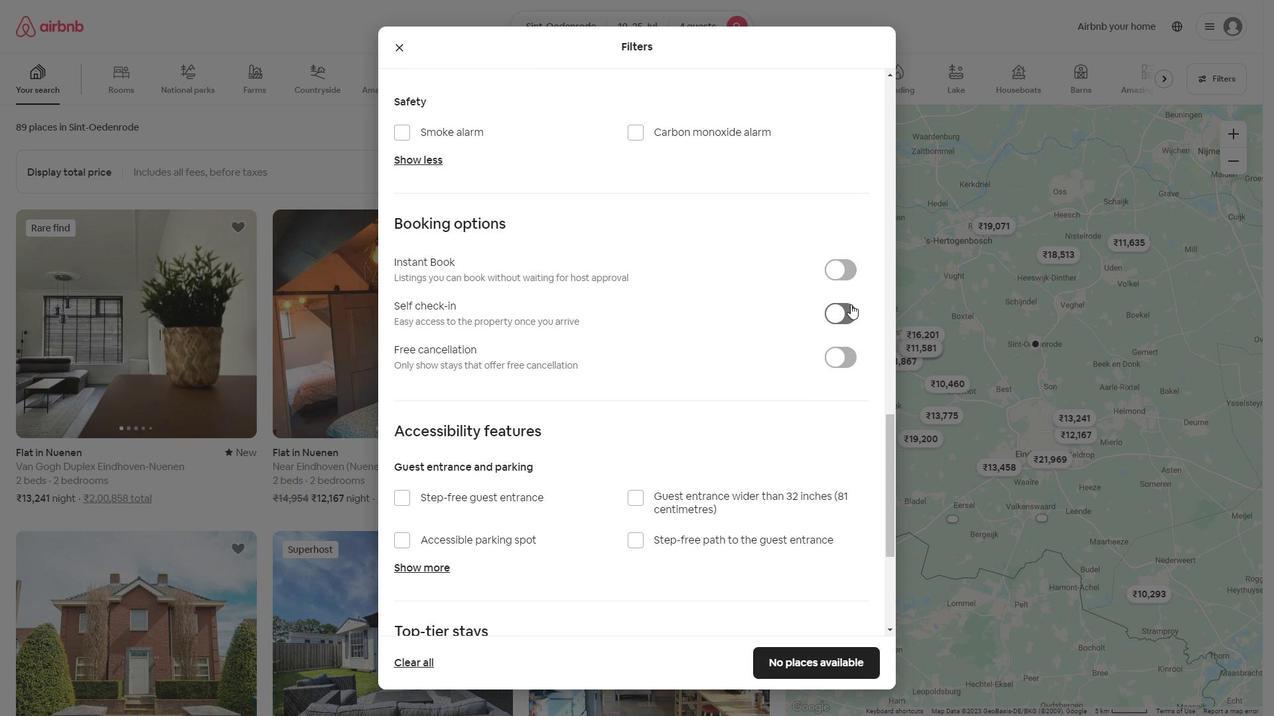 
Action: Mouse pressed left at (851, 305)
Screenshot: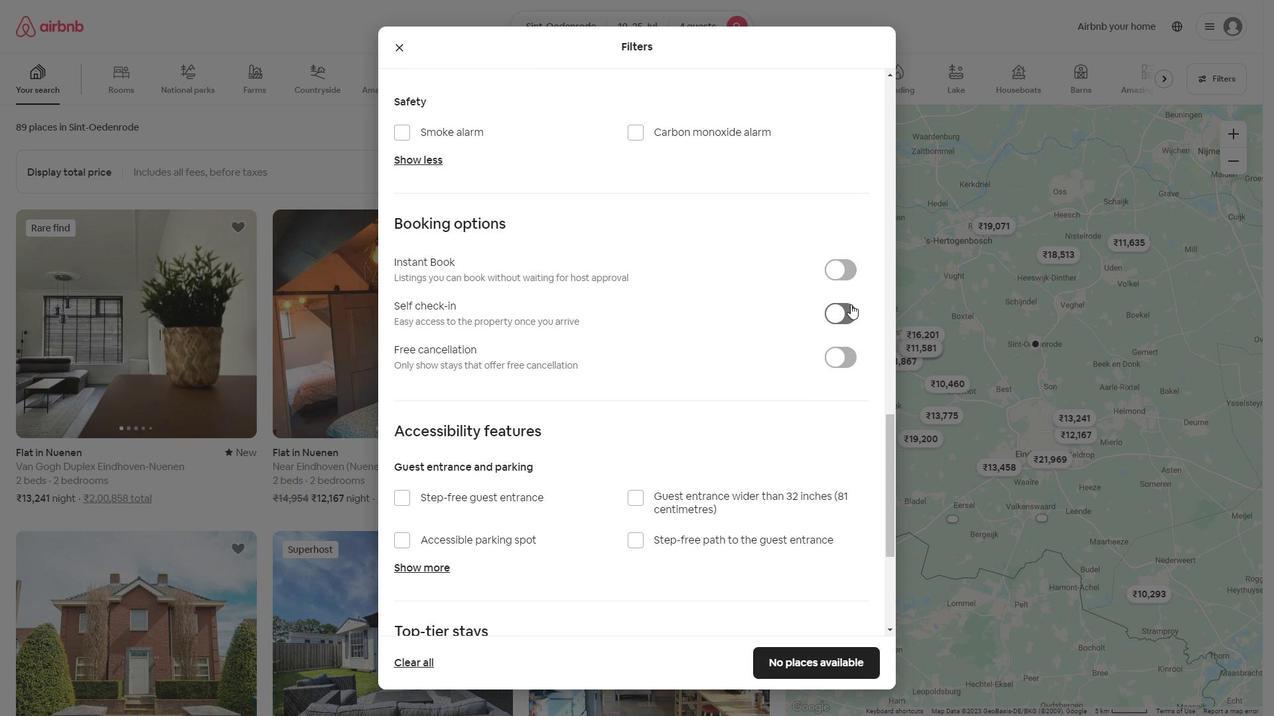 
Action: Mouse moved to (541, 339)
Screenshot: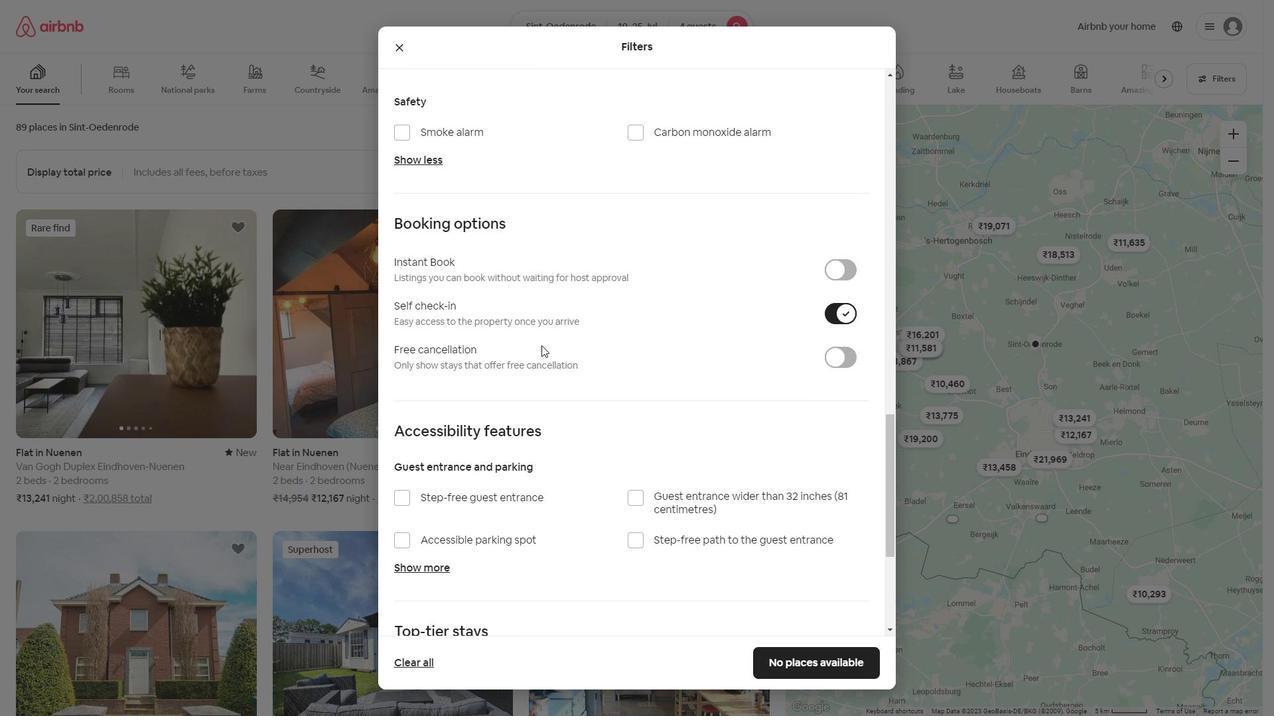 
Action: Mouse scrolled (541, 338) with delta (0, 0)
Screenshot: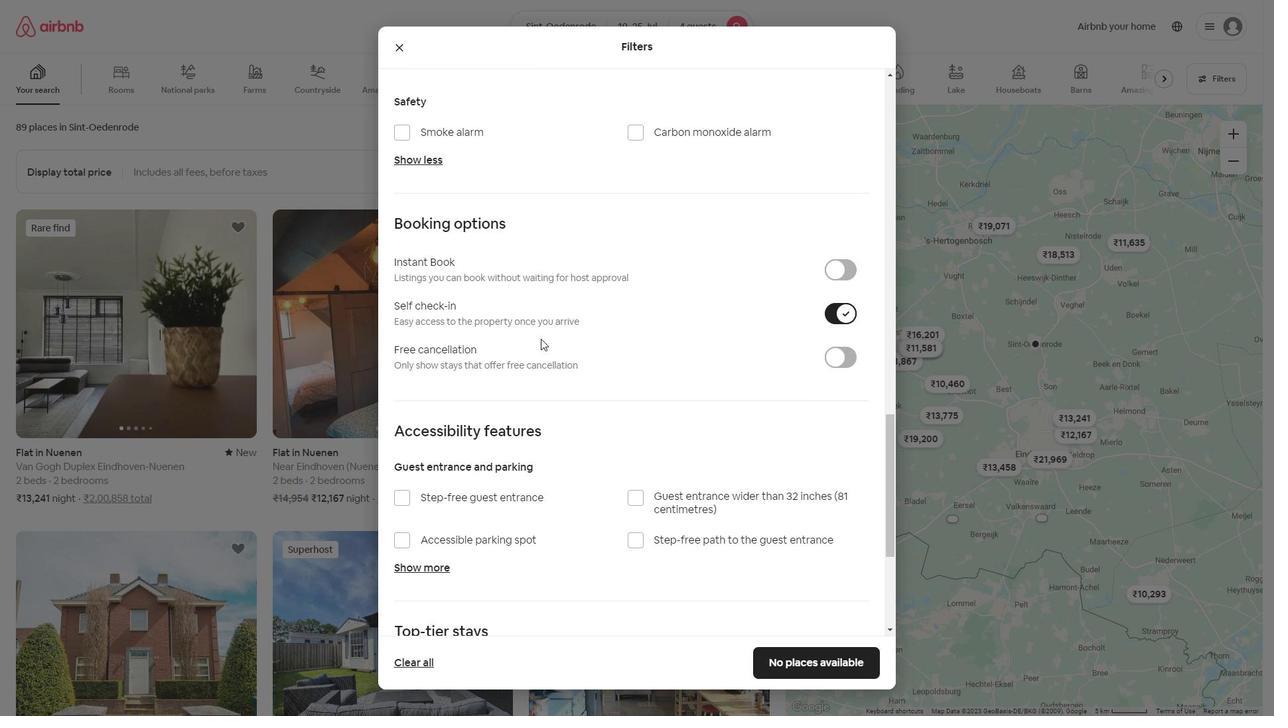 
Action: Mouse scrolled (541, 338) with delta (0, 0)
Screenshot: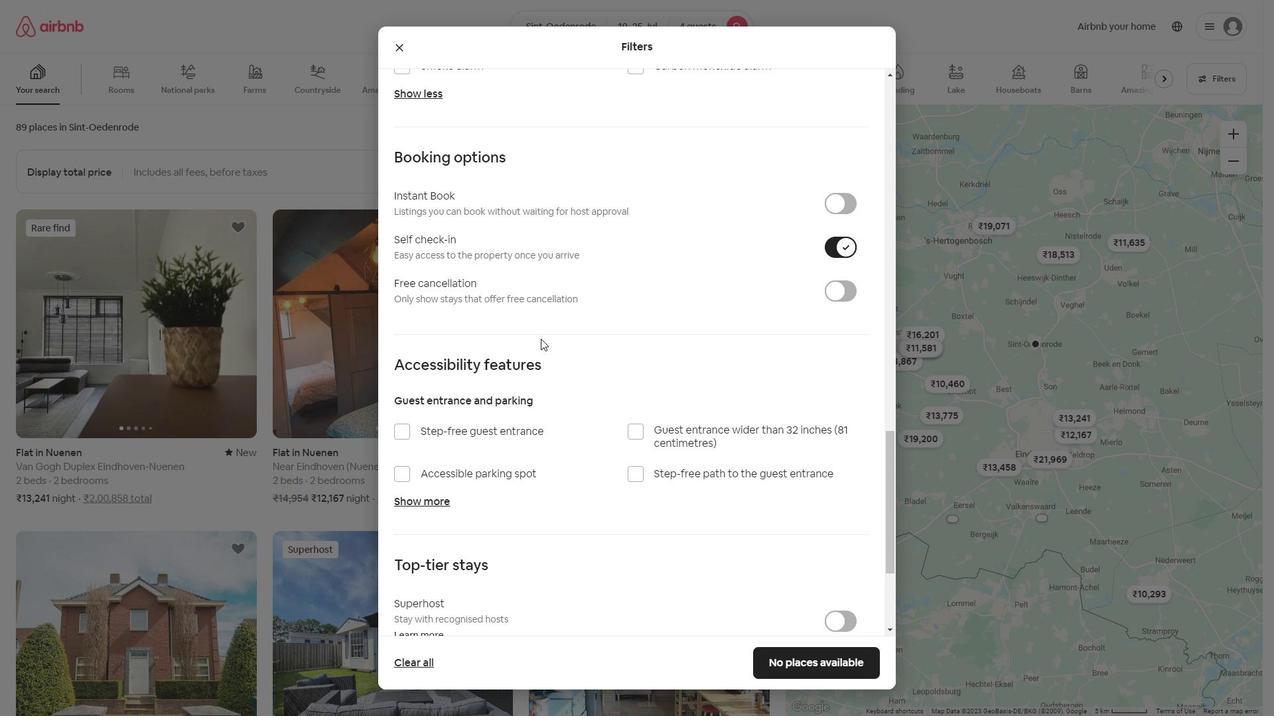 
Action: Mouse moved to (541, 339)
Screenshot: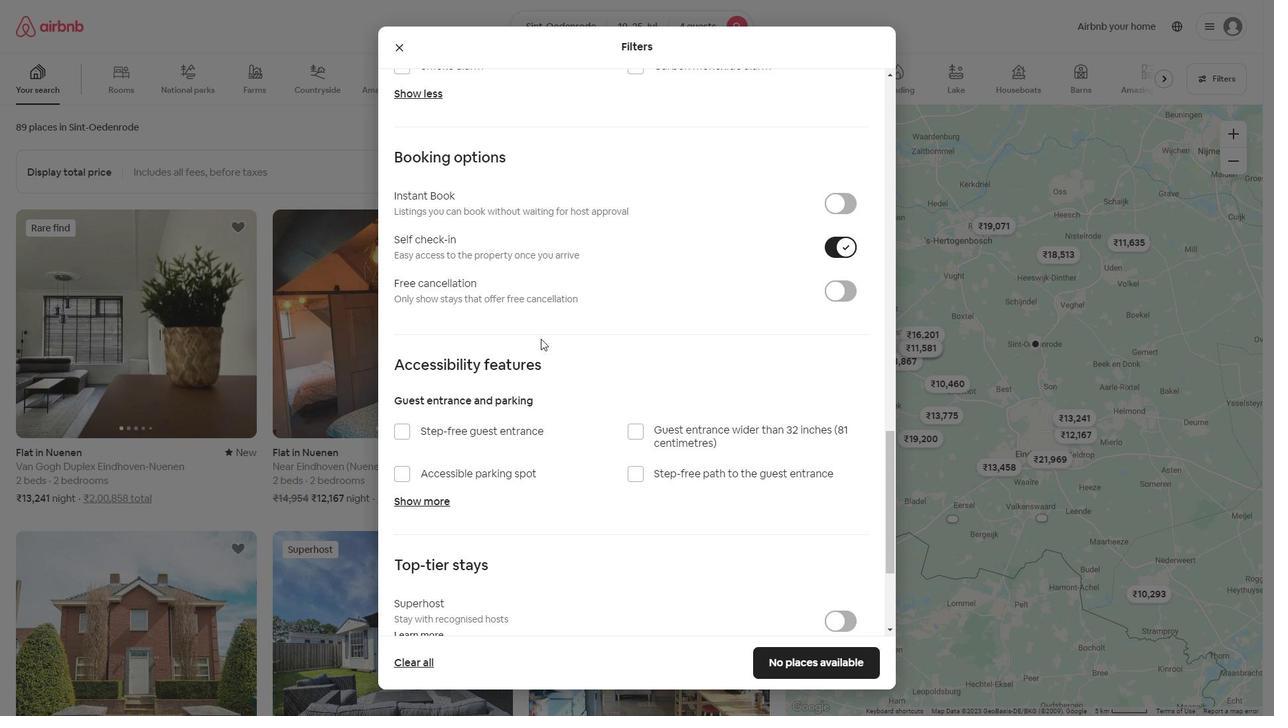 
Action: Mouse scrolled (541, 338) with delta (0, 0)
Screenshot: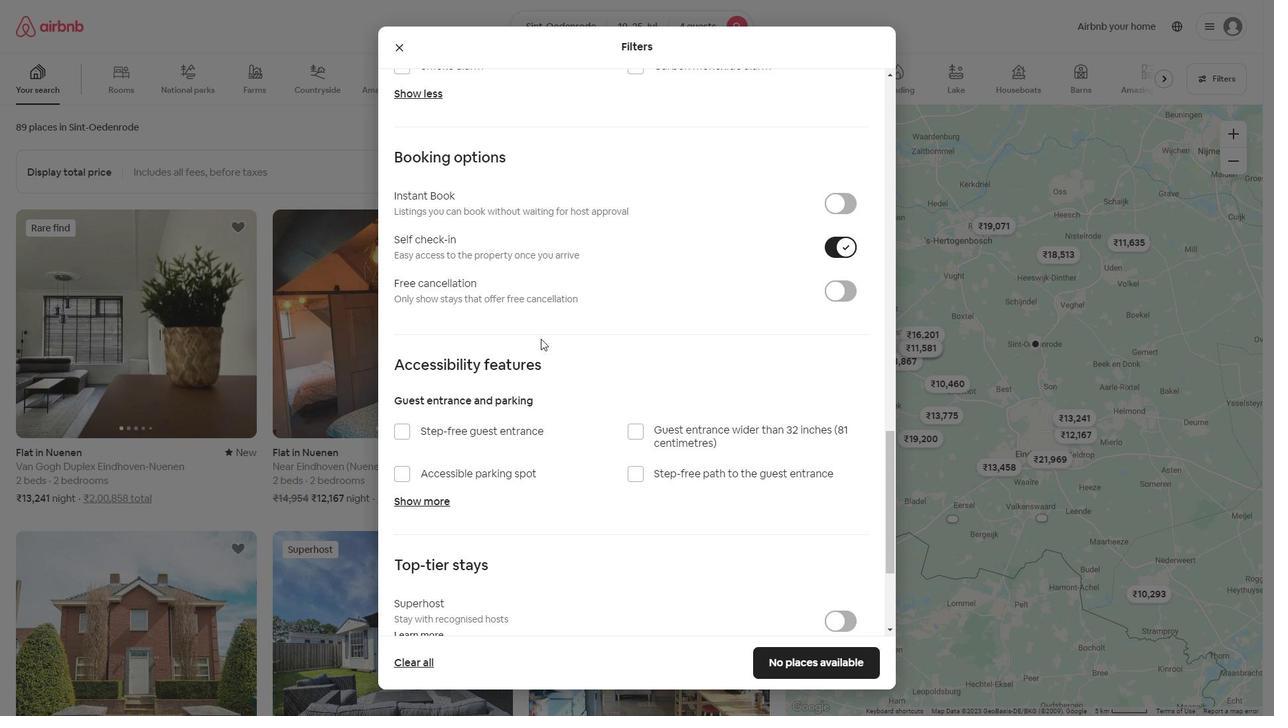 
Action: Mouse moved to (541, 339)
Screenshot: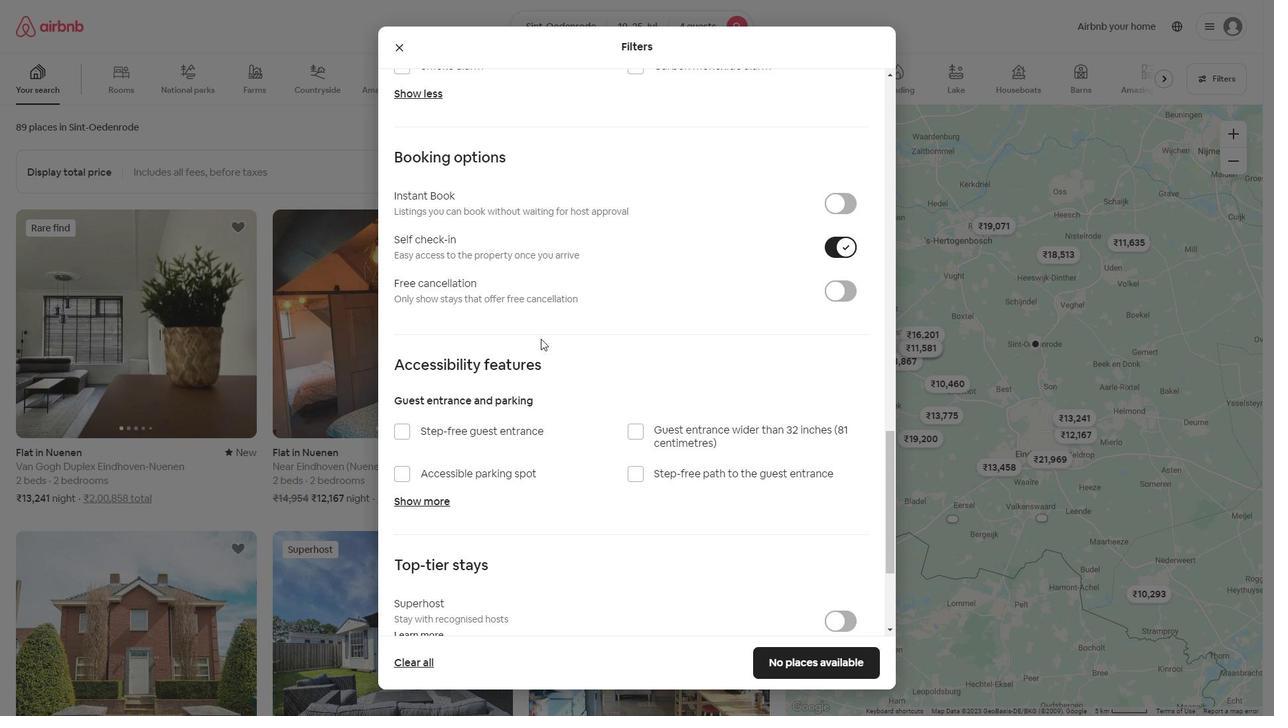 
Action: Mouse scrolled (541, 338) with delta (0, 0)
Screenshot: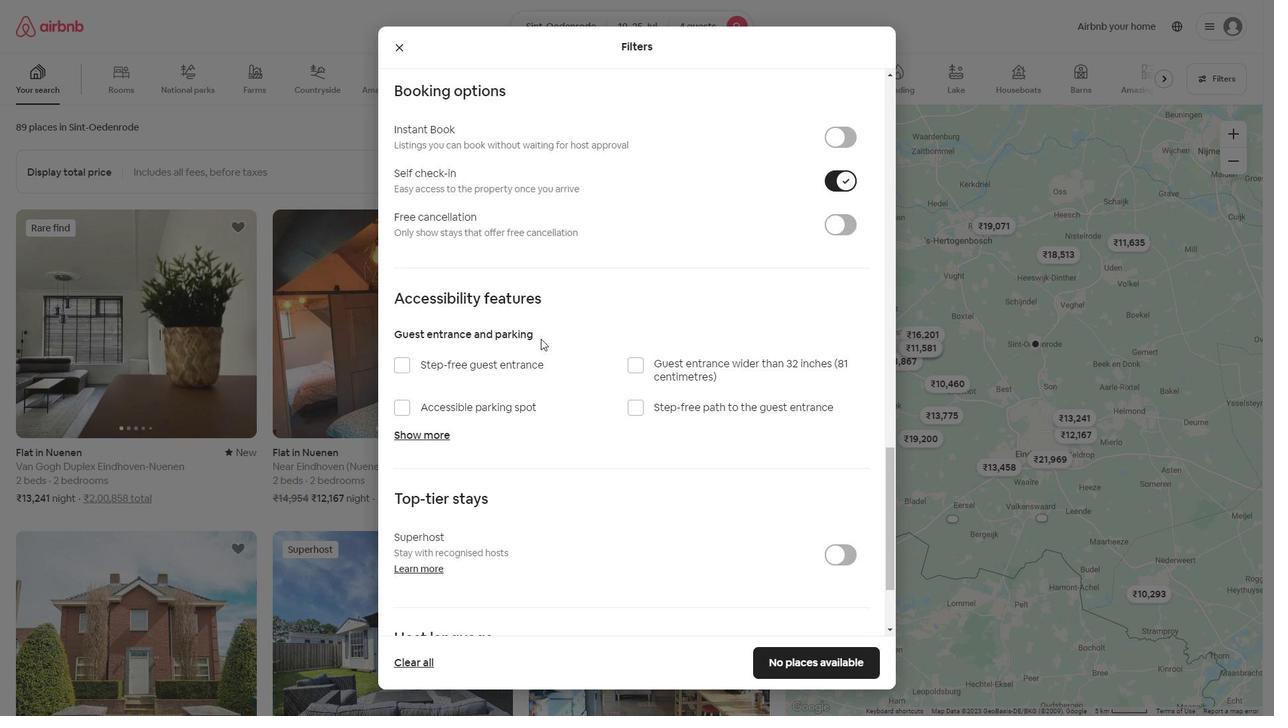 
Action: Mouse moved to (511, 370)
Screenshot: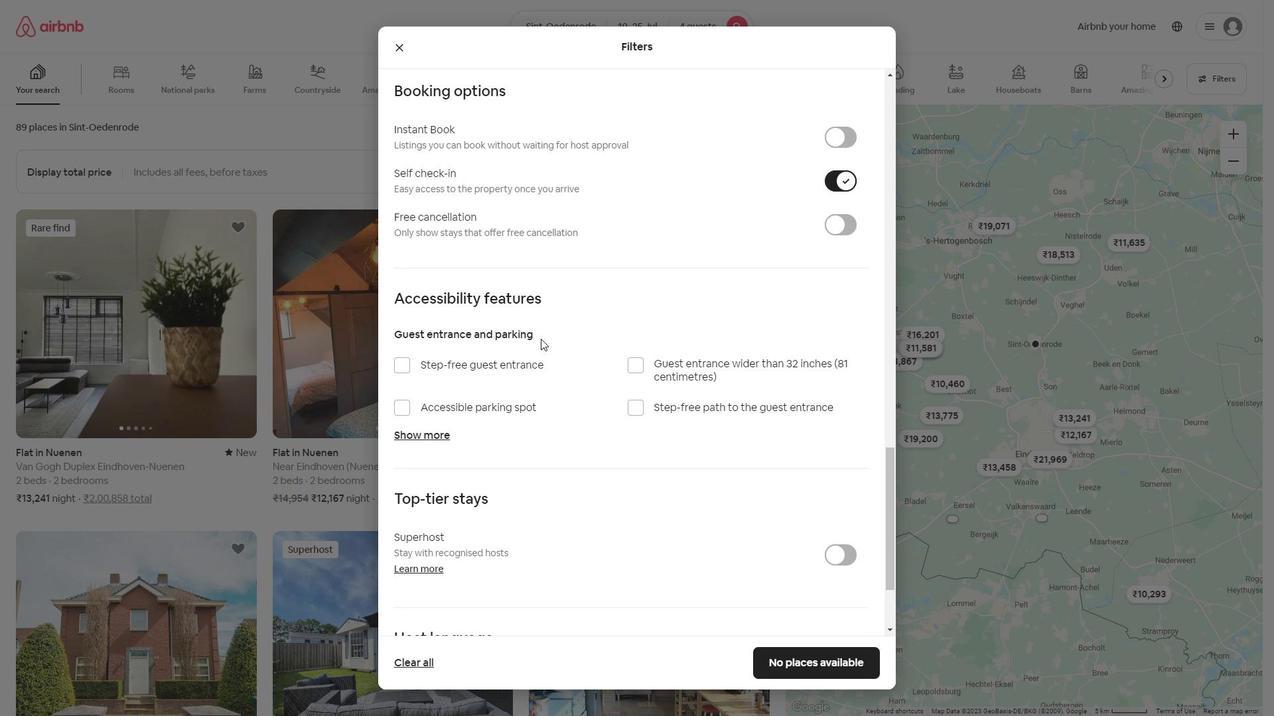 
Action: Mouse scrolled (541, 339) with delta (0, 0)
Screenshot: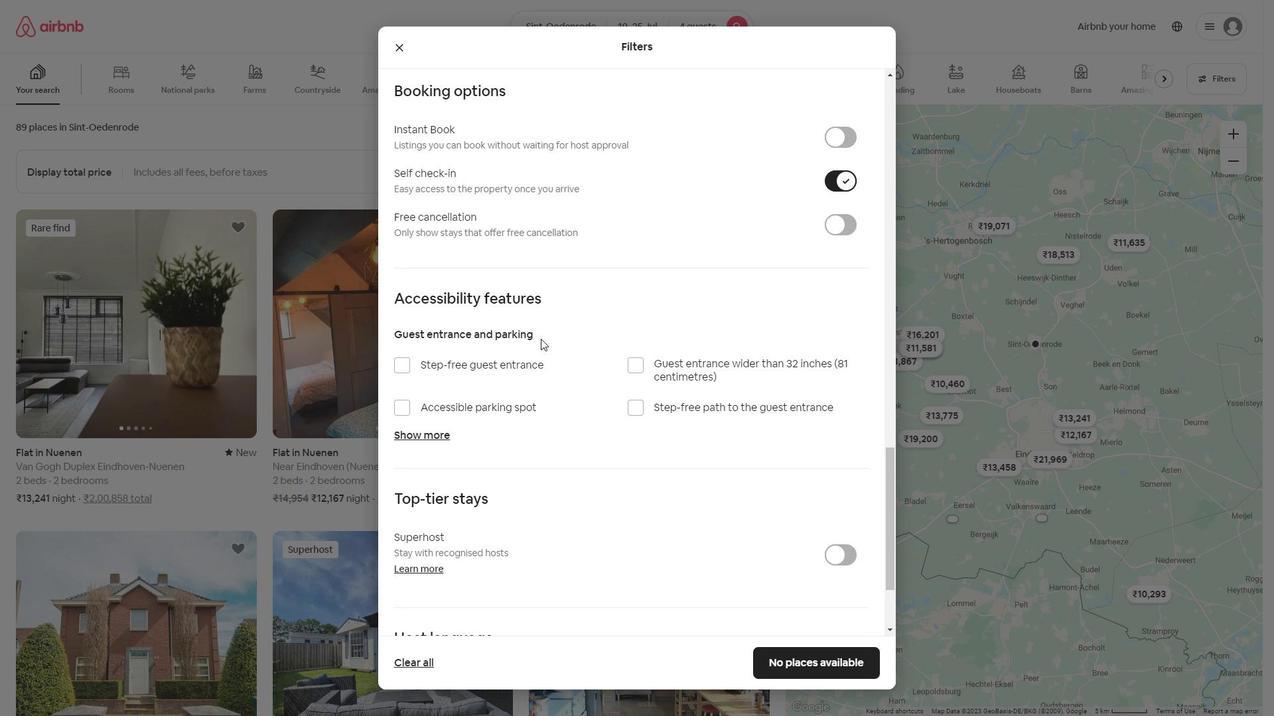 
Action: Mouse moved to (379, 531)
Screenshot: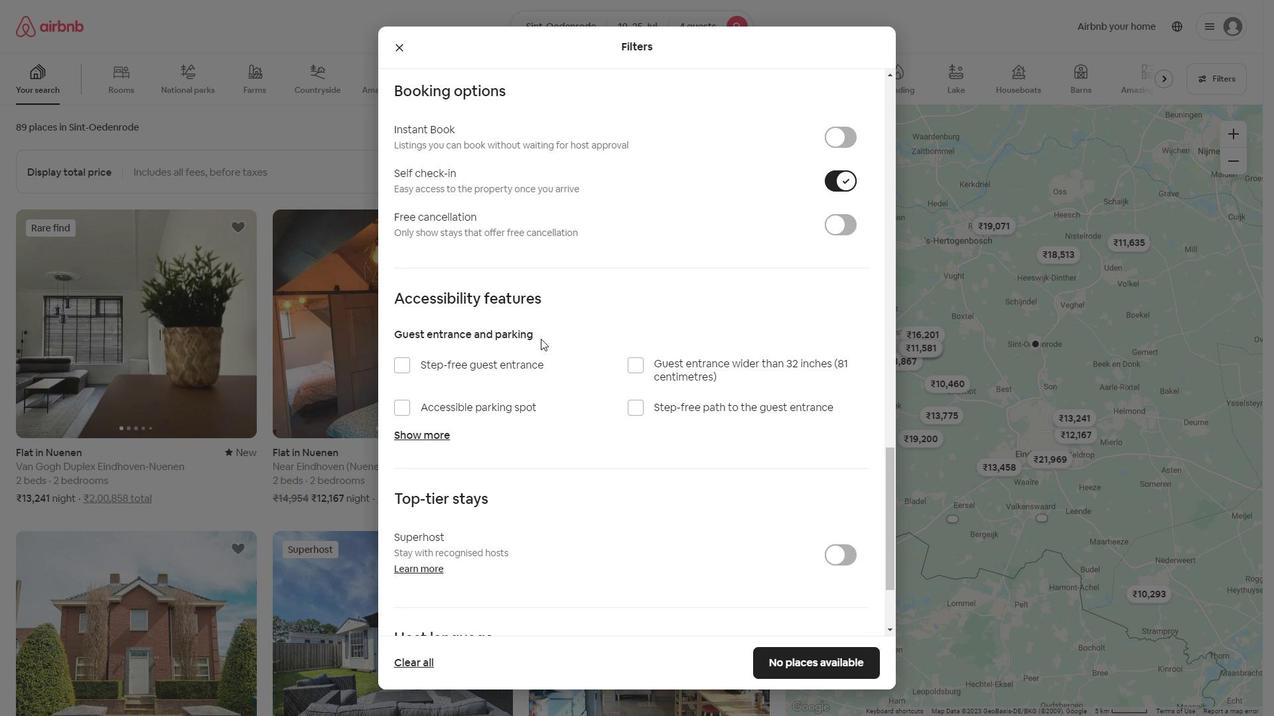 
Action: Mouse scrolled (379, 530) with delta (0, 0)
Screenshot: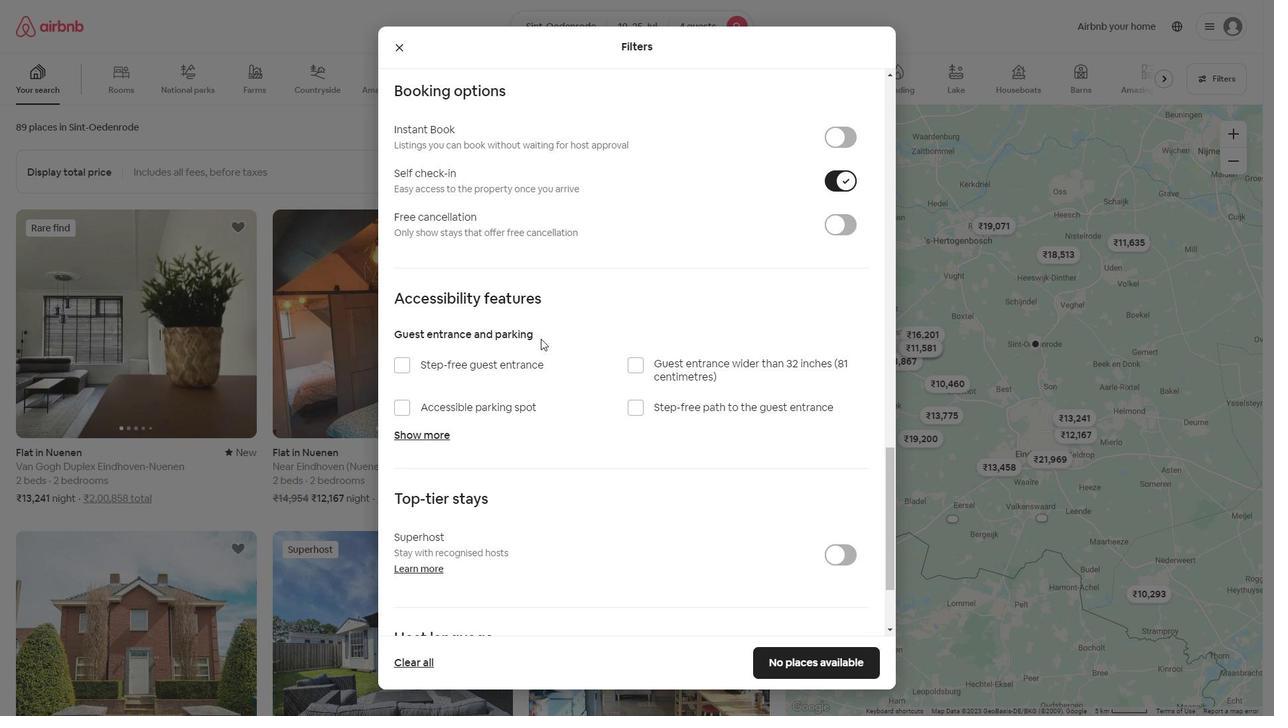 
Action: Mouse scrolled (379, 530) with delta (0, 0)
Screenshot: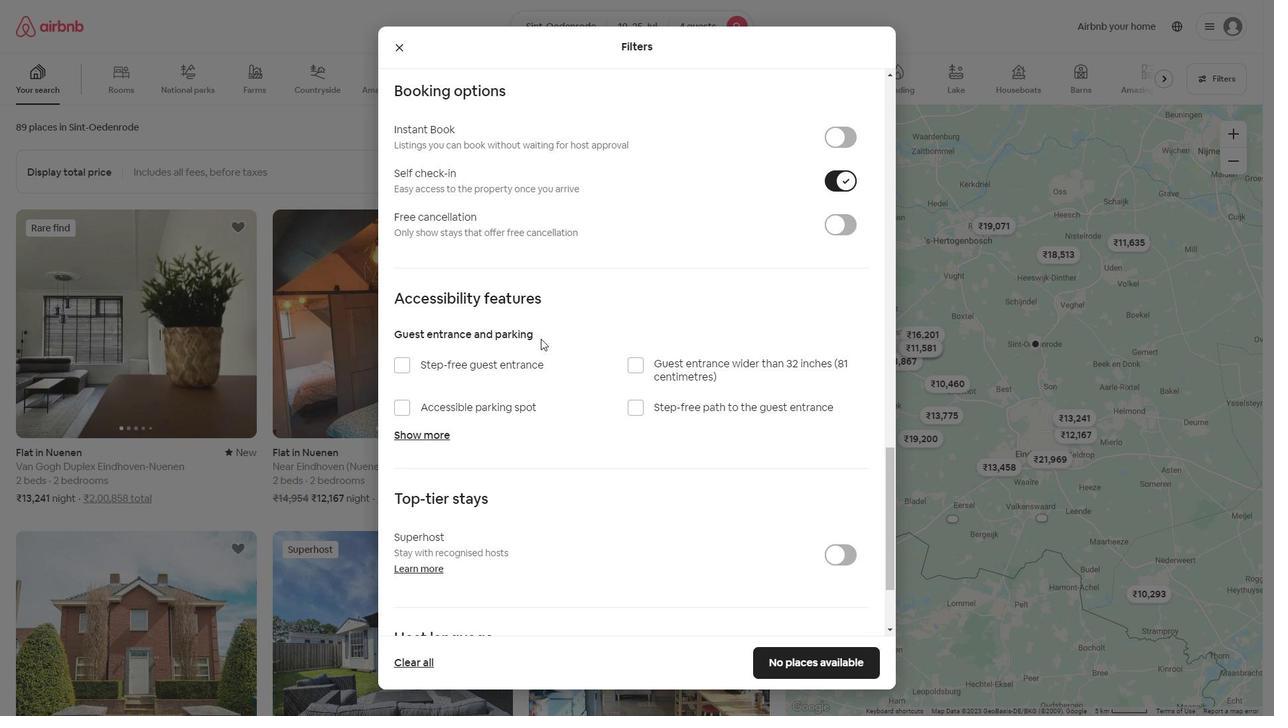 
Action: Mouse scrolled (379, 530) with delta (0, 0)
Screenshot: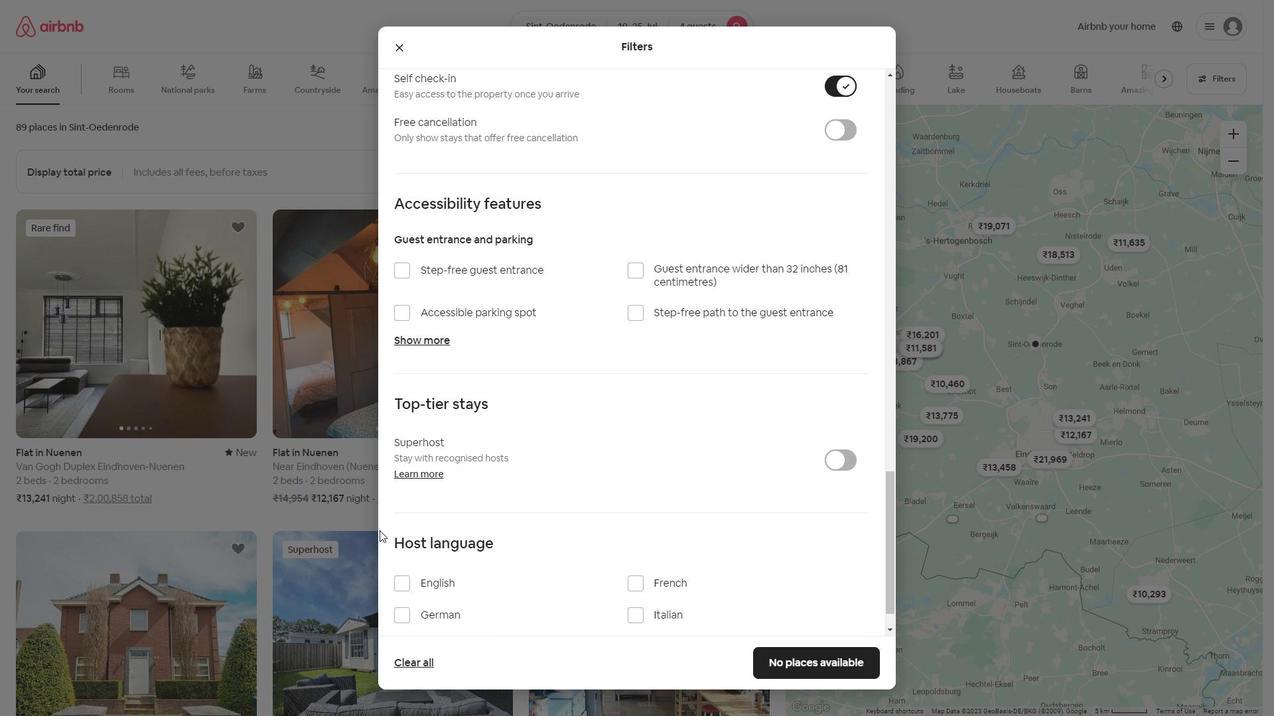 
Action: Mouse moved to (381, 530)
Screenshot: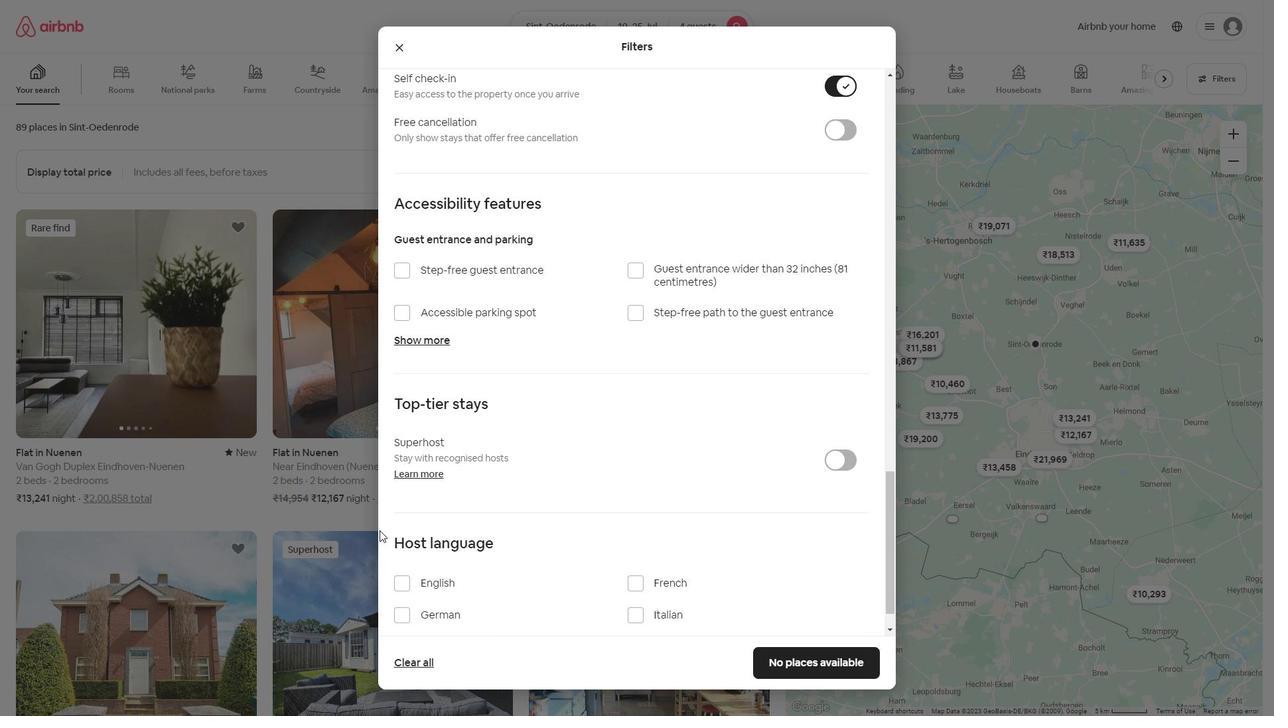 
Action: Mouse scrolled (379, 531) with delta (0, 0)
Screenshot: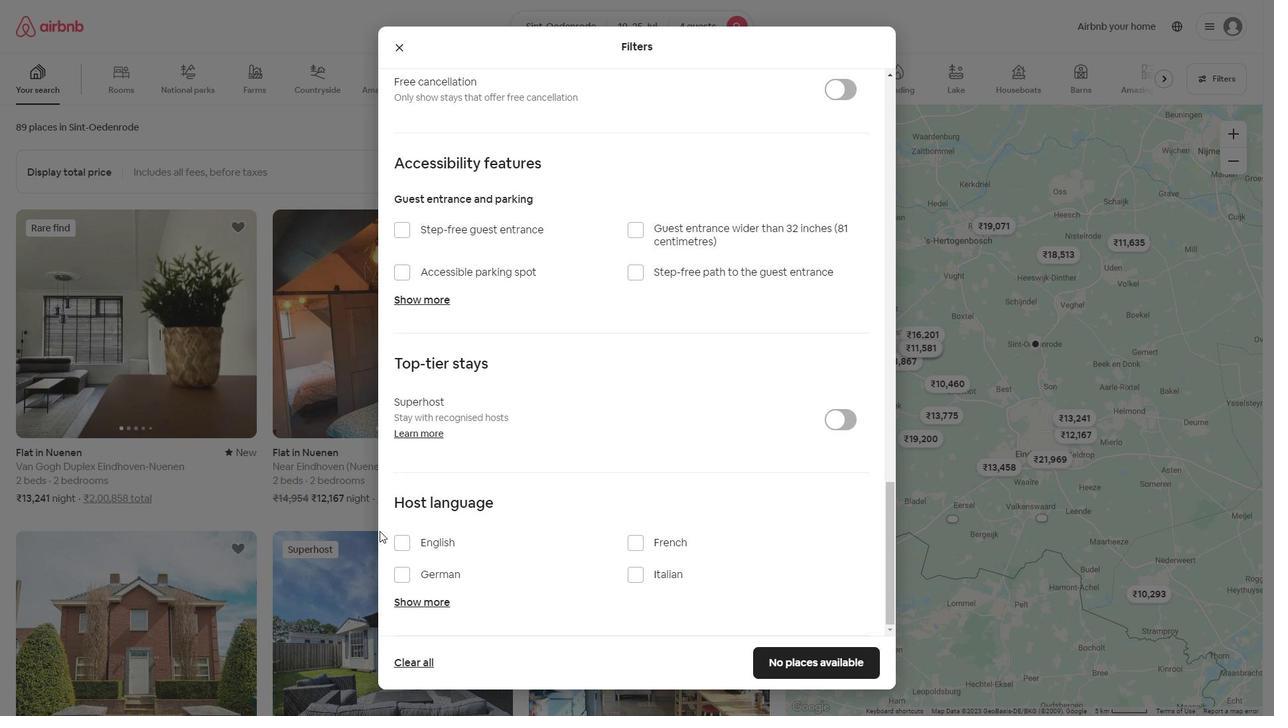 
Action: Mouse moved to (403, 537)
Screenshot: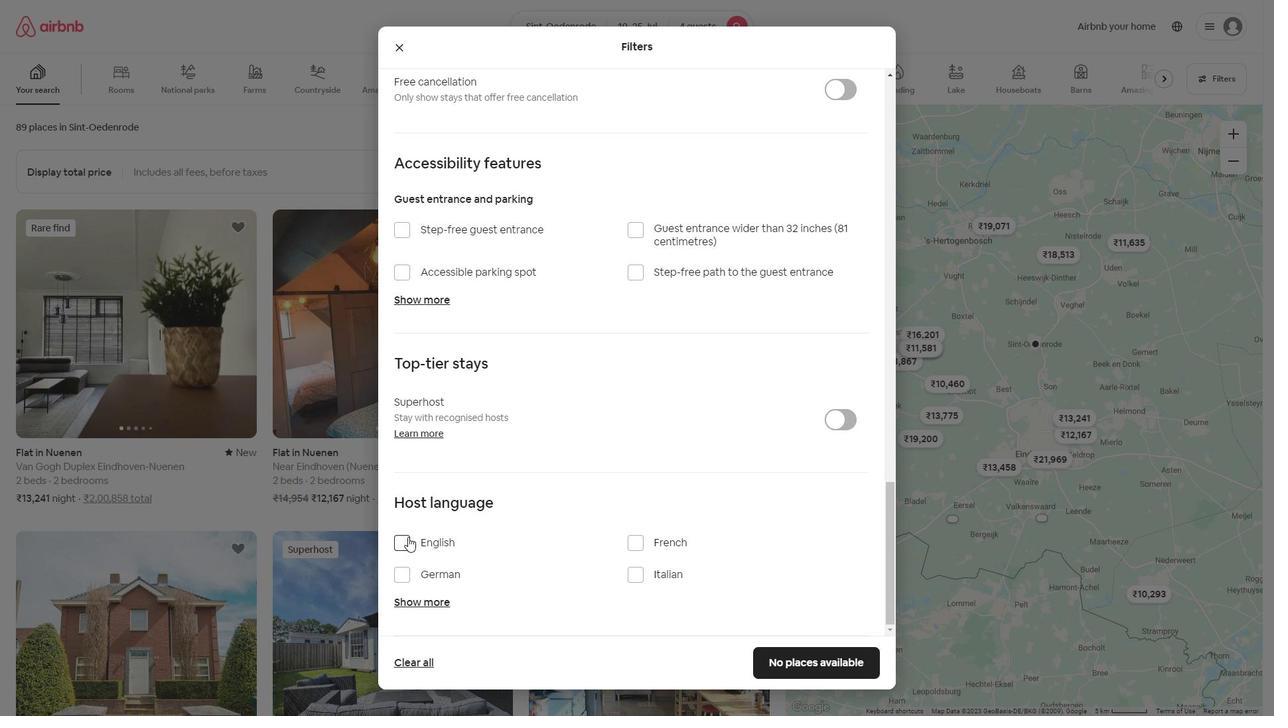 
Action: Mouse pressed left at (403, 537)
Screenshot: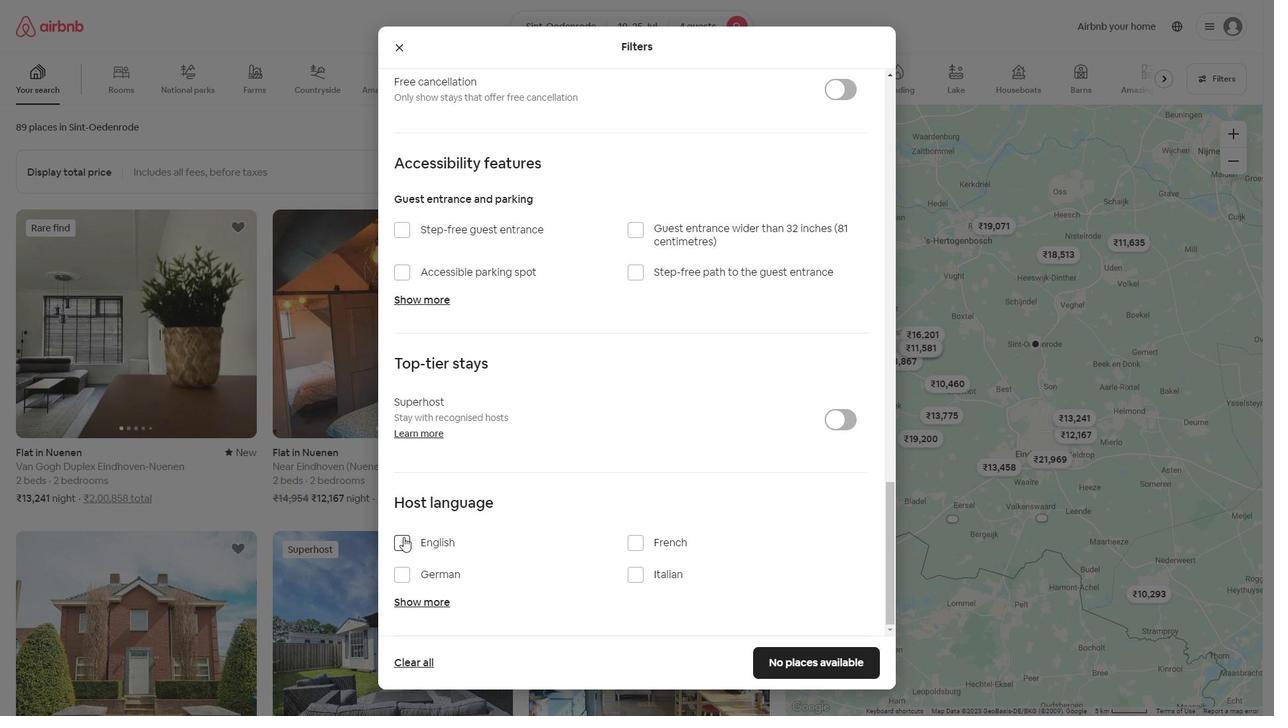
Action: Mouse moved to (791, 666)
Screenshot: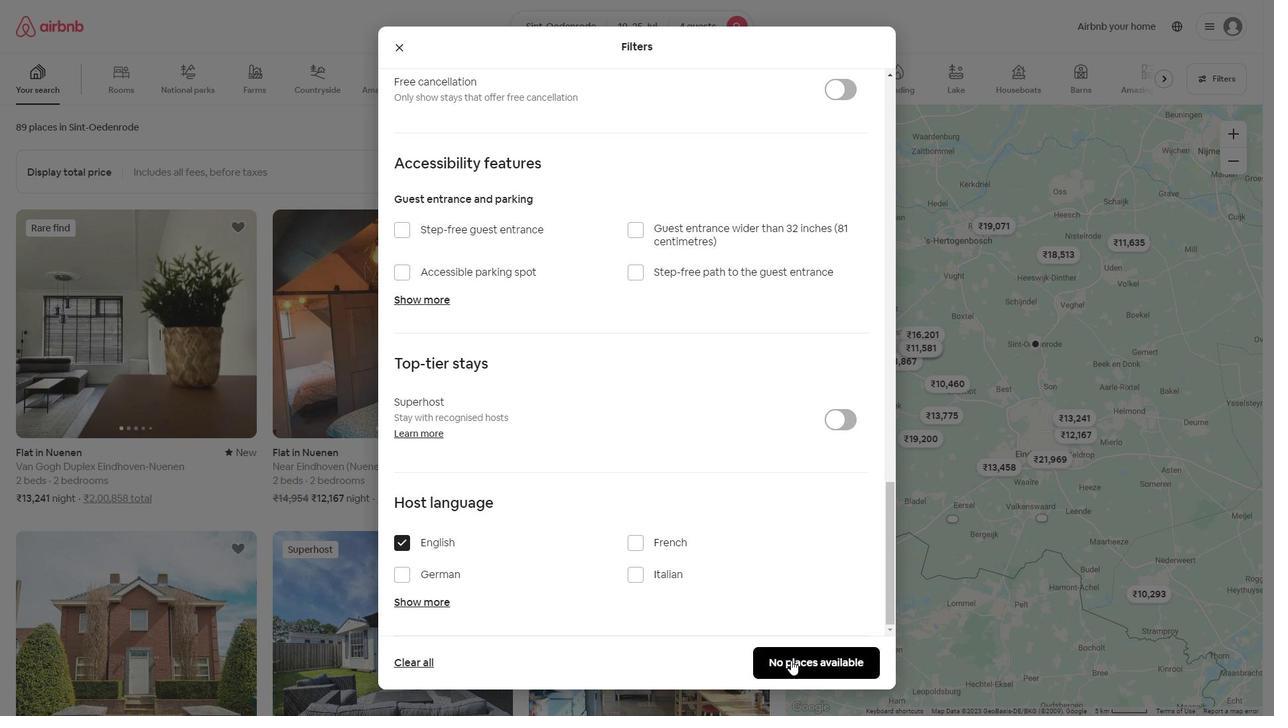 
Action: Mouse pressed left at (791, 666)
Screenshot: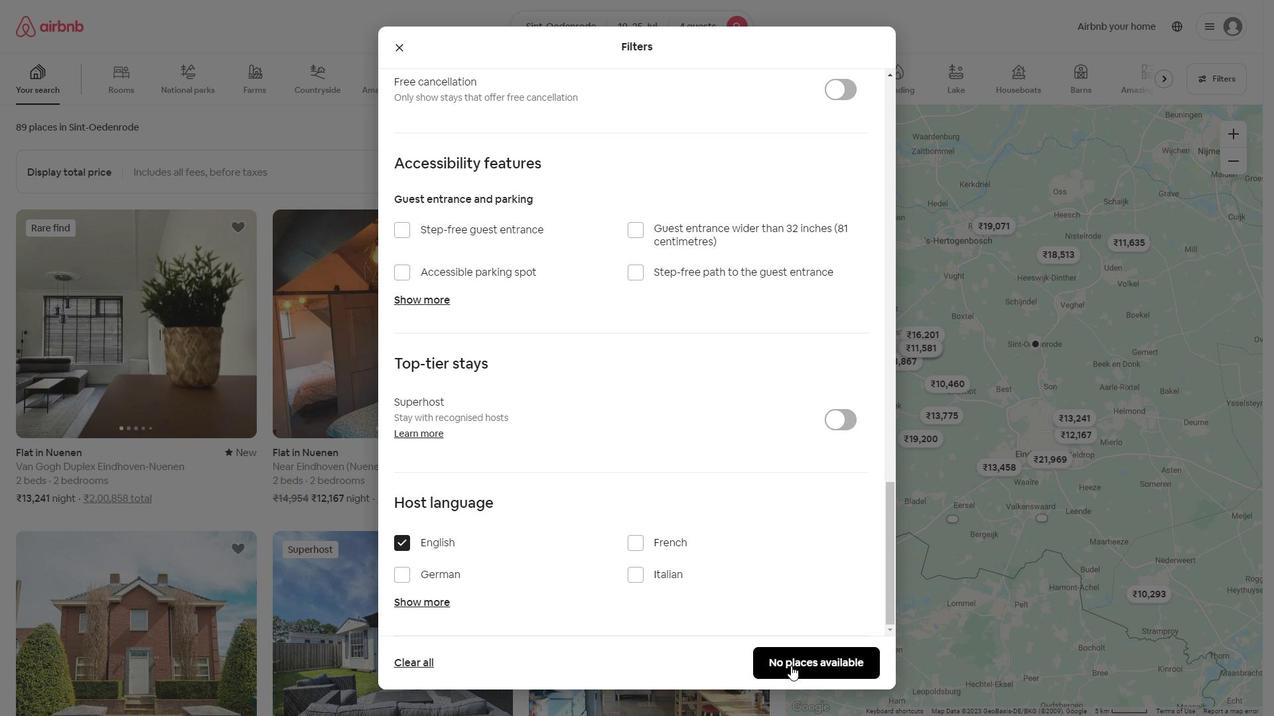 
Action: Mouse moved to (49, 236)
Screenshot: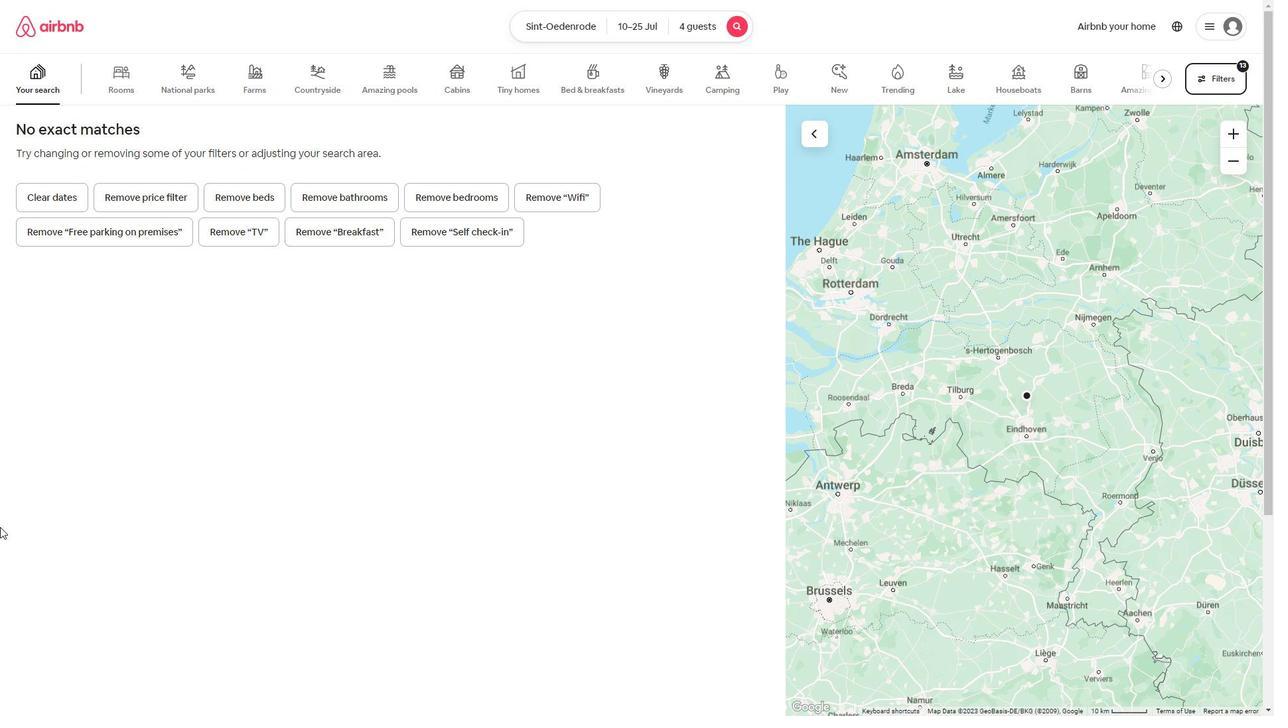 
